 Task: Look for space in Ashwaubenon, United States from 10th September, 2023 to 16th September, 2023 for 4 adults in price range Rs.10000 to Rs.14000. Place can be private room with 4 bedrooms having 4 beds and 4 bathrooms. Property type can be house, flat, guest house. Amenities needed are: wifi, TV, free parkinig on premises, gym, breakfast. Booking option can be shelf check-in. Required host language is English.
Action: Mouse moved to (470, 86)
Screenshot: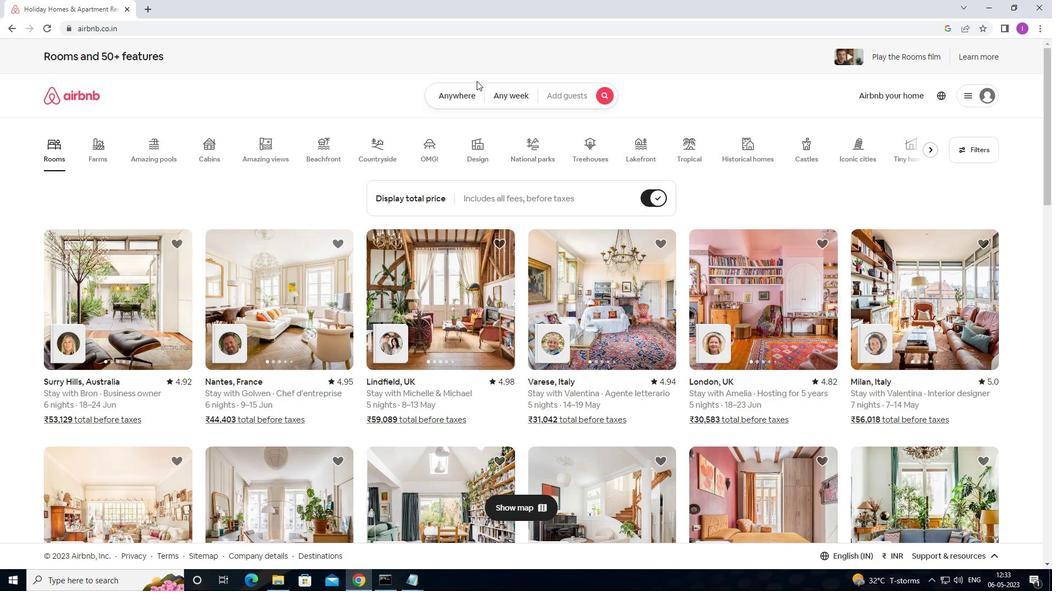 
Action: Mouse pressed left at (470, 86)
Screenshot: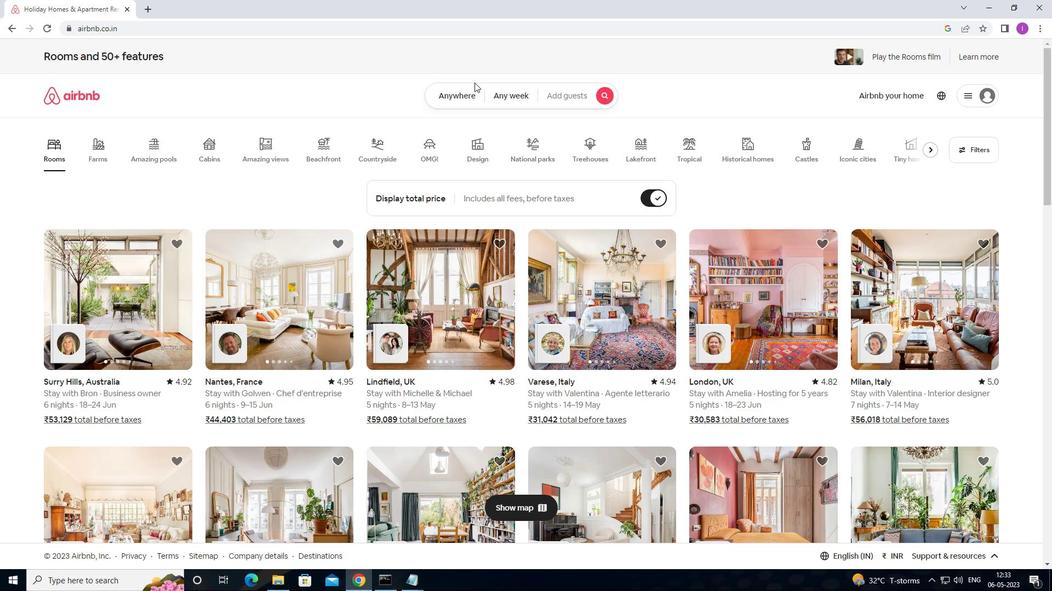 
Action: Mouse moved to (364, 131)
Screenshot: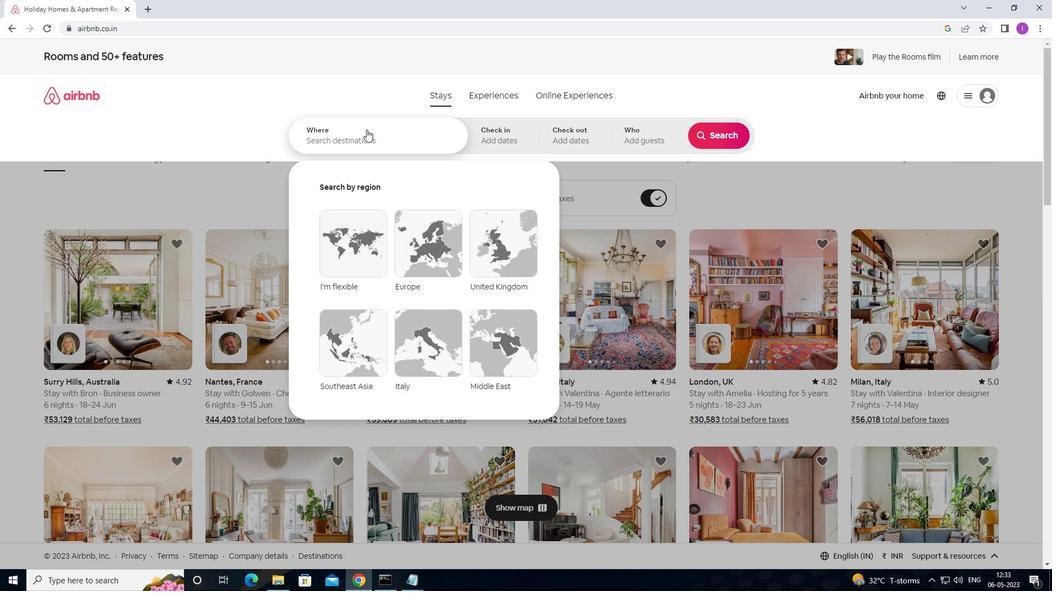 
Action: Mouse pressed left at (364, 131)
Screenshot: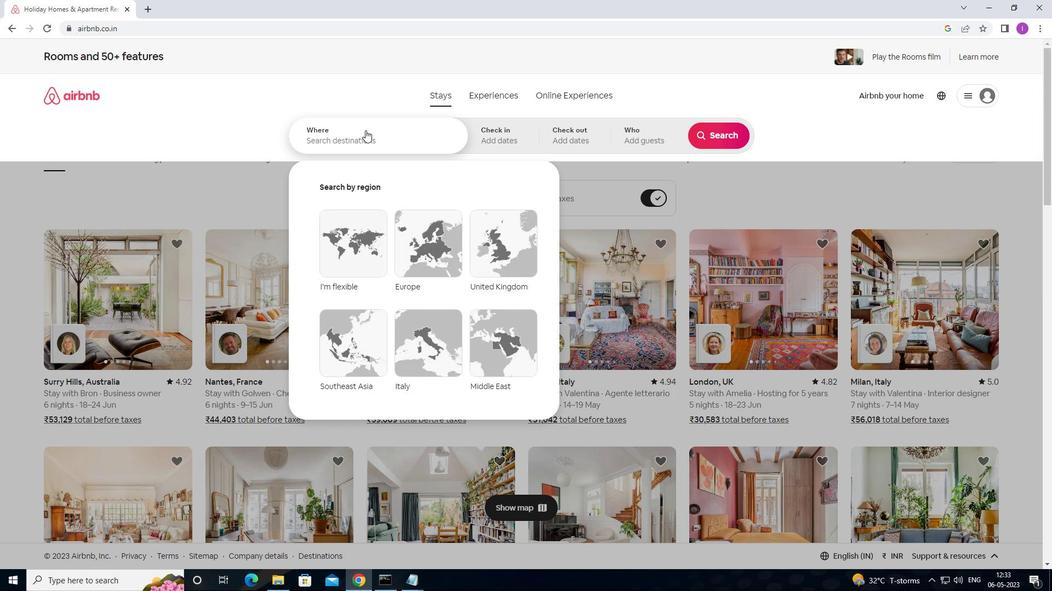 
Action: Mouse moved to (385, 139)
Screenshot: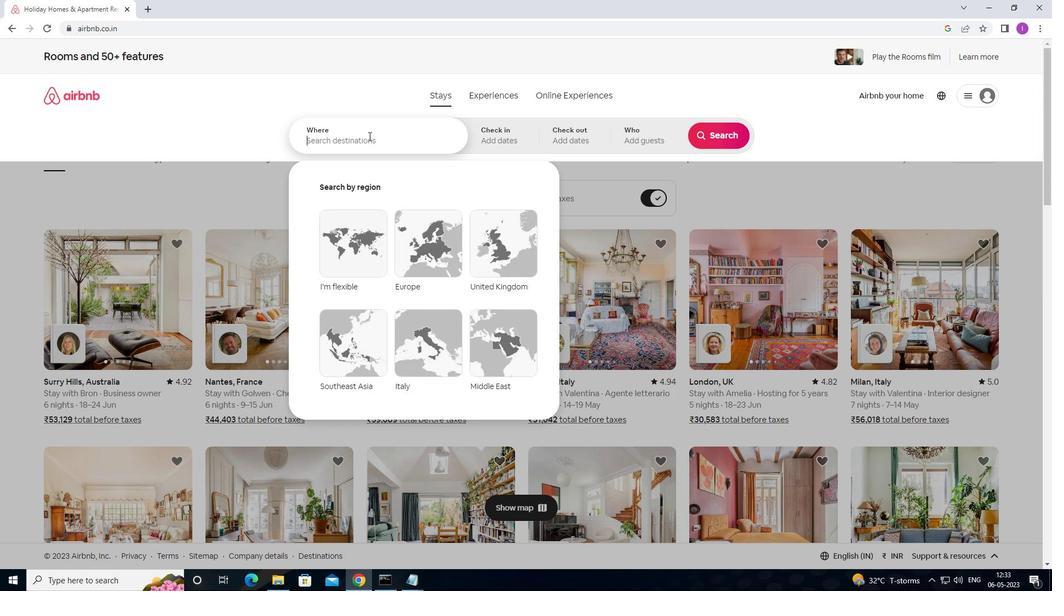 
Action: Key pressed <Key.shift>ASHWA
Screenshot: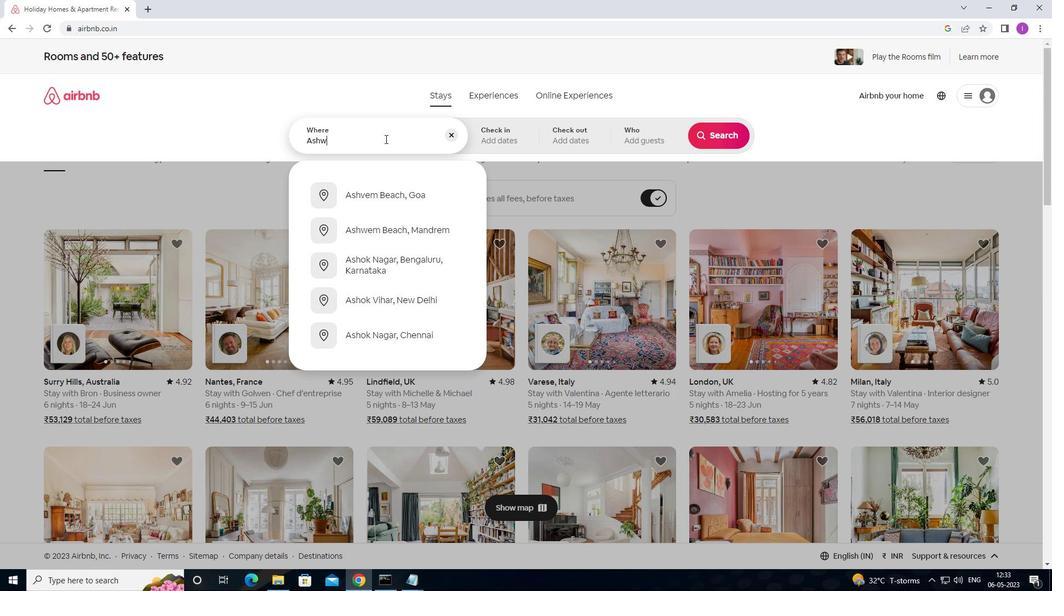 
Action: Mouse moved to (624, 177)
Screenshot: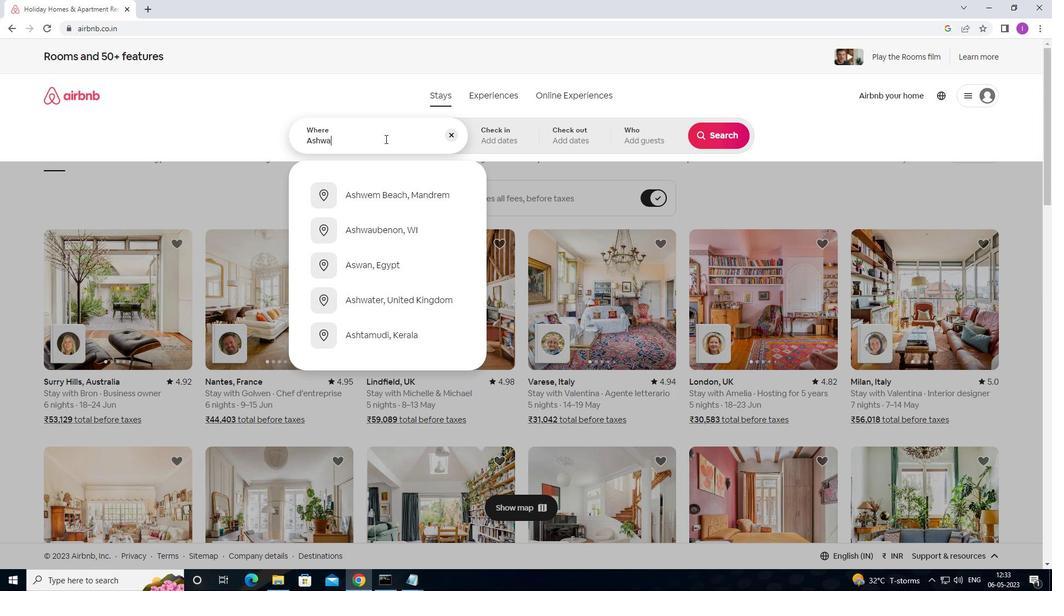 
Action: Key pressed UBENON,<Key.shift><Key.shift>UNITED<Key.space><Key.shift>SY<Key.backspace>TATES
Screenshot: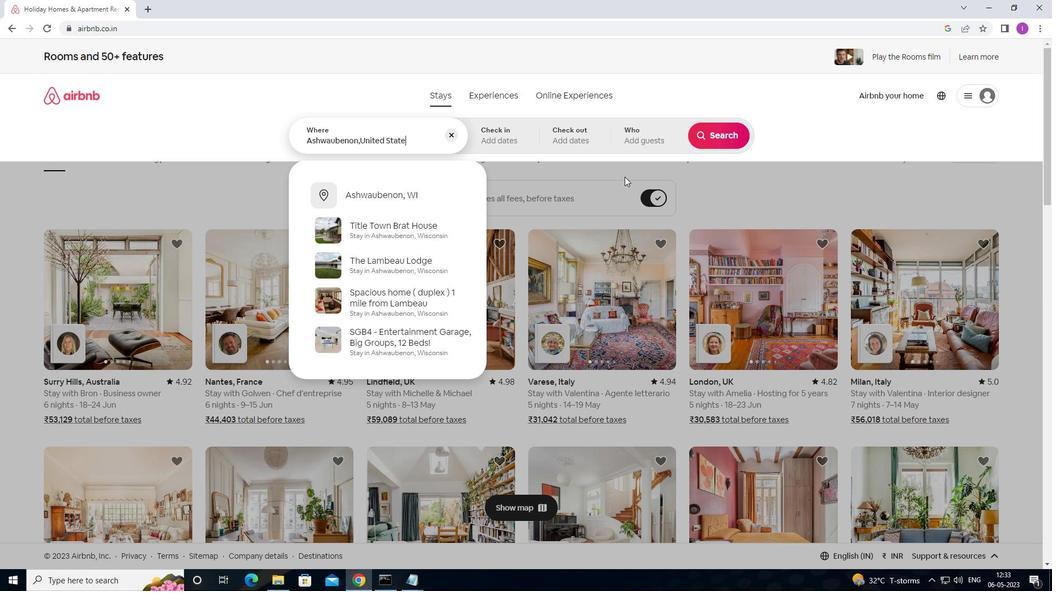 
Action: Mouse moved to (509, 134)
Screenshot: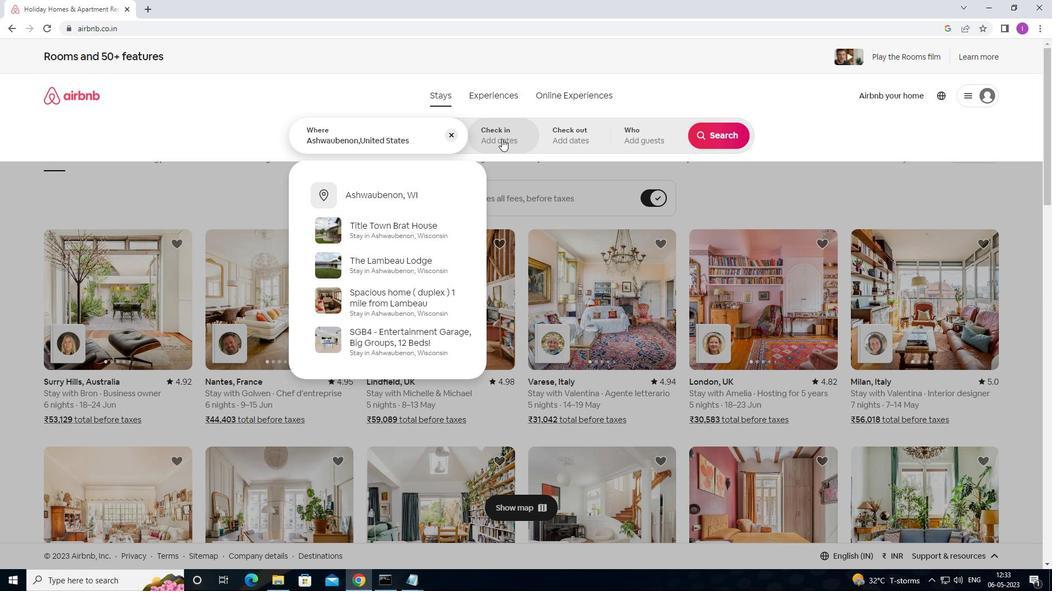 
Action: Mouse pressed left at (509, 134)
Screenshot: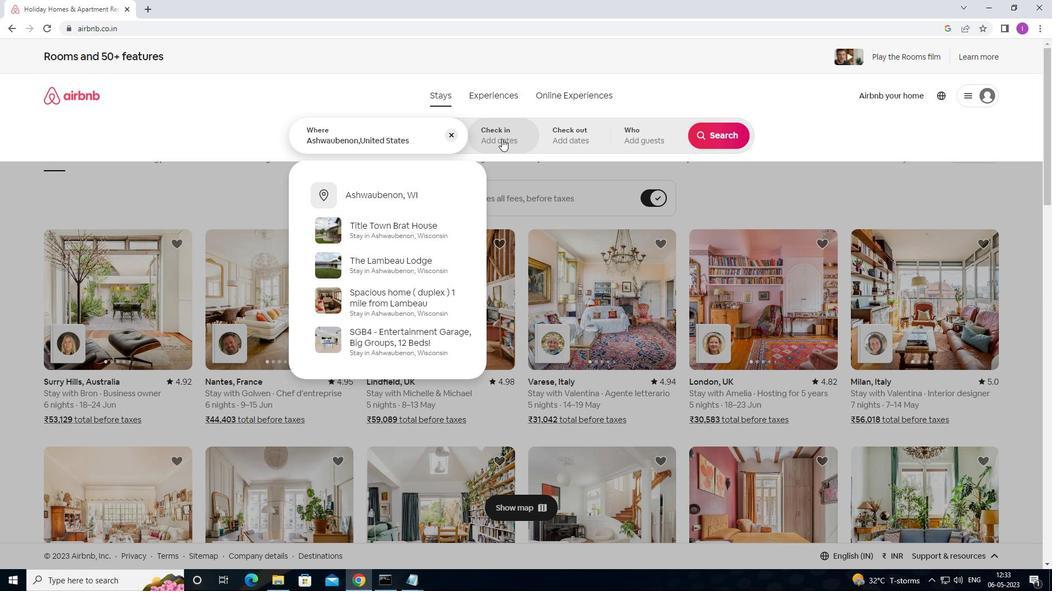 
Action: Mouse moved to (720, 226)
Screenshot: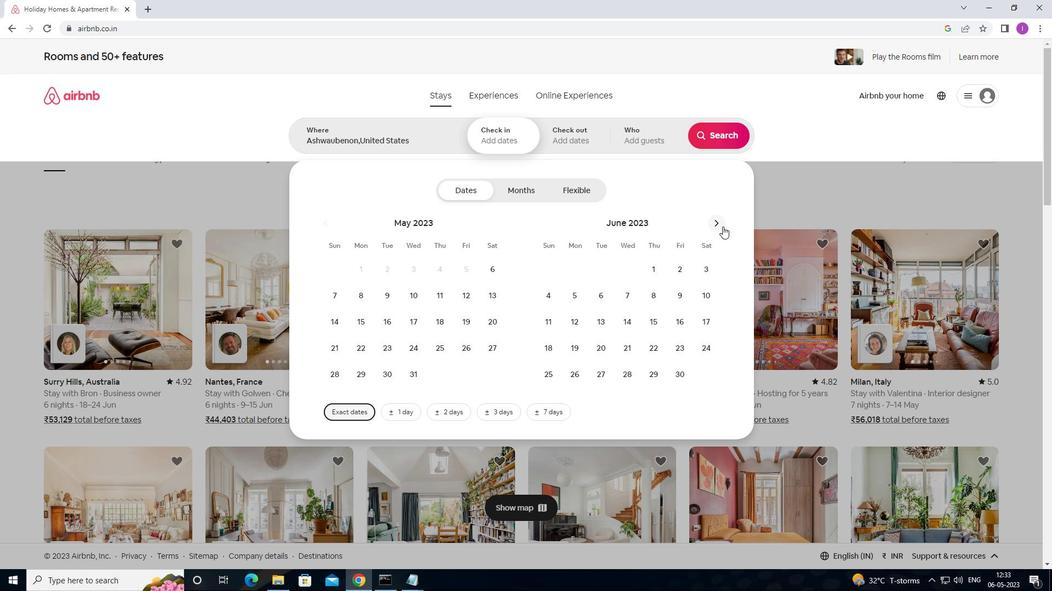 
Action: Mouse pressed left at (720, 226)
Screenshot: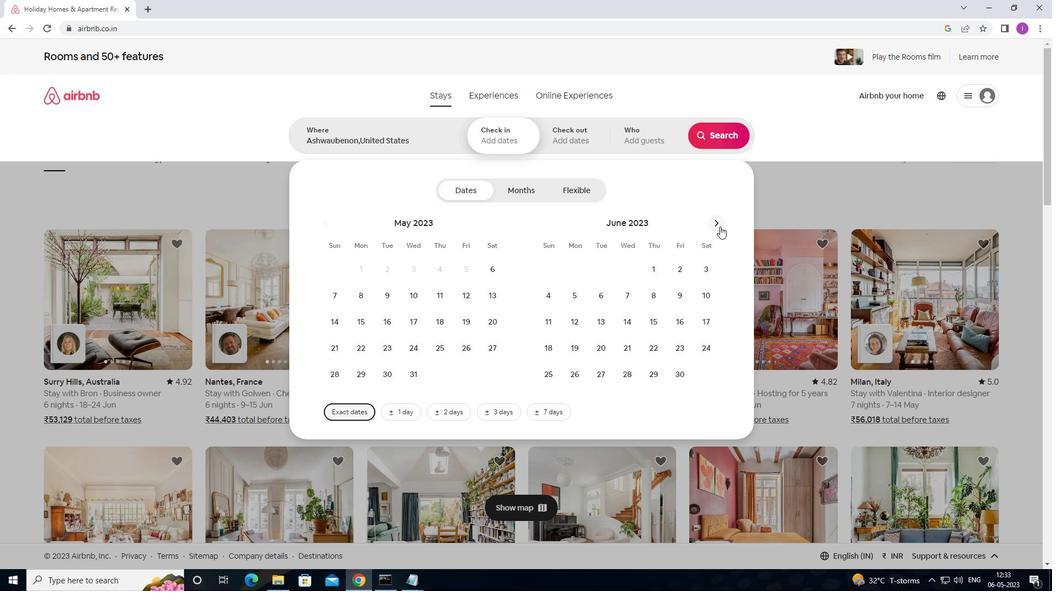 
Action: Mouse pressed left at (720, 226)
Screenshot: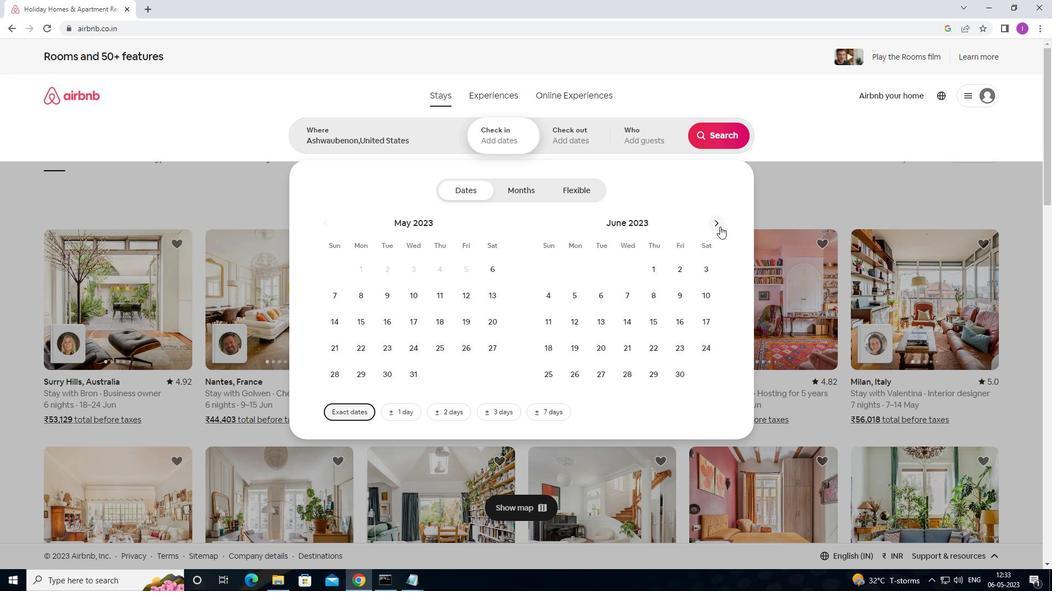 
Action: Mouse pressed left at (720, 226)
Screenshot: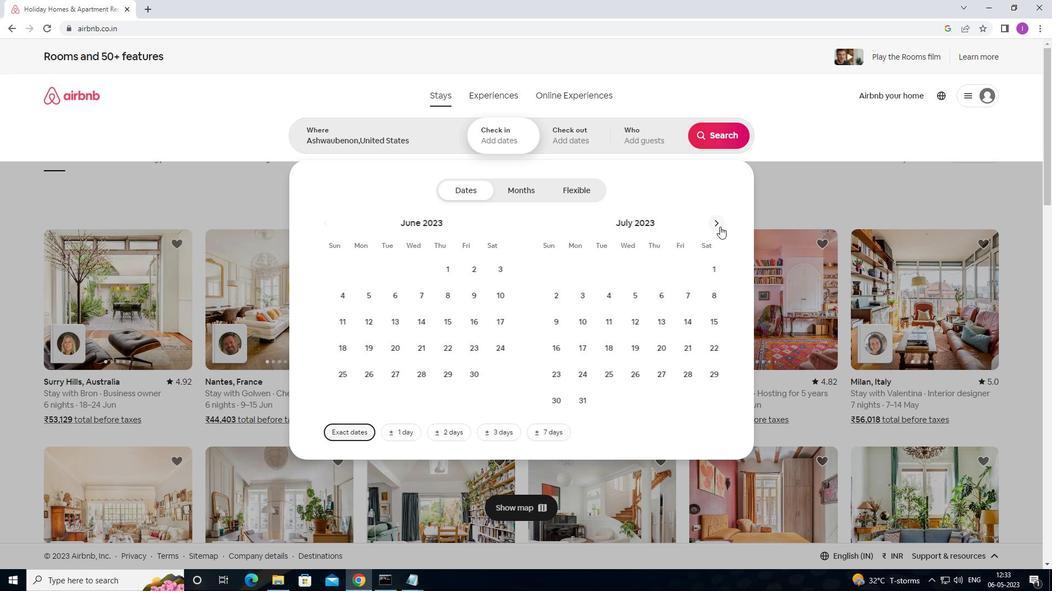 
Action: Mouse pressed left at (720, 226)
Screenshot: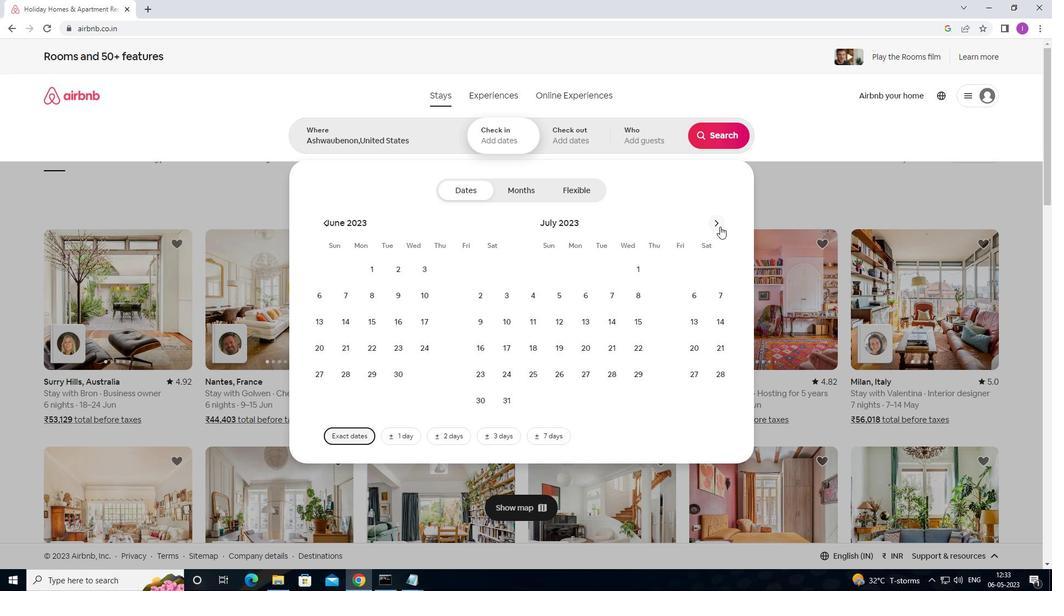 
Action: Mouse moved to (546, 325)
Screenshot: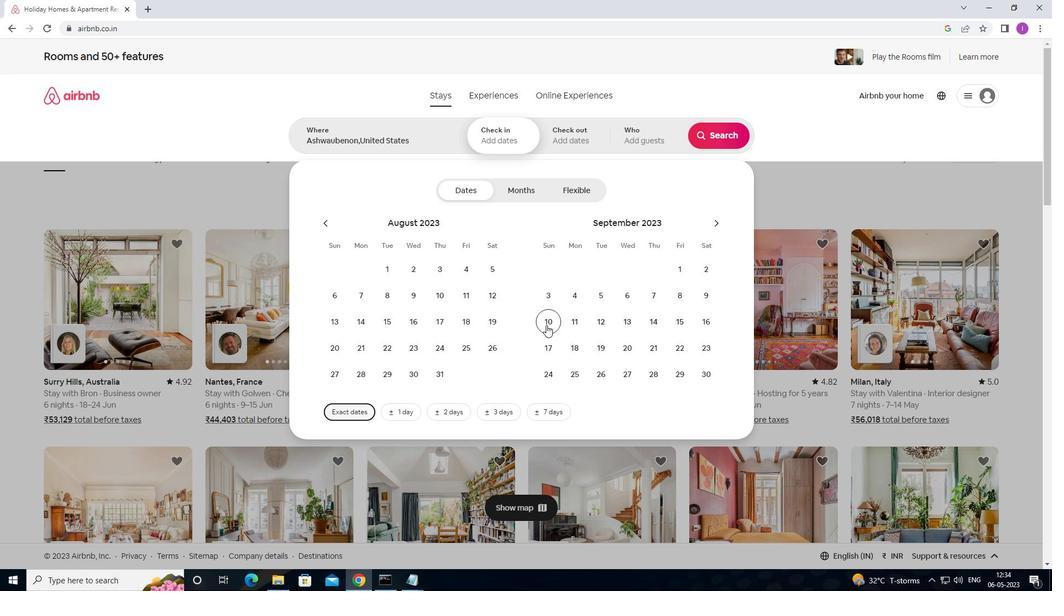 
Action: Mouse pressed left at (546, 325)
Screenshot: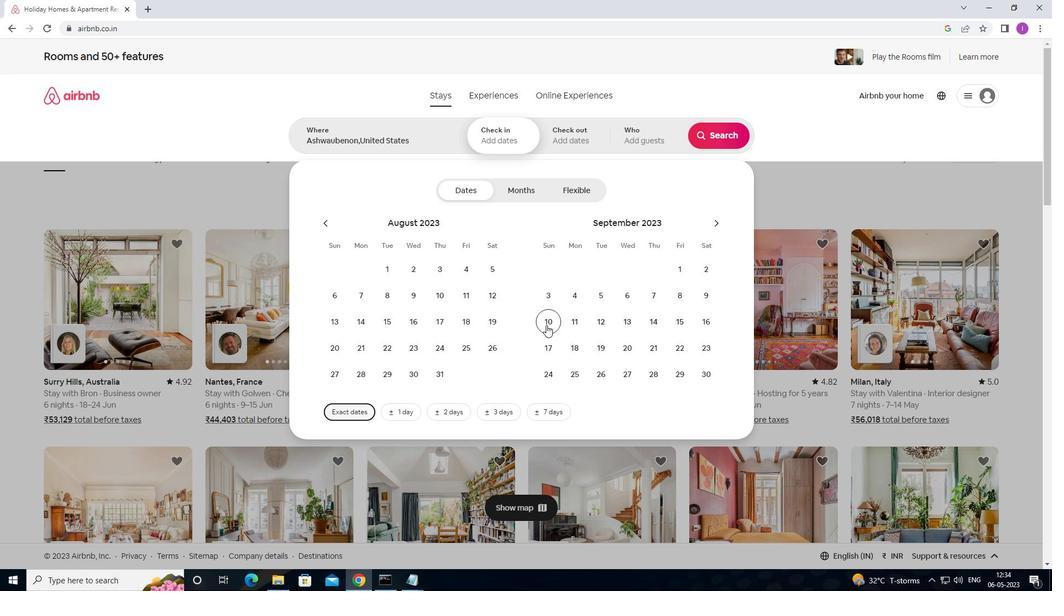 
Action: Mouse moved to (547, 324)
Screenshot: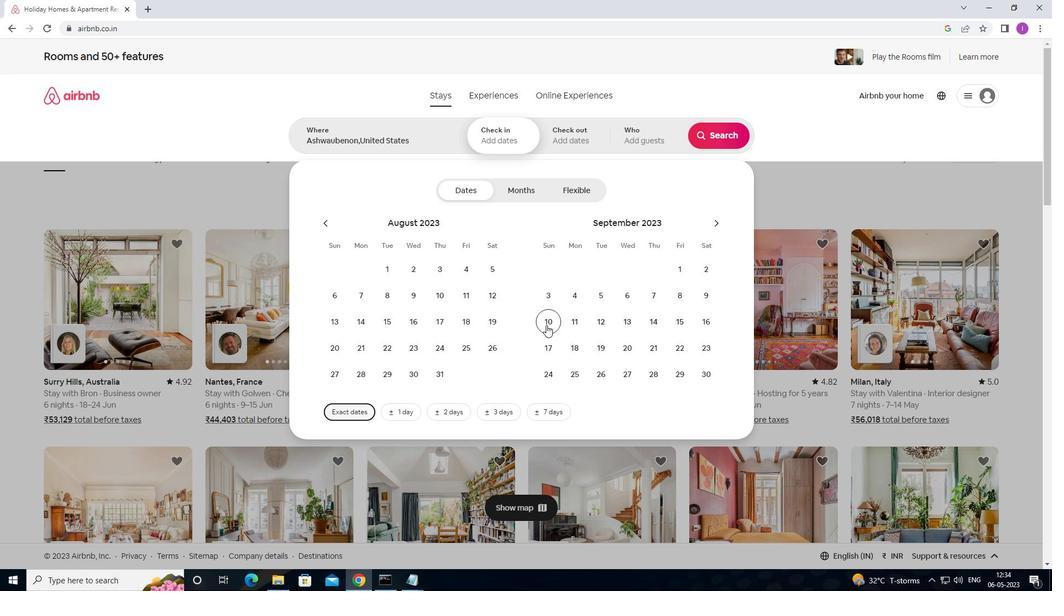 
Action: Mouse pressed left at (547, 324)
Screenshot: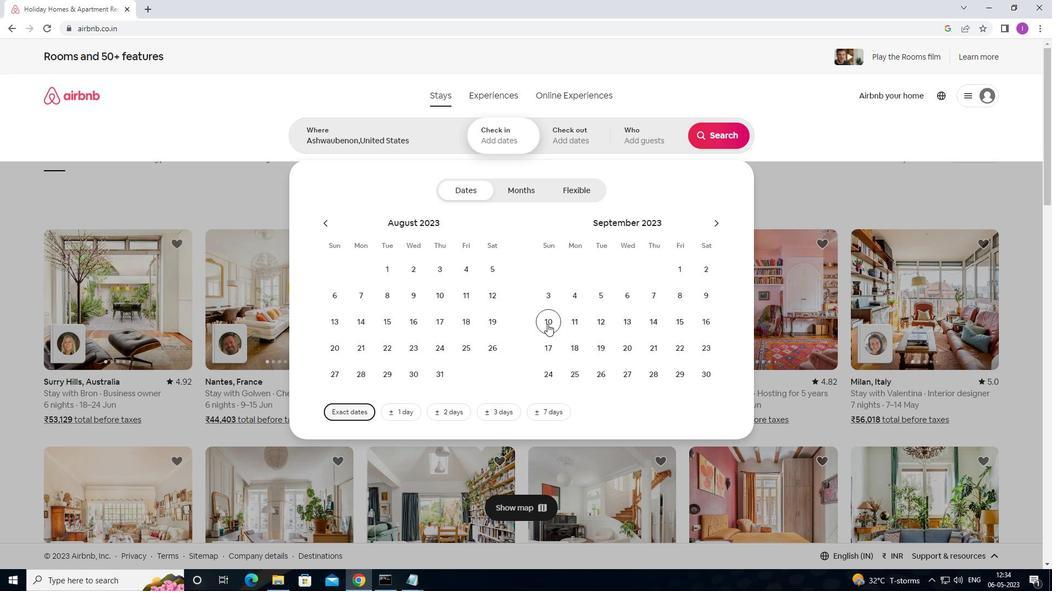 
Action: Mouse moved to (711, 321)
Screenshot: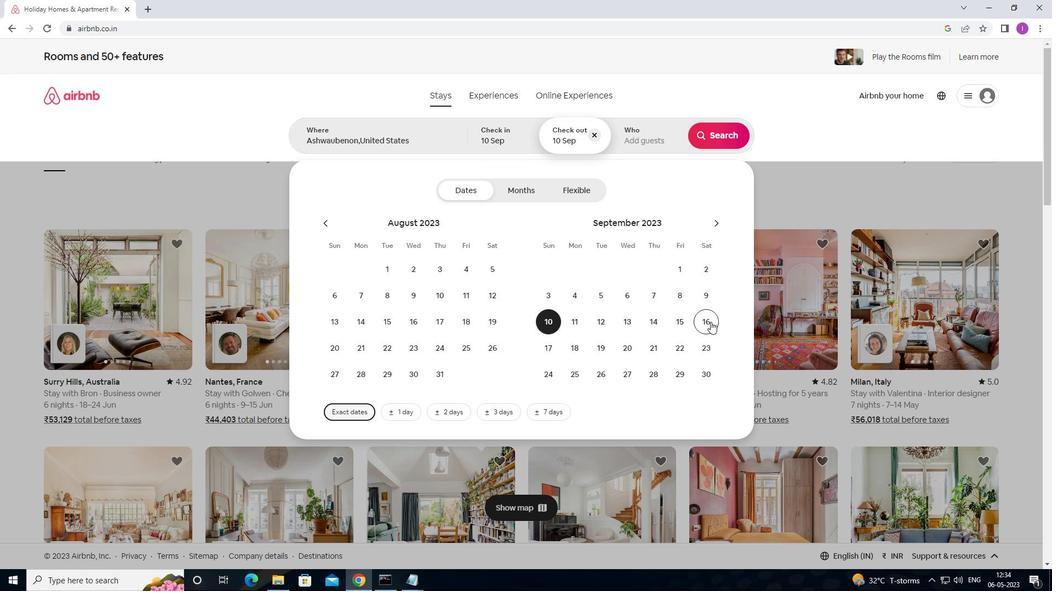 
Action: Mouse pressed left at (711, 321)
Screenshot: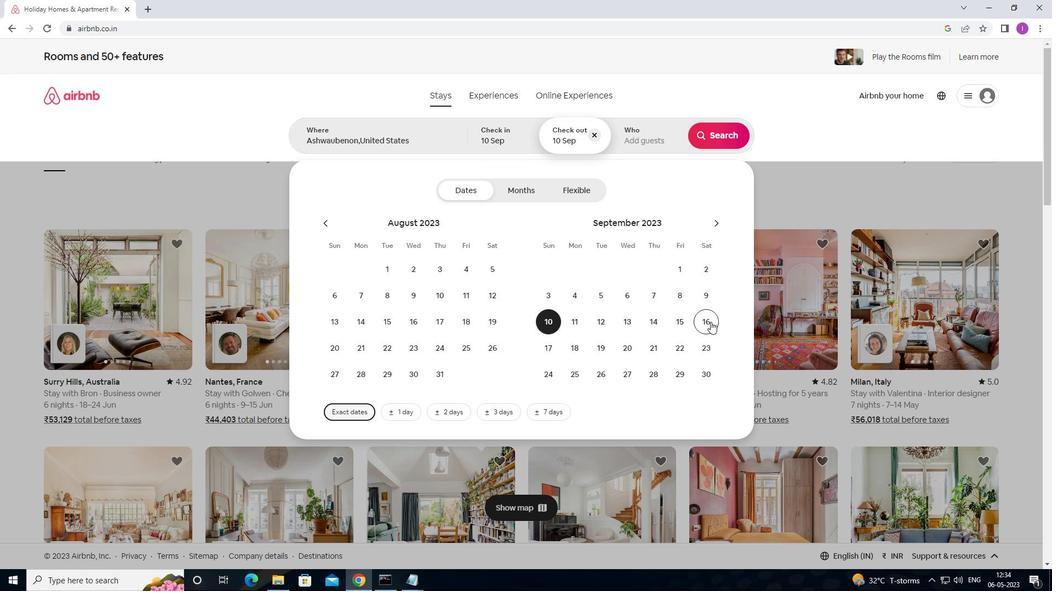 
Action: Mouse moved to (652, 138)
Screenshot: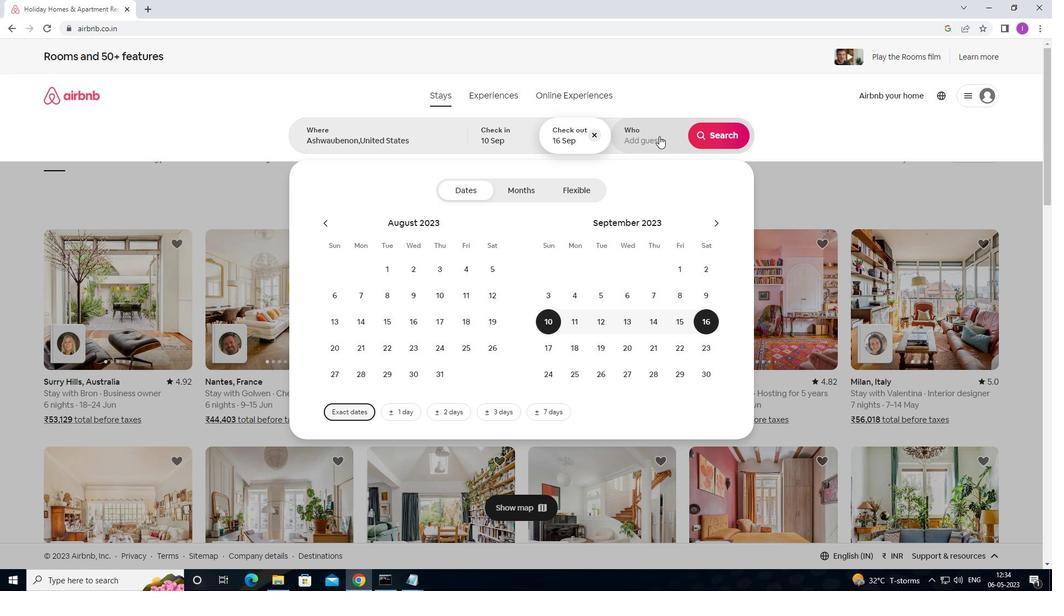 
Action: Mouse pressed left at (652, 138)
Screenshot: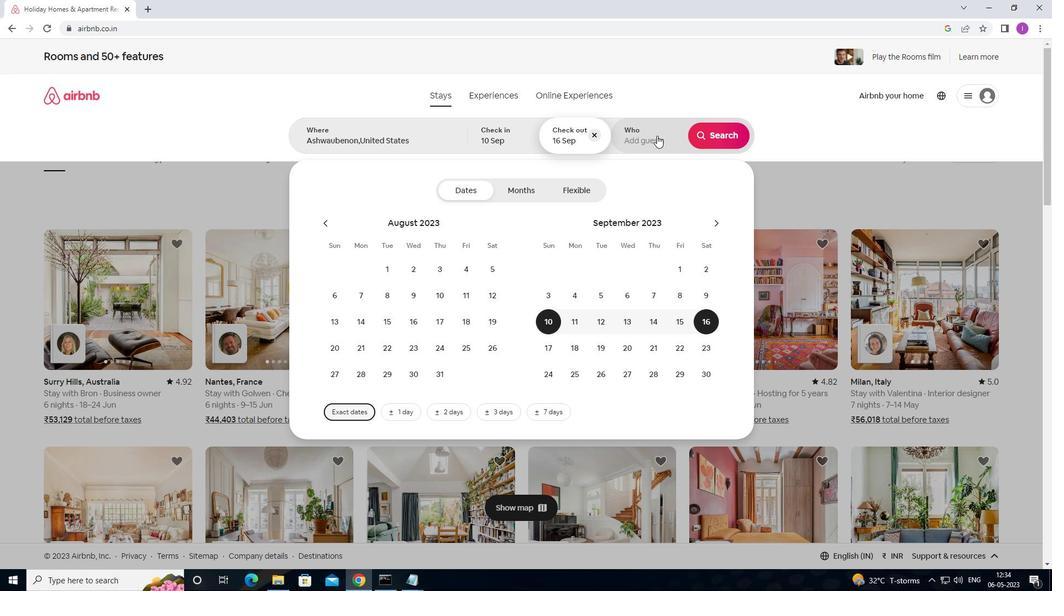 
Action: Mouse moved to (724, 192)
Screenshot: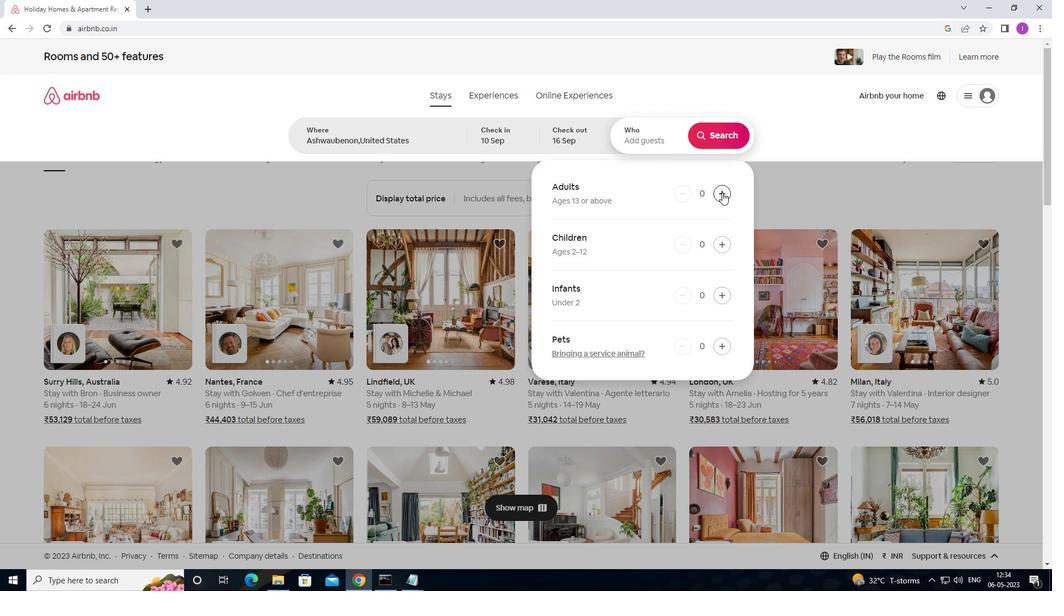 
Action: Mouse pressed left at (724, 192)
Screenshot: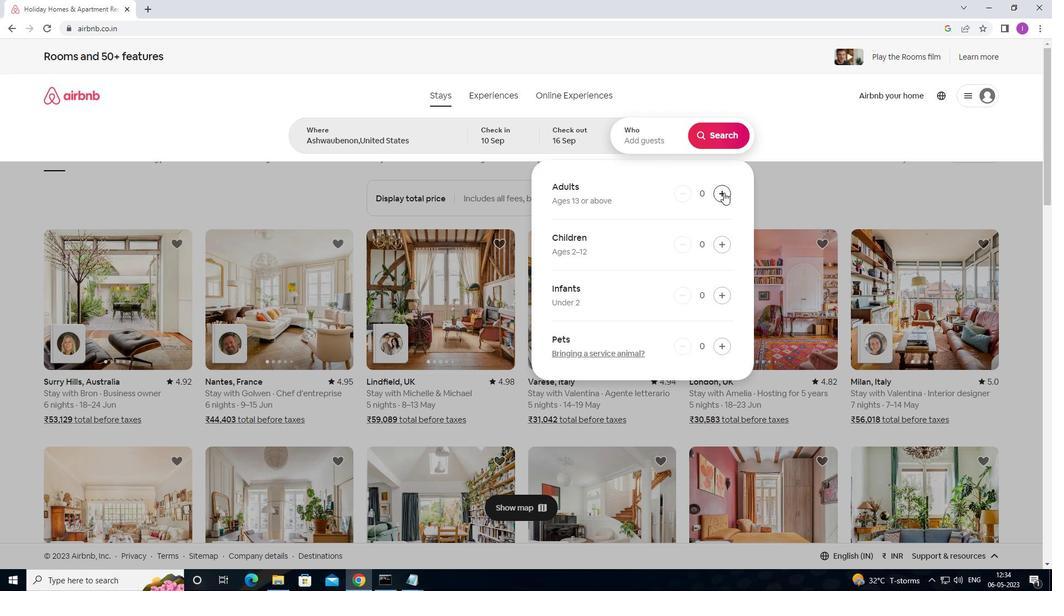 
Action: Mouse moved to (724, 192)
Screenshot: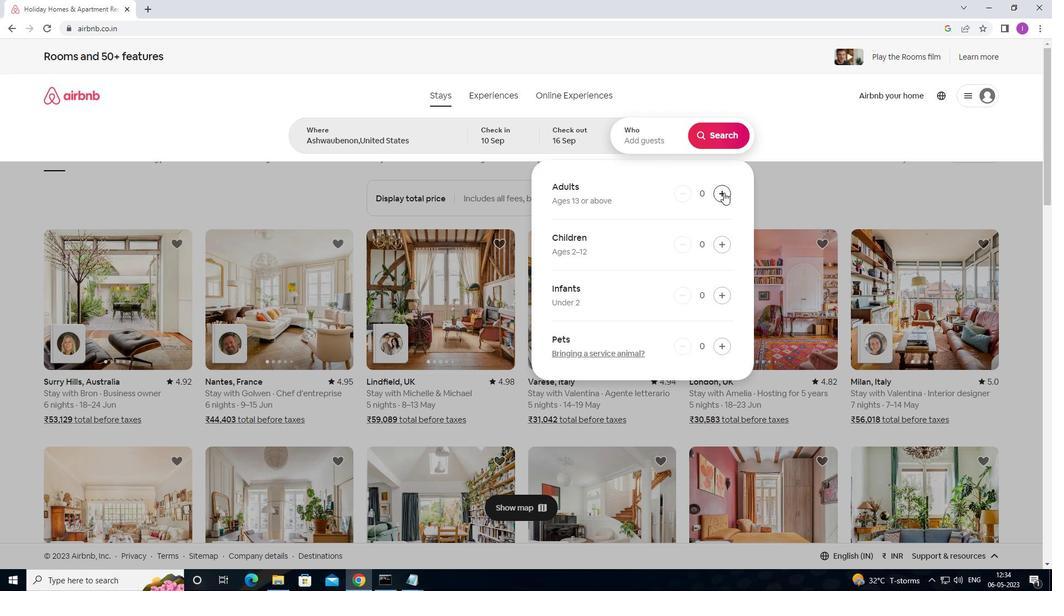 
Action: Mouse pressed left at (724, 192)
Screenshot: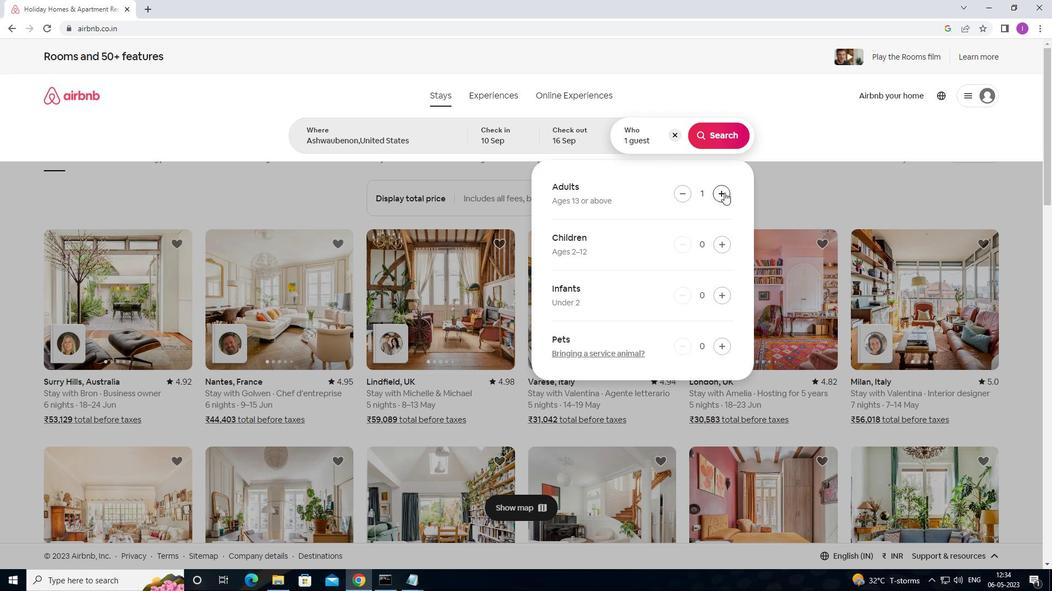 
Action: Mouse pressed left at (724, 192)
Screenshot: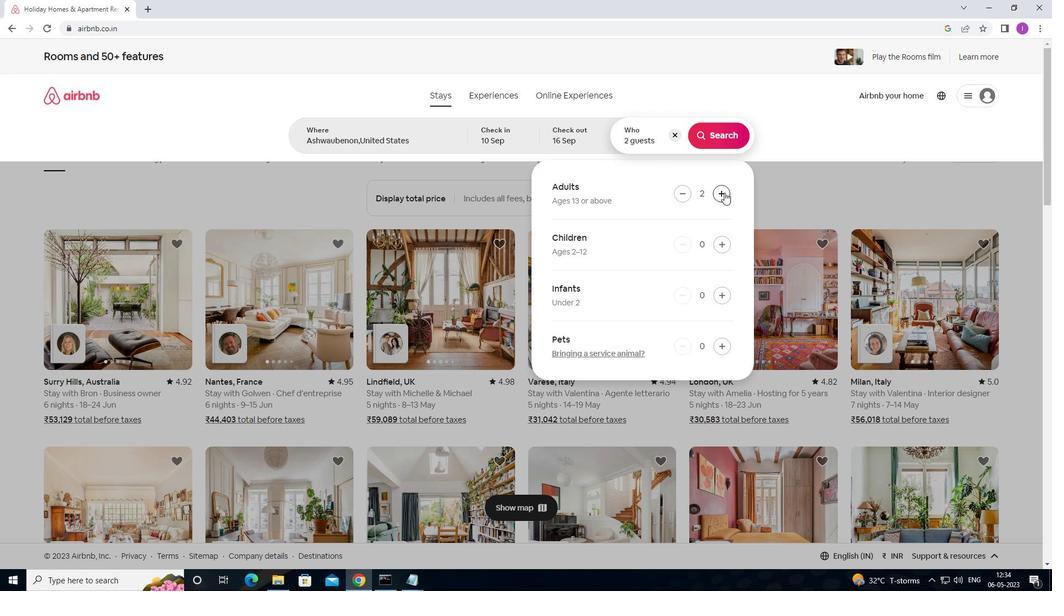 
Action: Mouse moved to (725, 192)
Screenshot: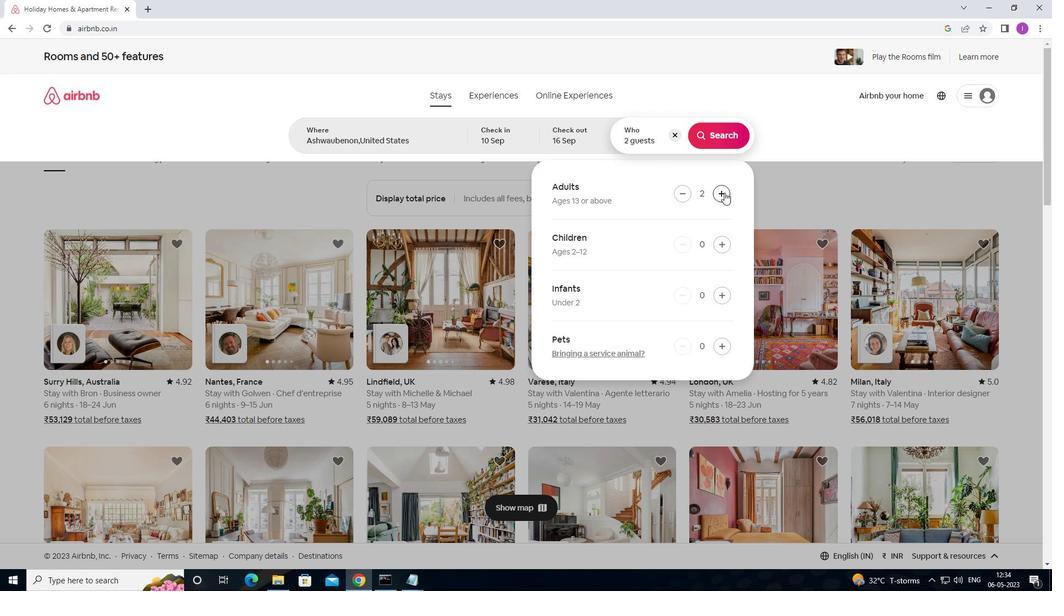 
Action: Mouse pressed left at (725, 192)
Screenshot: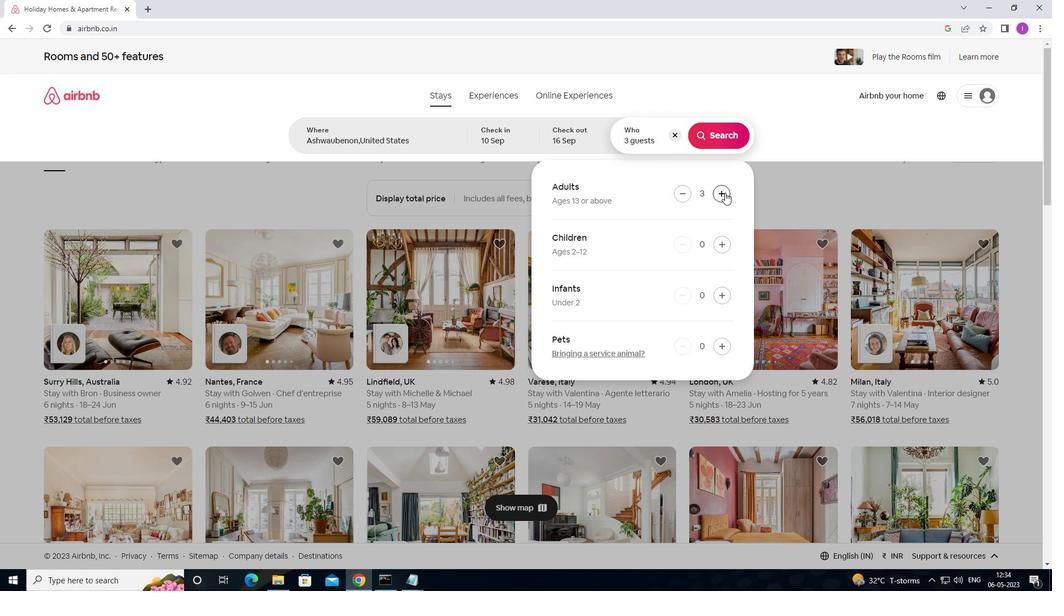 
Action: Mouse moved to (736, 134)
Screenshot: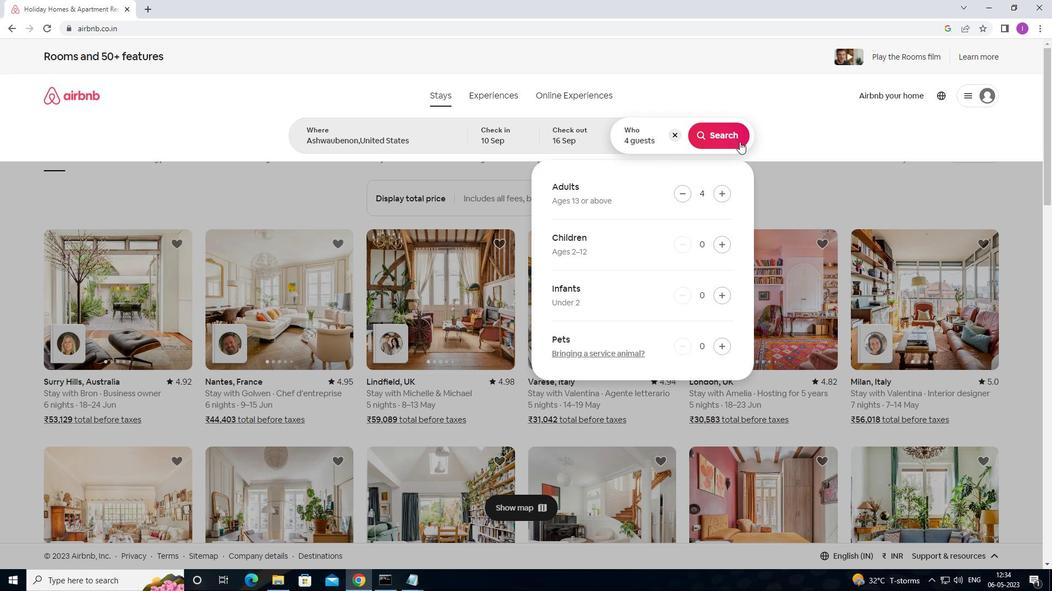 
Action: Mouse pressed left at (736, 134)
Screenshot: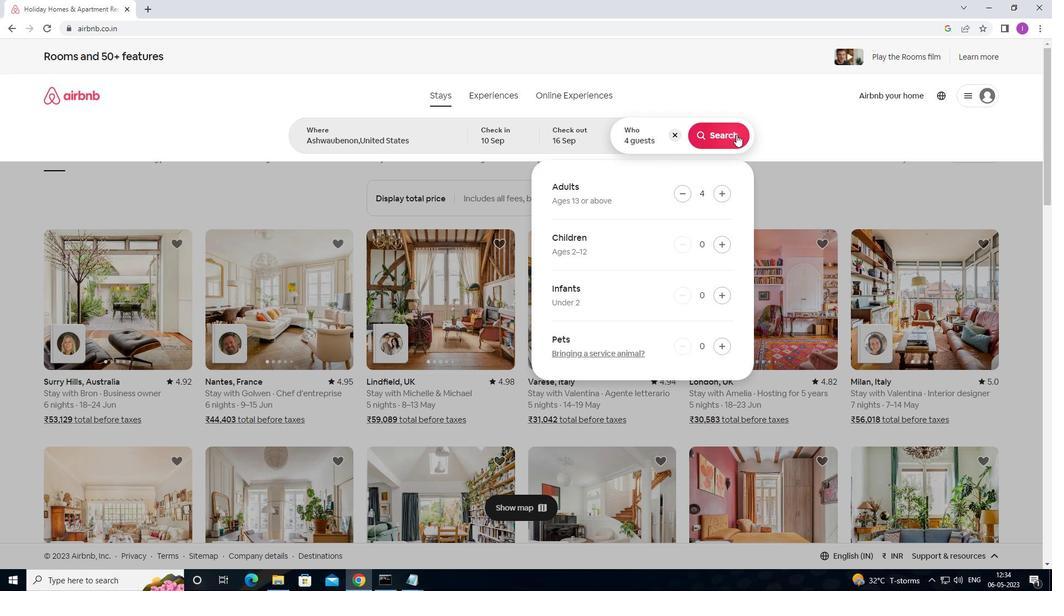 
Action: Mouse moved to (987, 101)
Screenshot: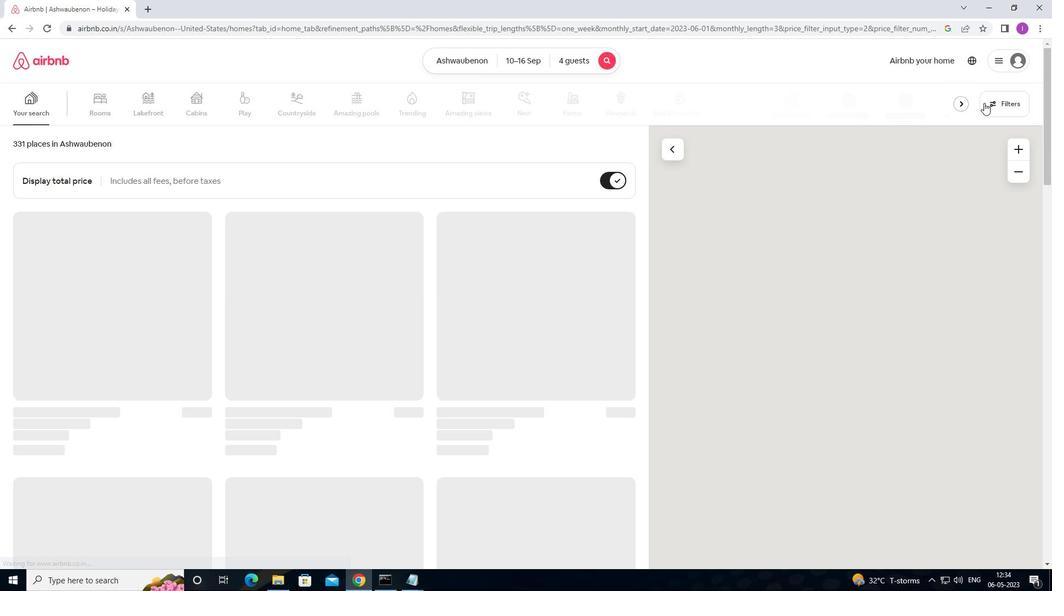 
Action: Mouse pressed left at (987, 101)
Screenshot: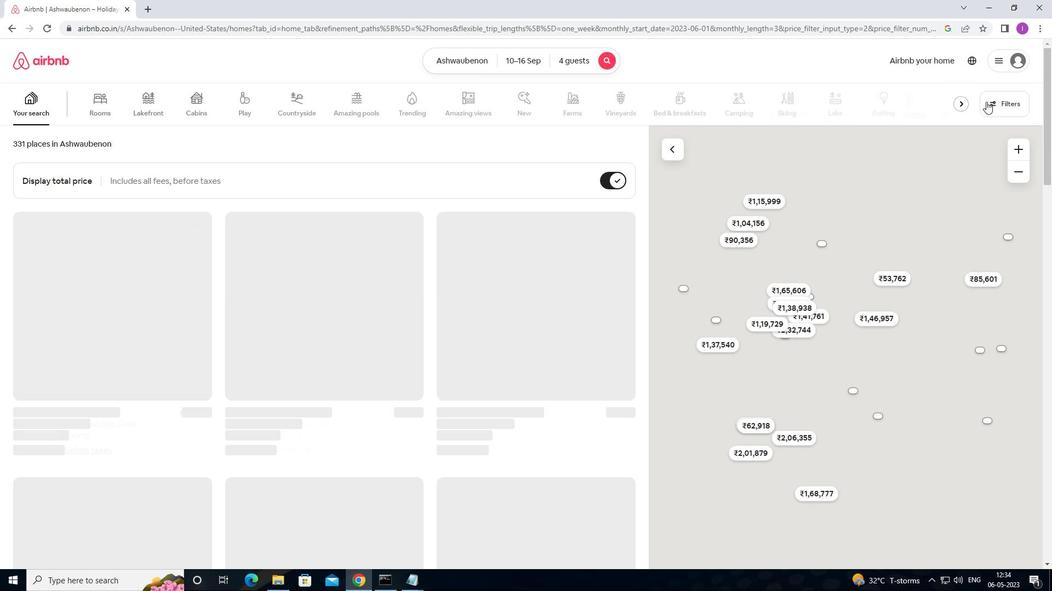 
Action: Mouse moved to (430, 366)
Screenshot: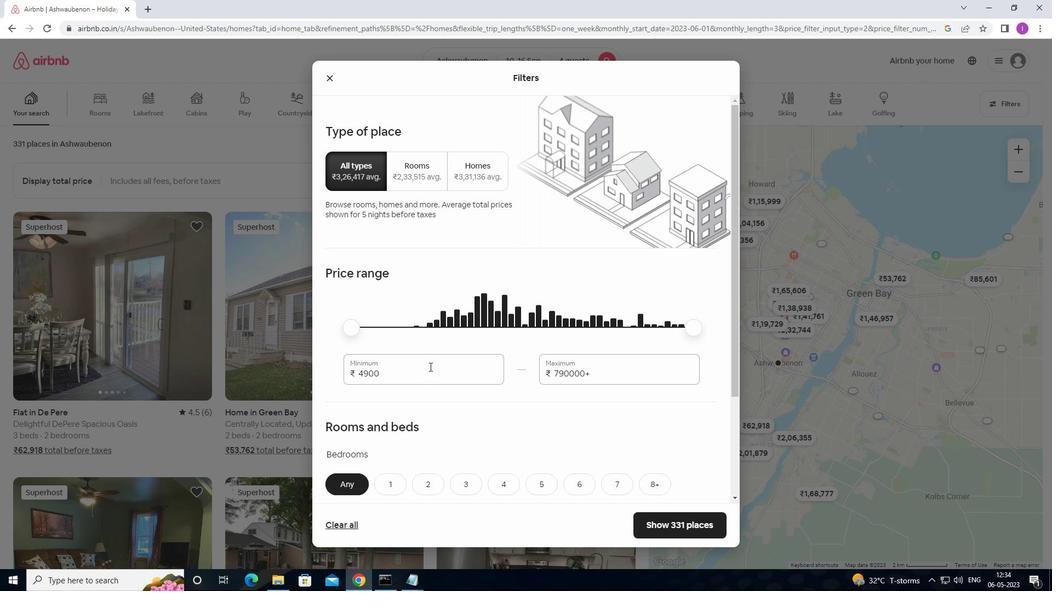 
Action: Mouse pressed left at (430, 366)
Screenshot: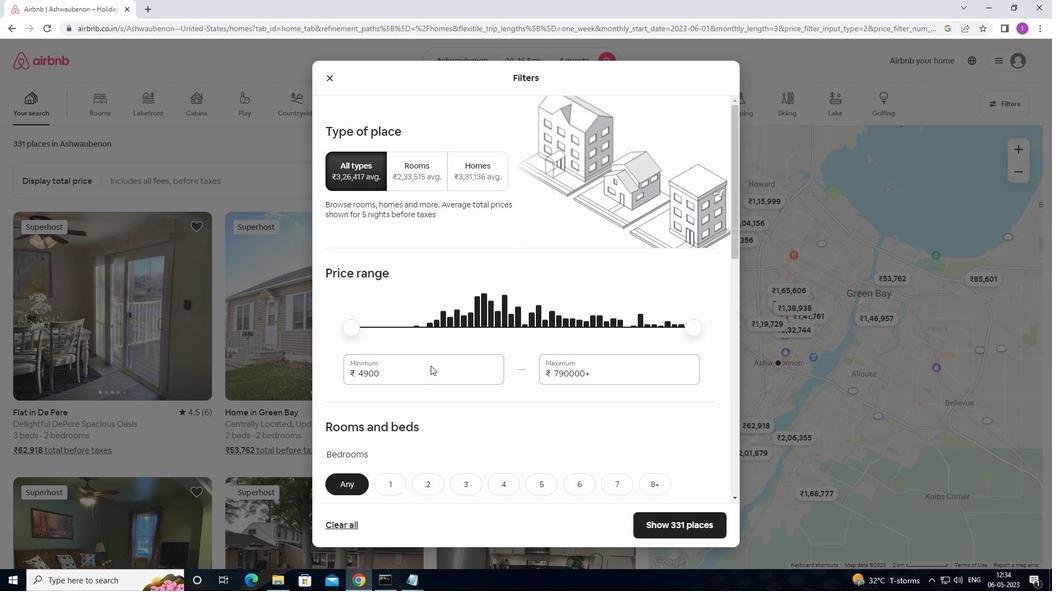 
Action: Mouse moved to (700, 299)
Screenshot: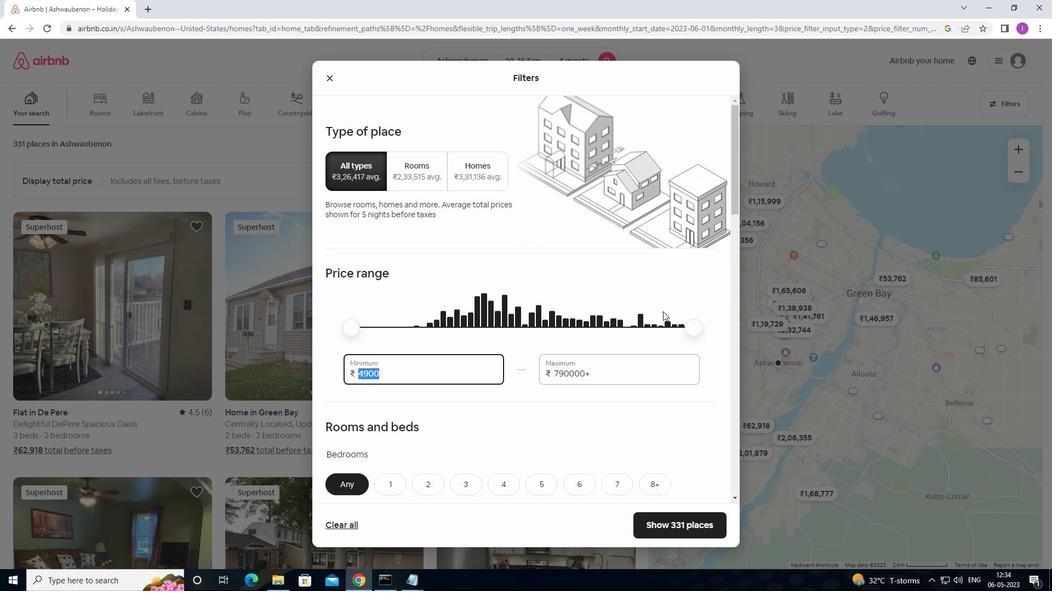 
Action: Key pressed 10000
Screenshot: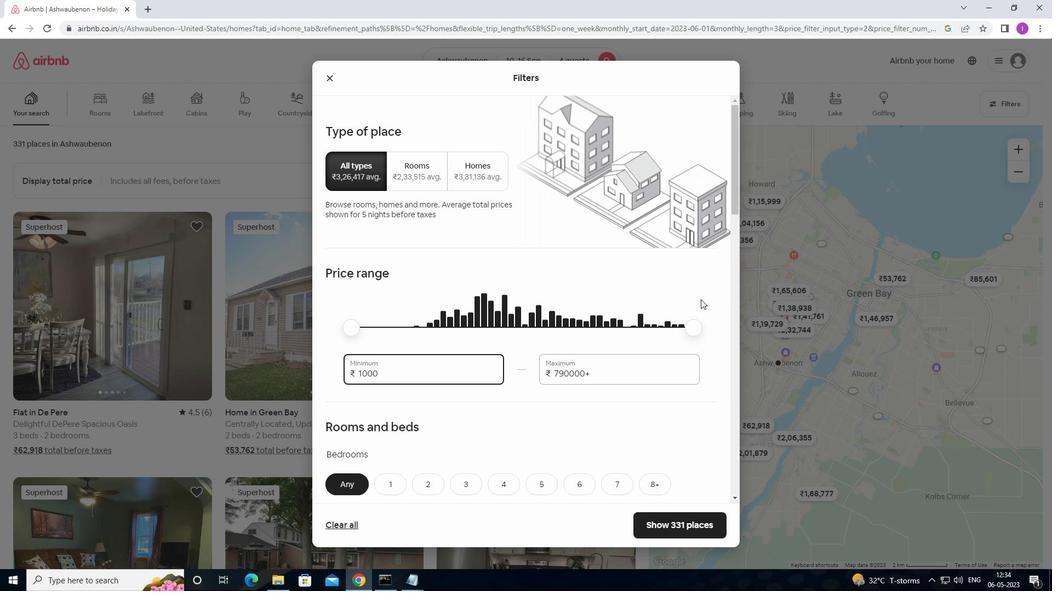 
Action: Mouse moved to (598, 371)
Screenshot: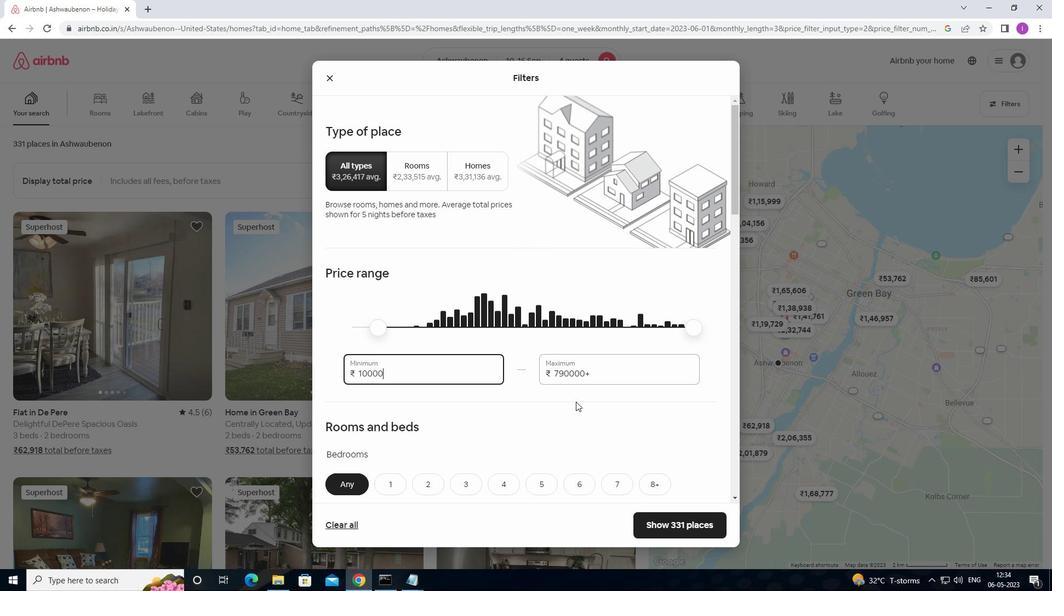 
Action: Mouse pressed left at (598, 371)
Screenshot: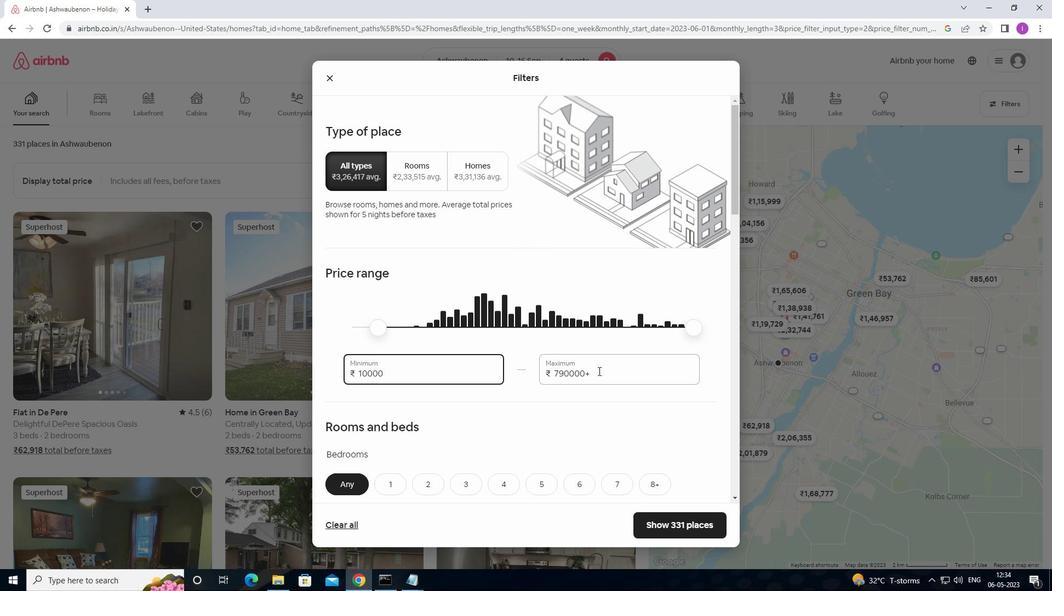 
Action: Mouse moved to (545, 385)
Screenshot: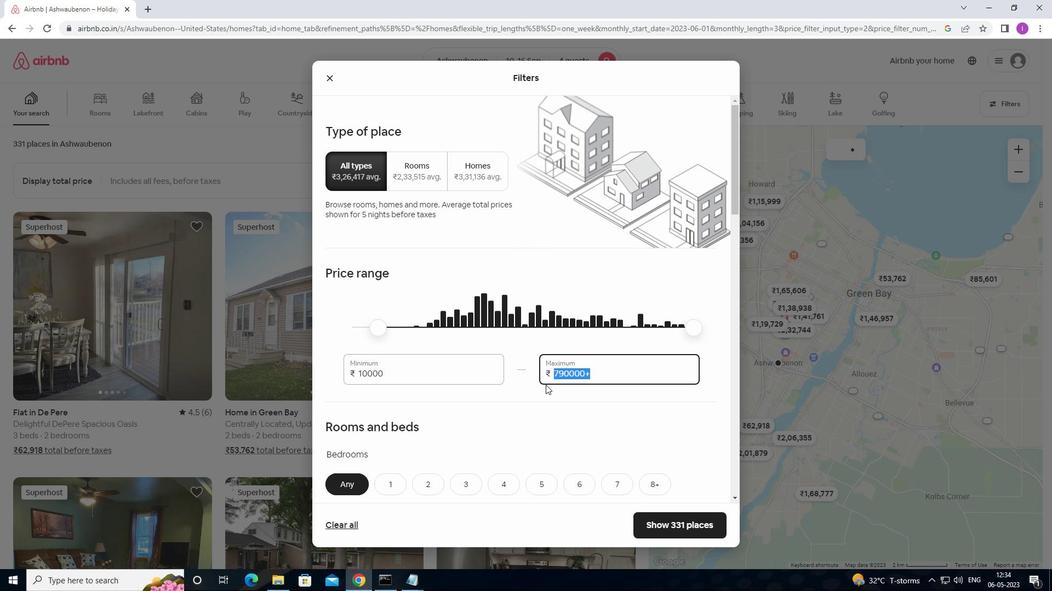 
Action: Key pressed 14000
Screenshot: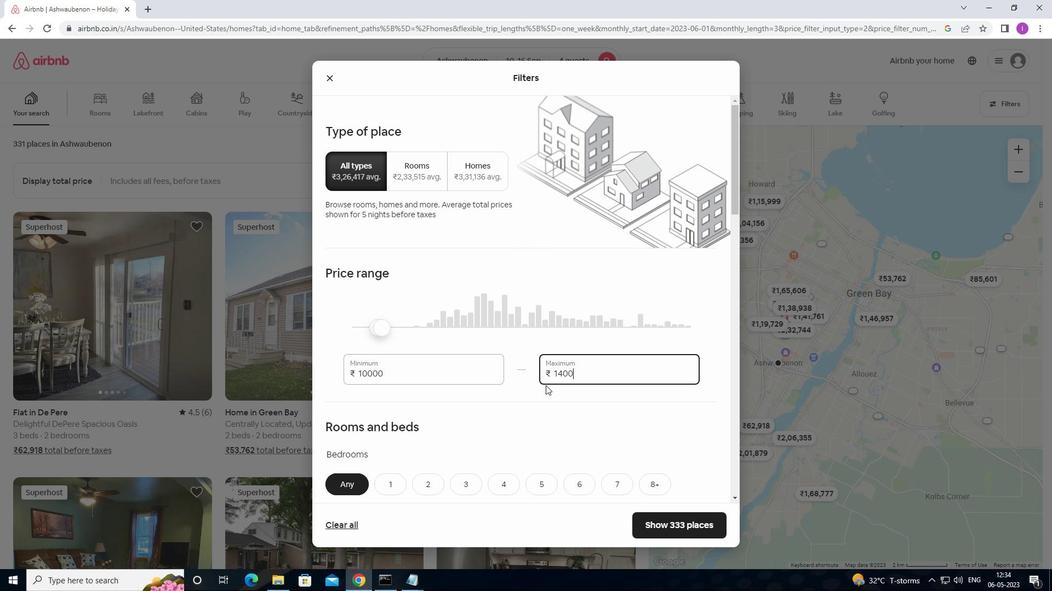 
Action: Mouse moved to (568, 546)
Screenshot: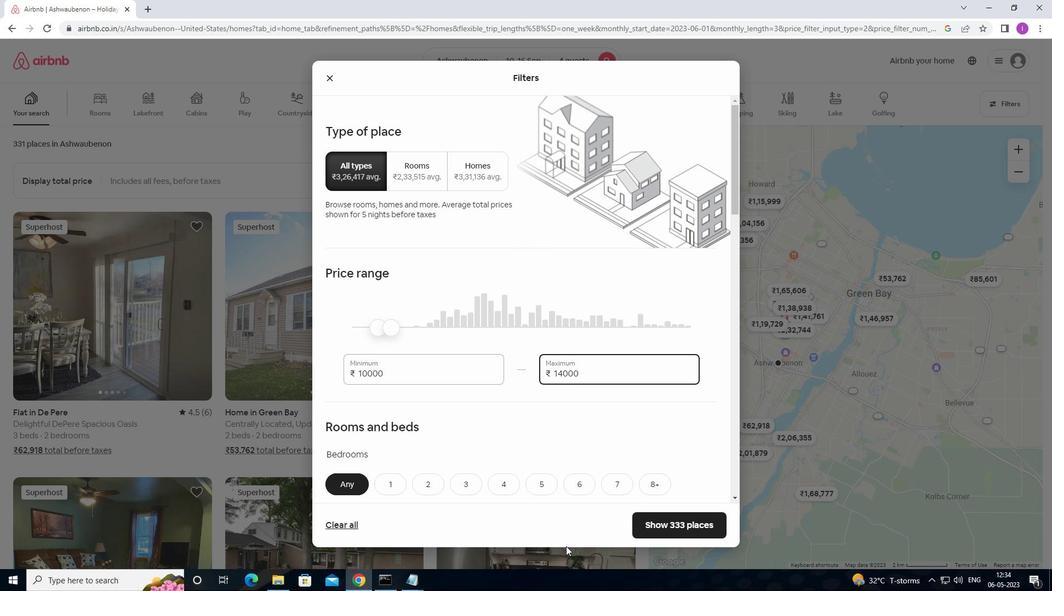 
Action: Mouse scrolled (568, 546) with delta (0, 0)
Screenshot: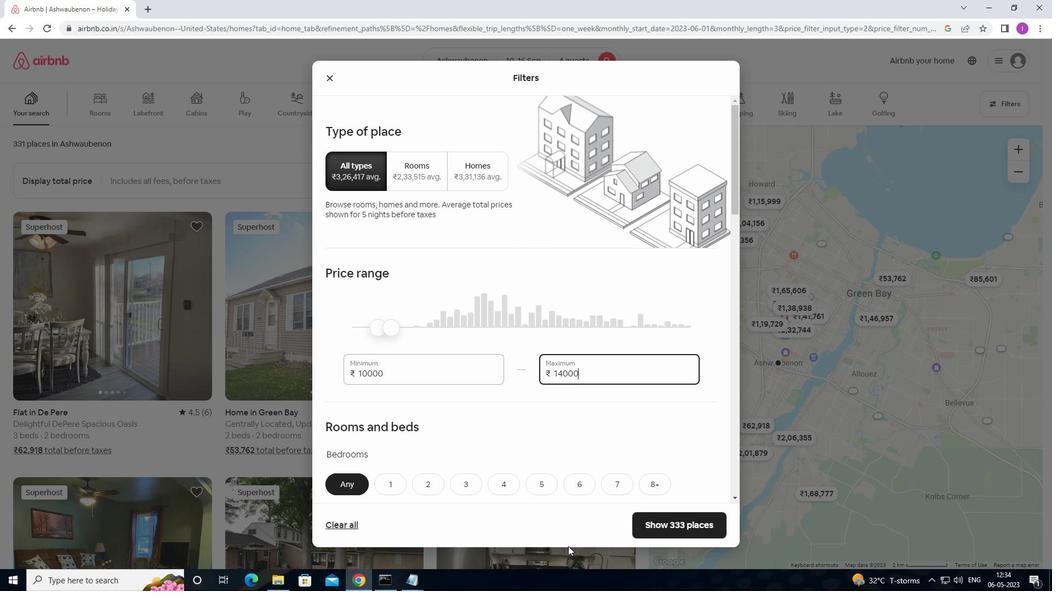 
Action: Mouse moved to (557, 555)
Screenshot: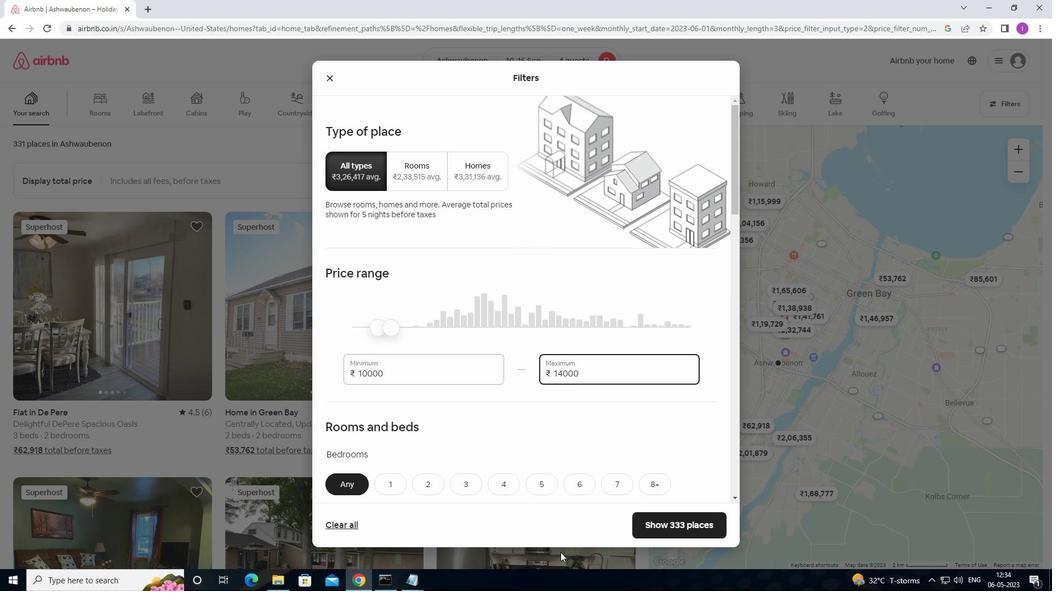 
Action: Mouse scrolled (557, 555) with delta (0, 0)
Screenshot: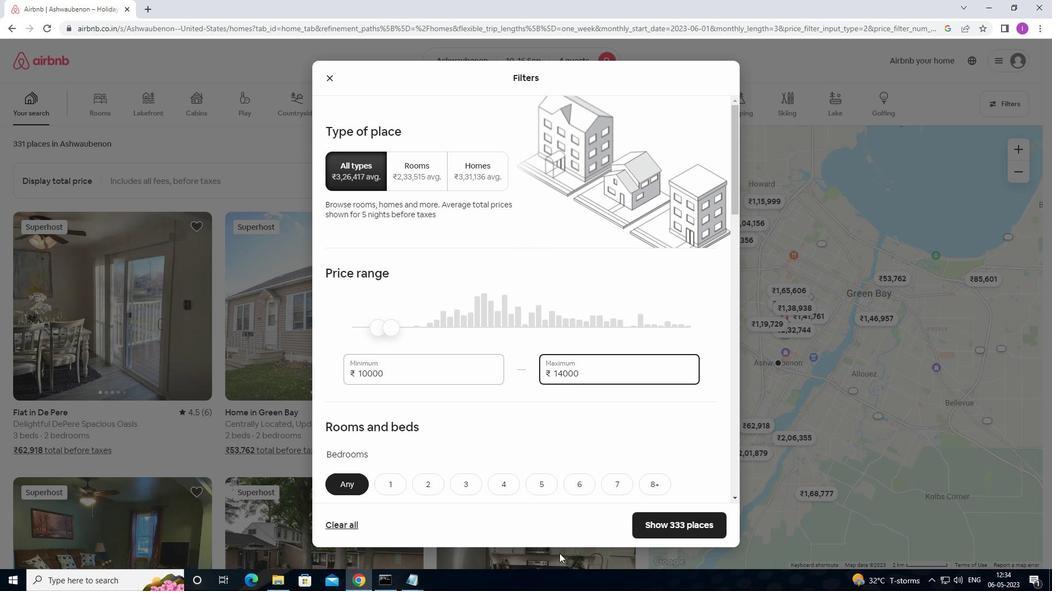 
Action: Mouse moved to (557, 556)
Screenshot: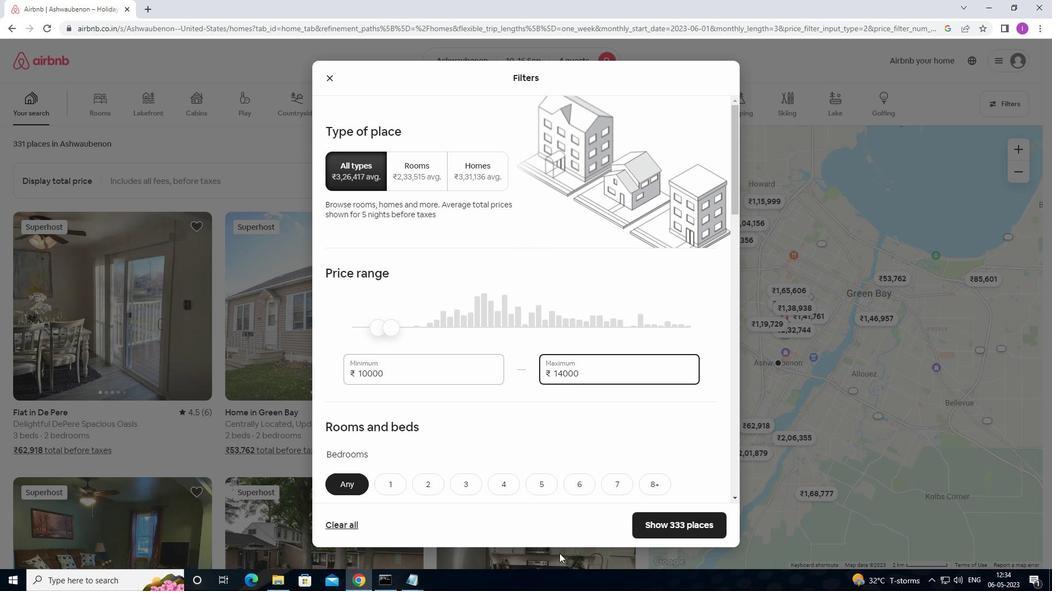 
Action: Mouse scrolled (557, 555) with delta (0, 0)
Screenshot: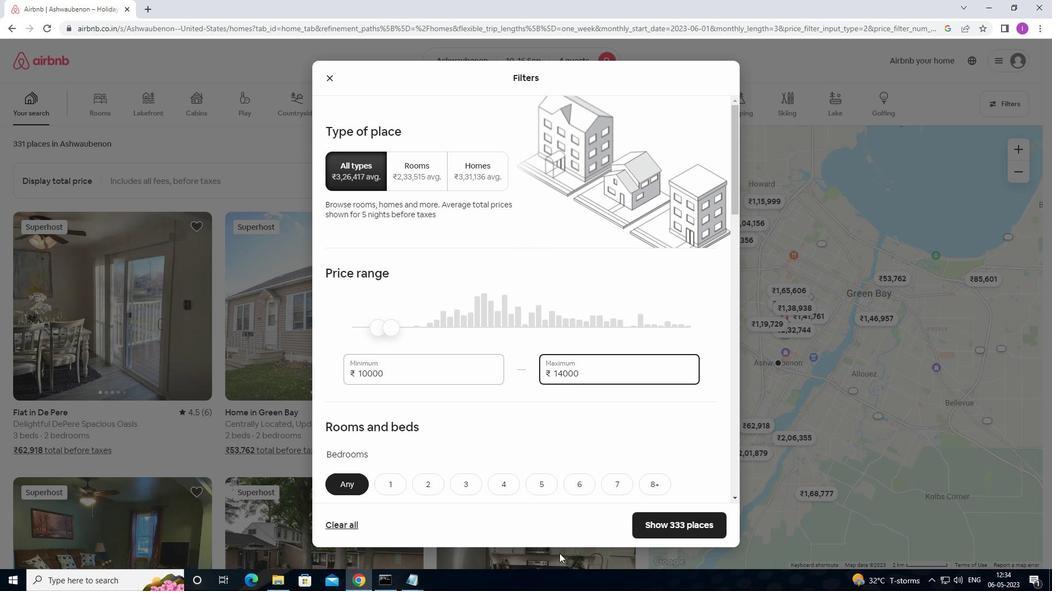 
Action: Mouse moved to (557, 557)
Screenshot: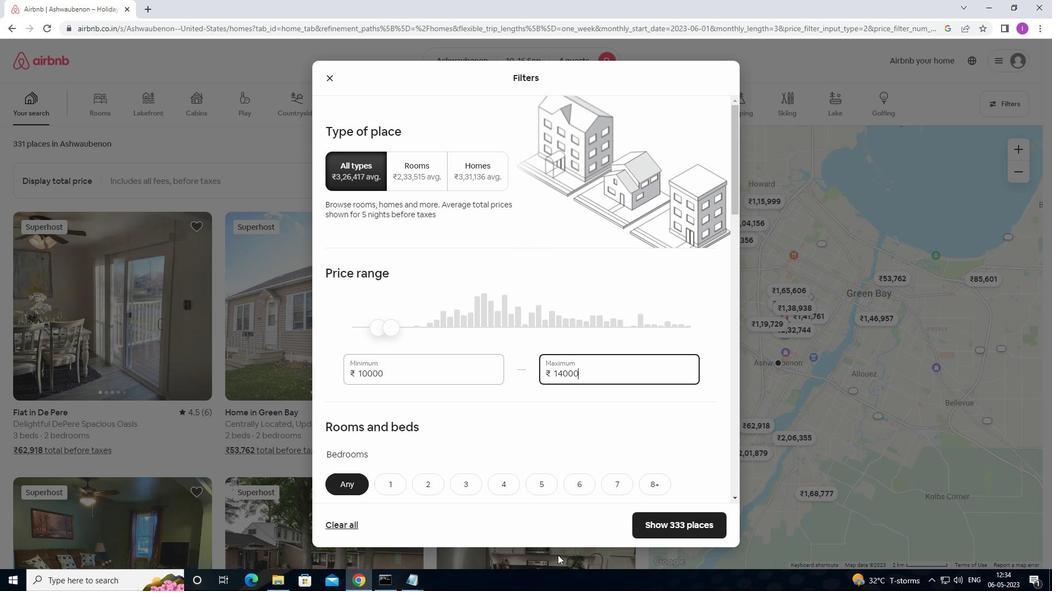 
Action: Mouse scrolled (557, 557) with delta (0, 0)
Screenshot: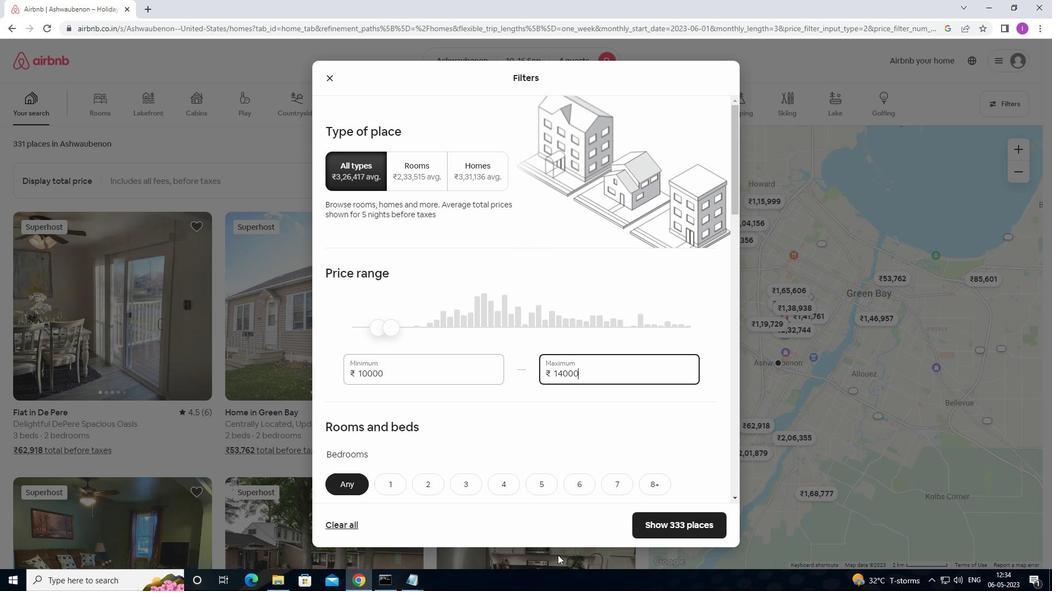 
Action: Mouse moved to (448, 472)
Screenshot: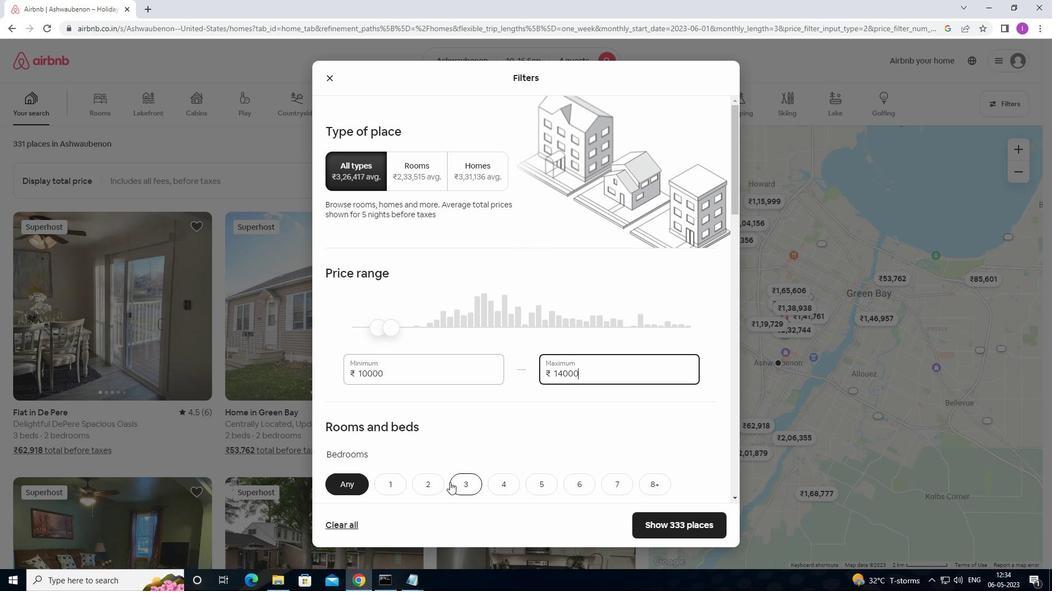 
Action: Mouse scrolled (448, 472) with delta (0, 0)
Screenshot: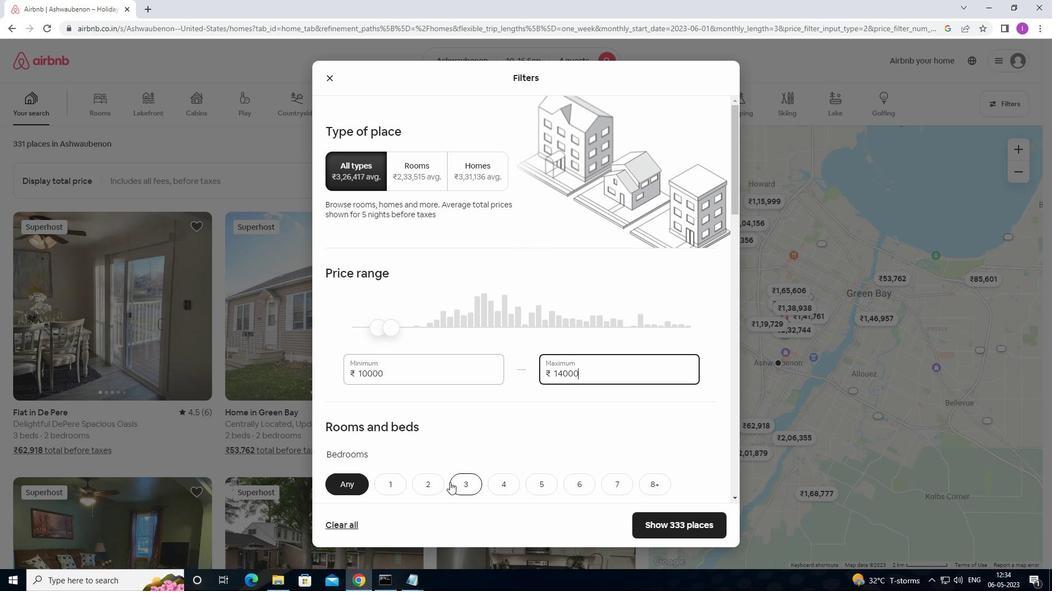 
Action: Mouse moved to (448, 469)
Screenshot: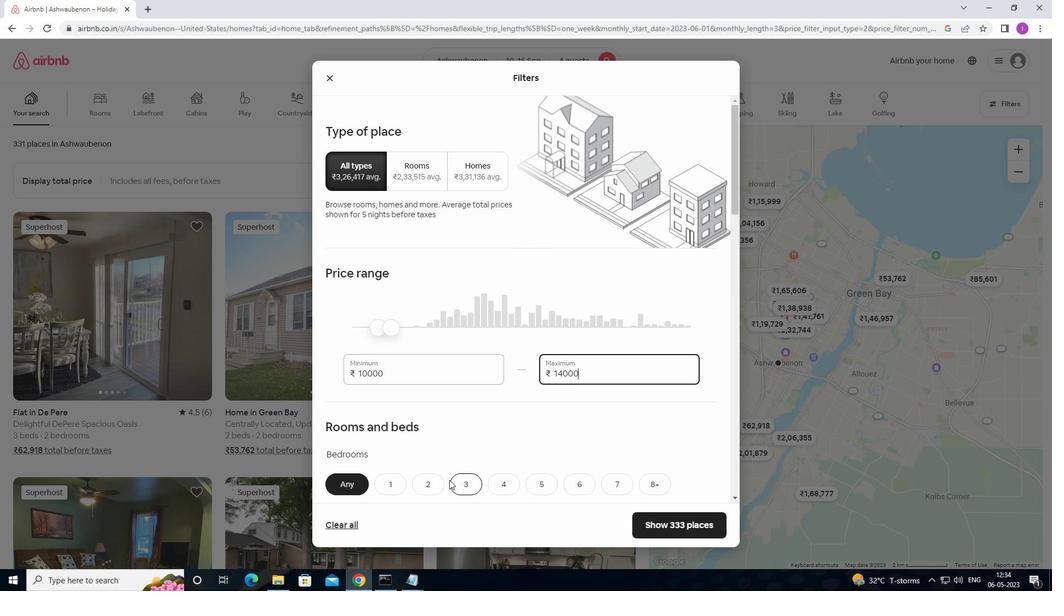 
Action: Mouse scrolled (448, 469) with delta (0, 0)
Screenshot: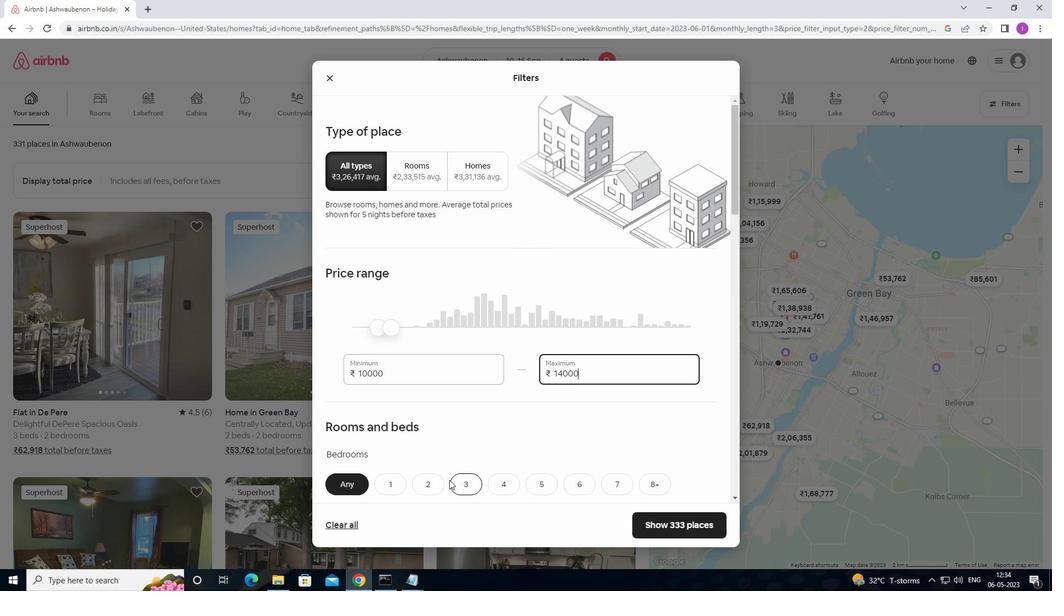 
Action: Mouse moved to (448, 468)
Screenshot: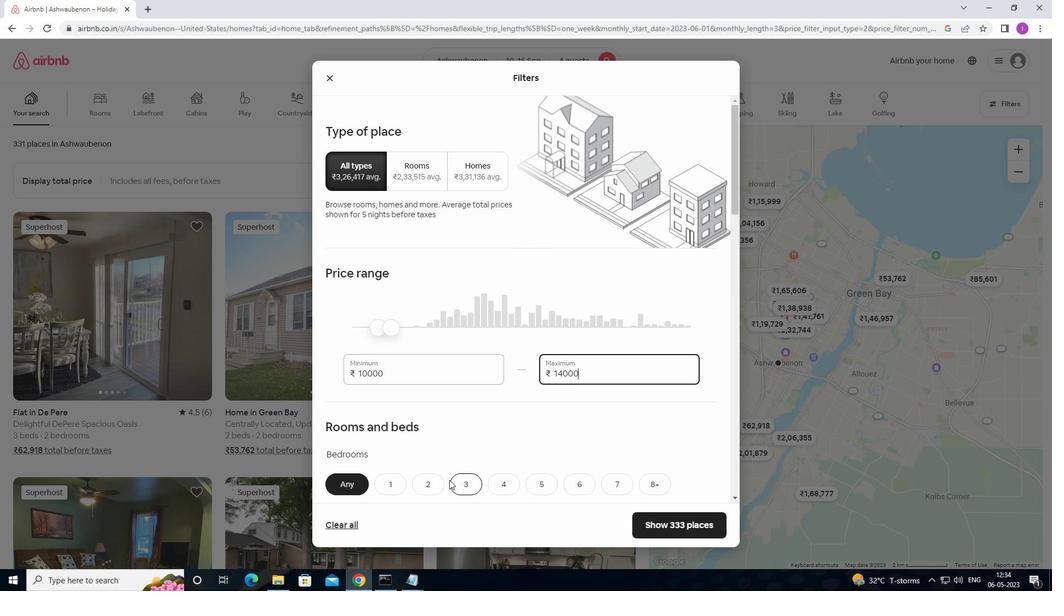 
Action: Mouse scrolled (448, 467) with delta (0, 0)
Screenshot: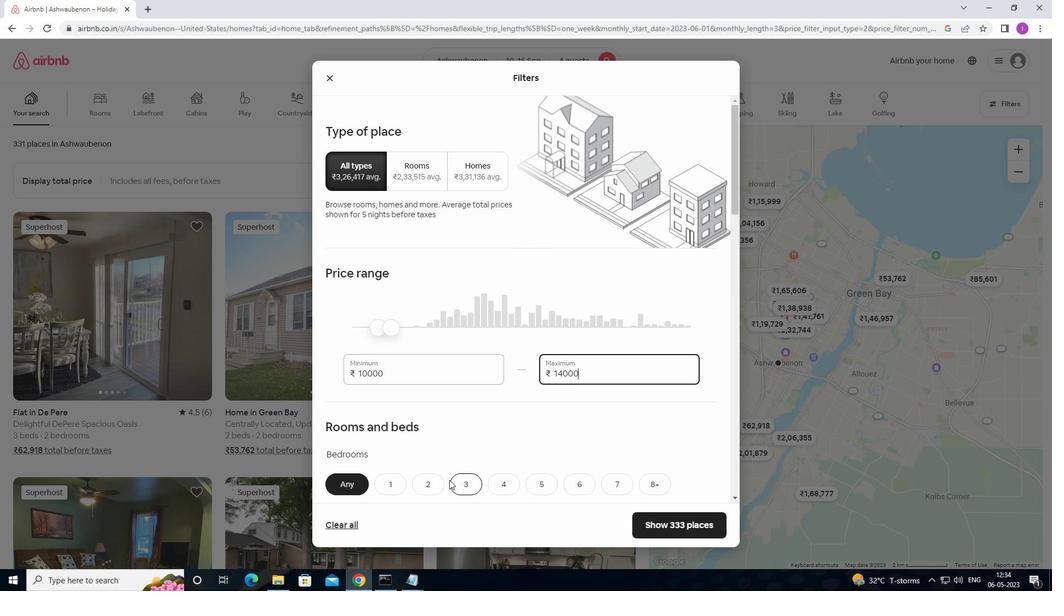 
Action: Mouse moved to (448, 465)
Screenshot: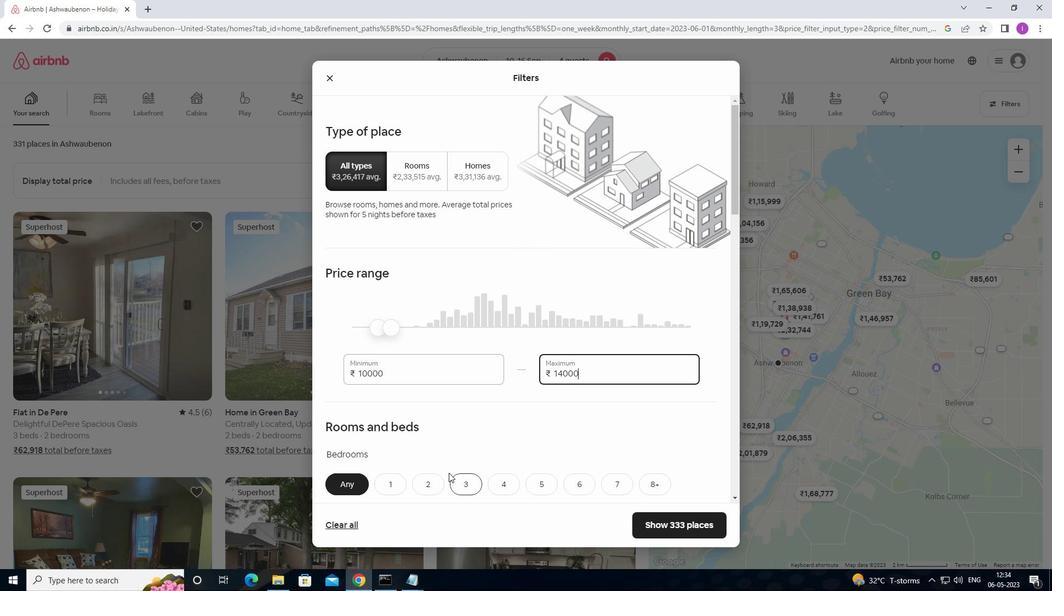 
Action: Mouse scrolled (448, 464) with delta (0, 0)
Screenshot: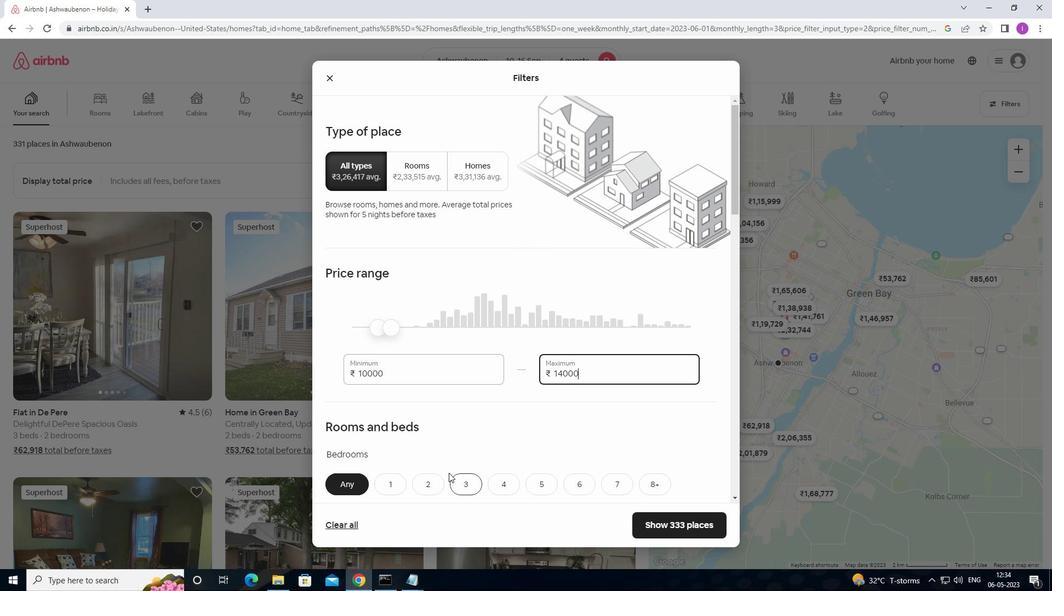 
Action: Mouse moved to (509, 271)
Screenshot: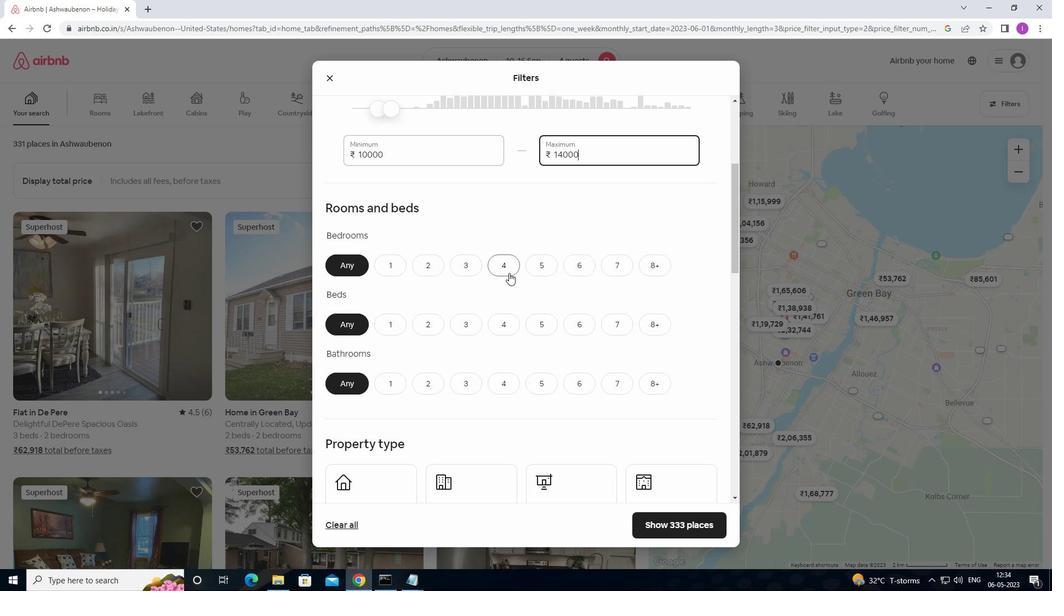 
Action: Mouse pressed left at (509, 271)
Screenshot: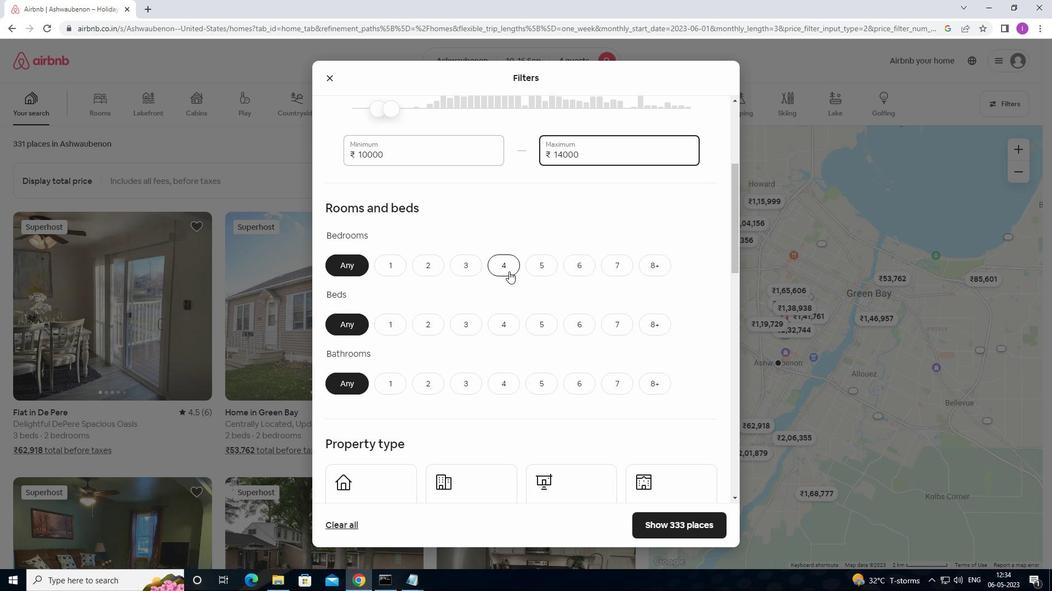 
Action: Mouse moved to (505, 329)
Screenshot: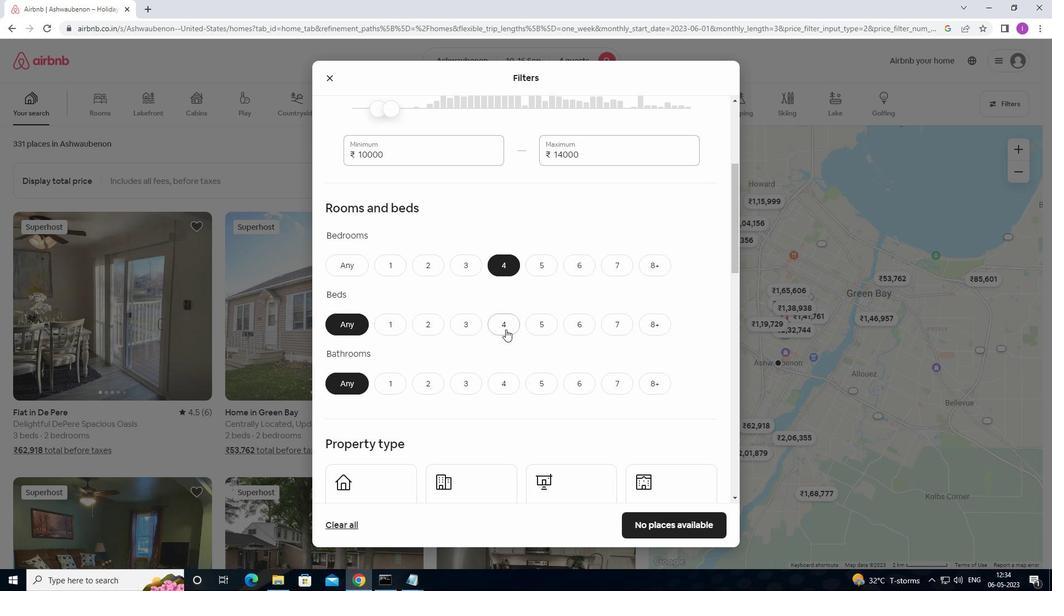 
Action: Mouse pressed left at (505, 329)
Screenshot: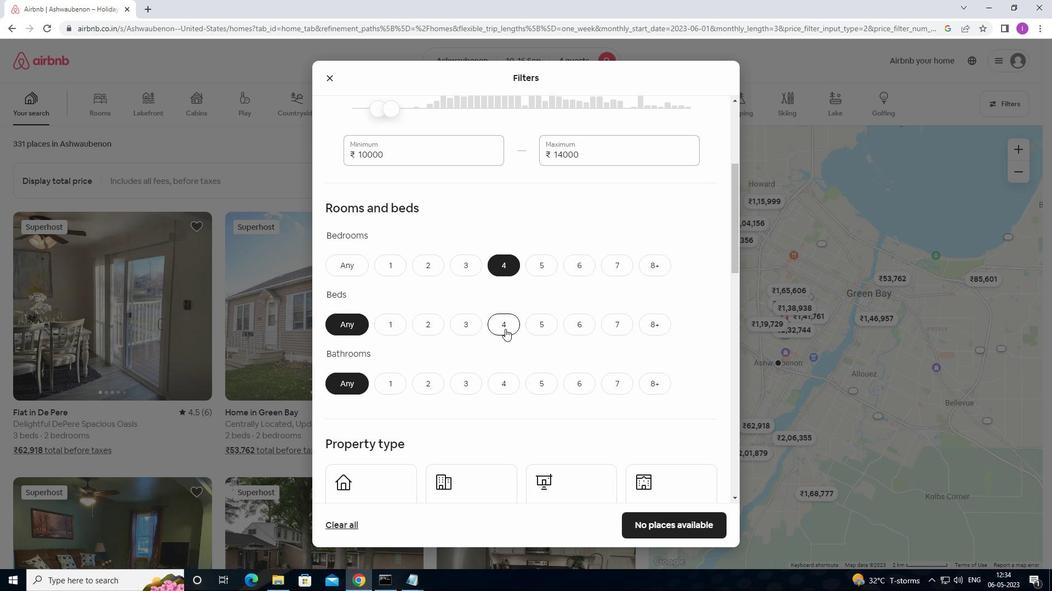 
Action: Mouse moved to (509, 380)
Screenshot: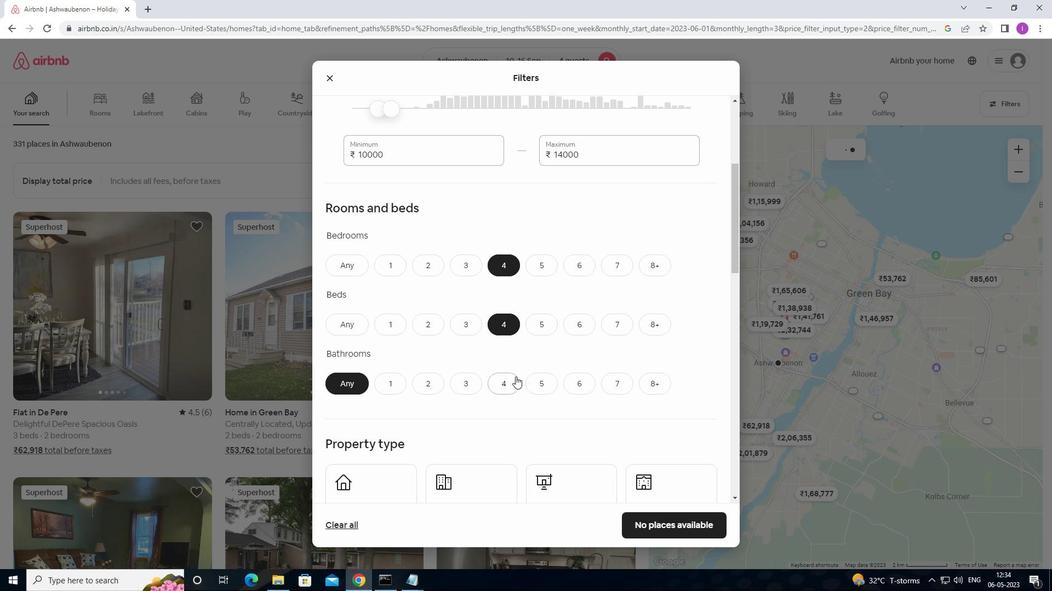 
Action: Mouse pressed left at (509, 380)
Screenshot: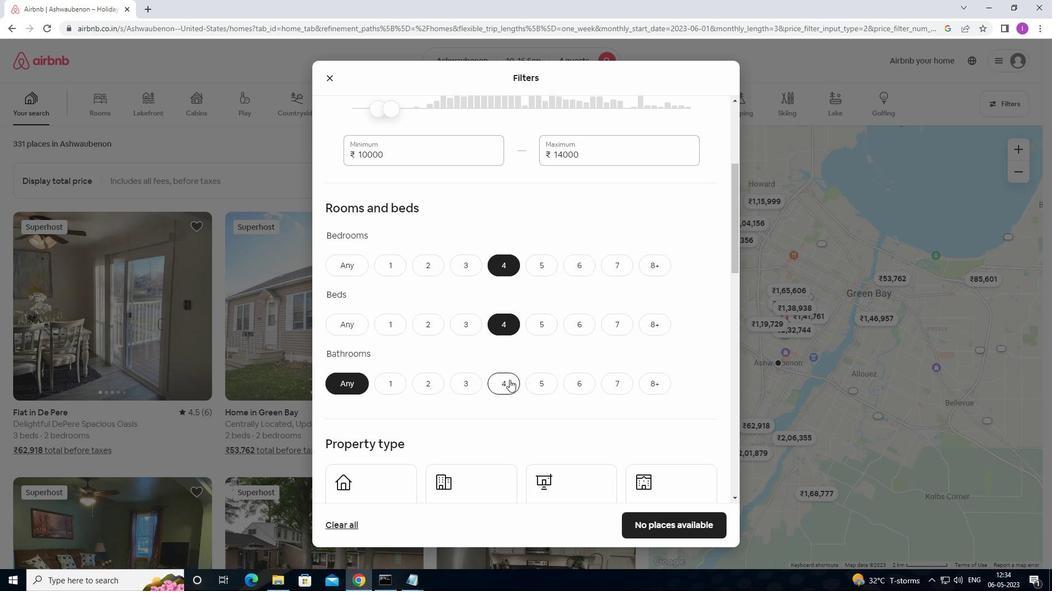 
Action: Mouse moved to (583, 325)
Screenshot: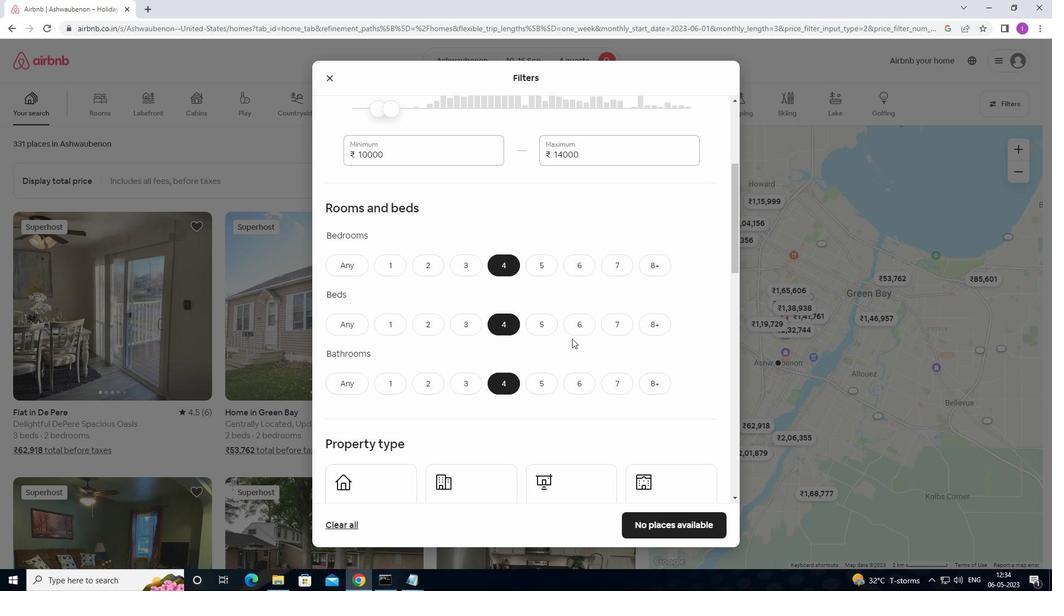 
Action: Mouse scrolled (583, 325) with delta (0, 0)
Screenshot: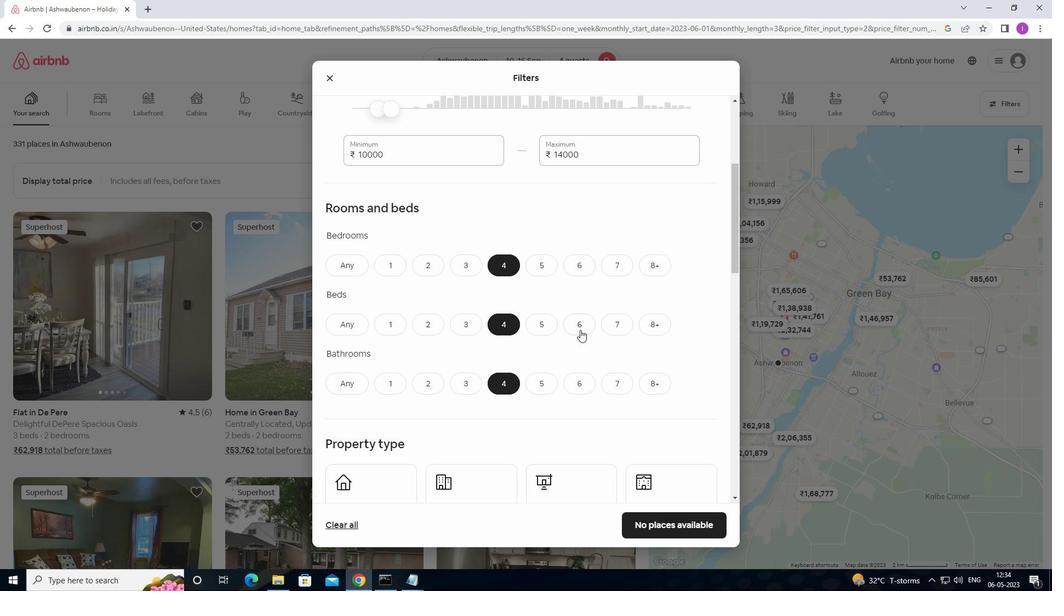 
Action: Mouse scrolled (583, 325) with delta (0, 0)
Screenshot: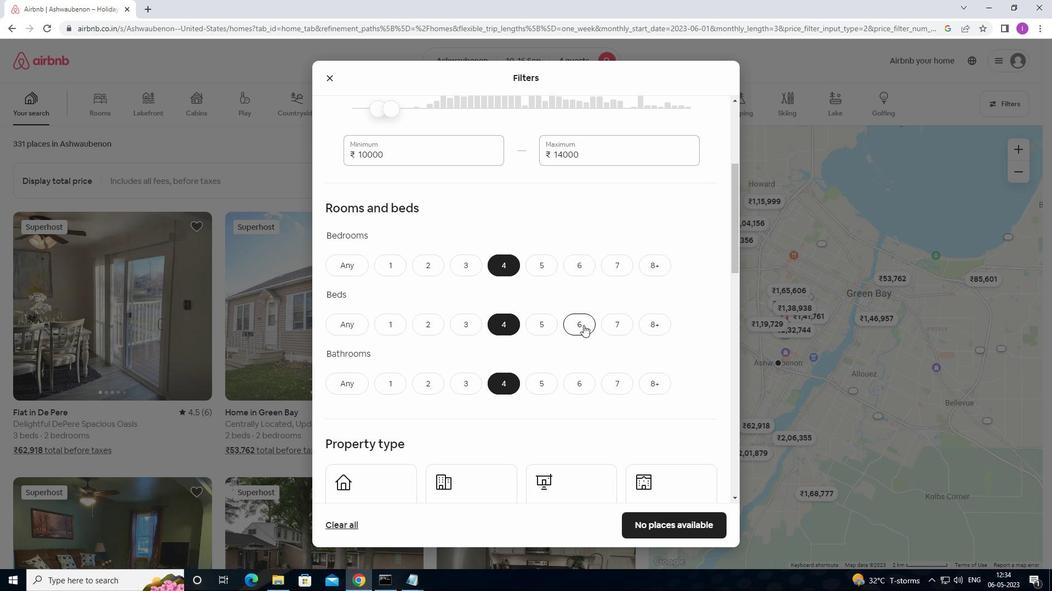 
Action: Mouse moved to (395, 383)
Screenshot: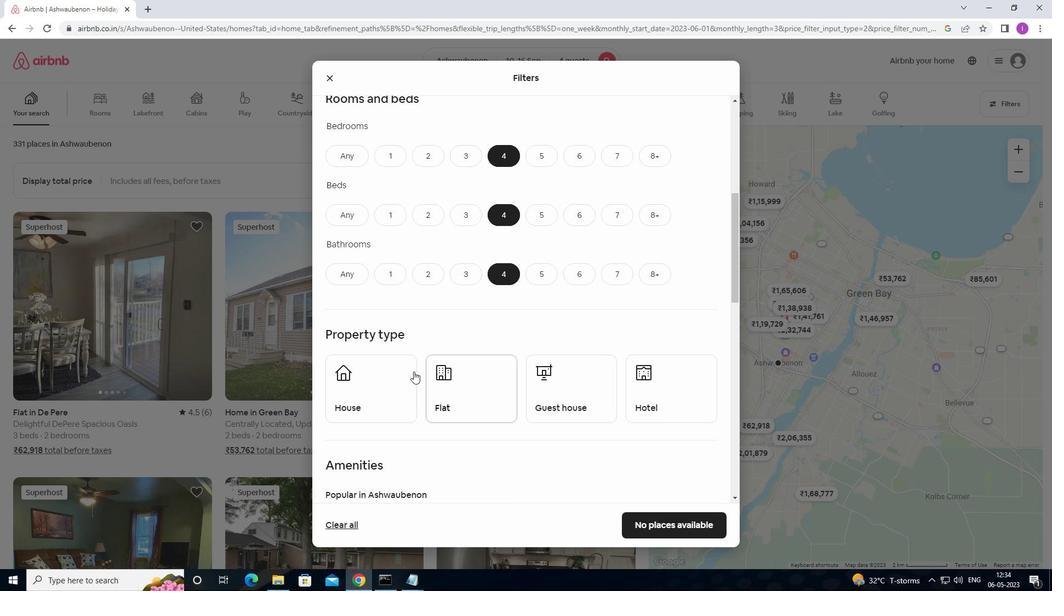 
Action: Mouse pressed left at (395, 383)
Screenshot: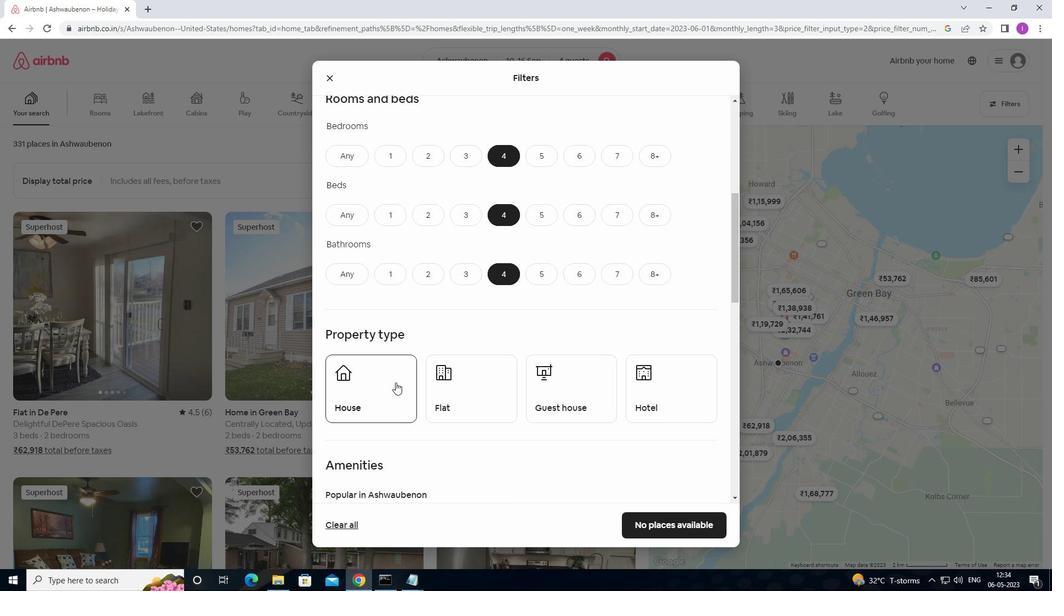 
Action: Mouse moved to (496, 383)
Screenshot: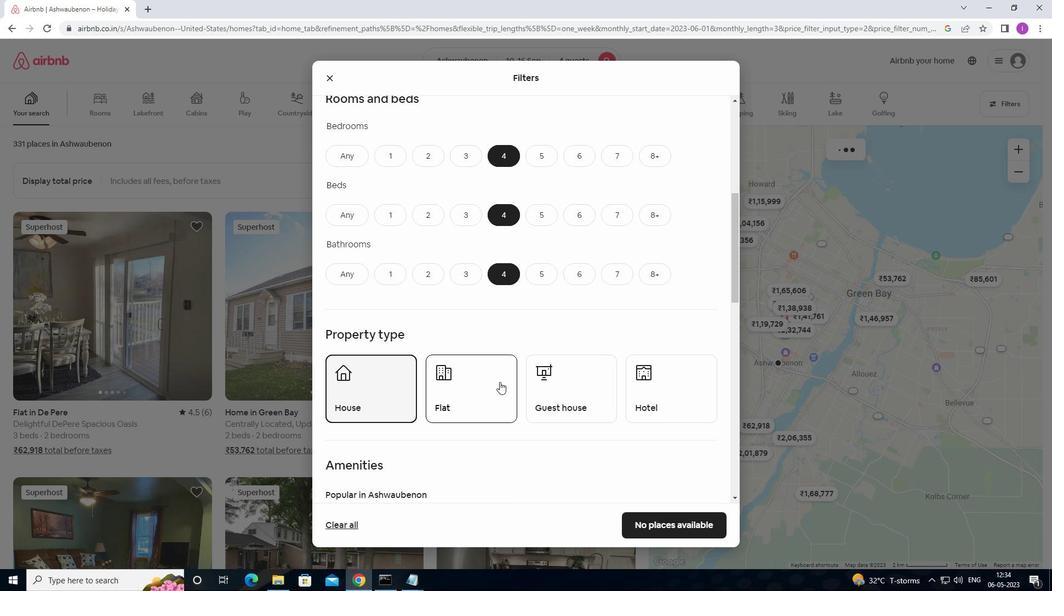 
Action: Mouse pressed left at (496, 383)
Screenshot: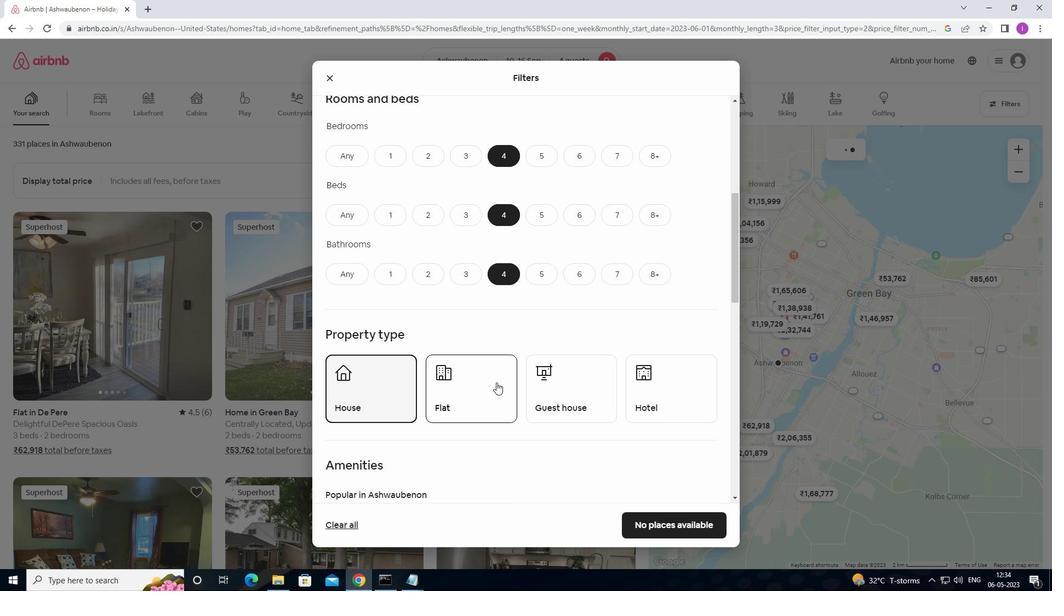 
Action: Mouse moved to (577, 382)
Screenshot: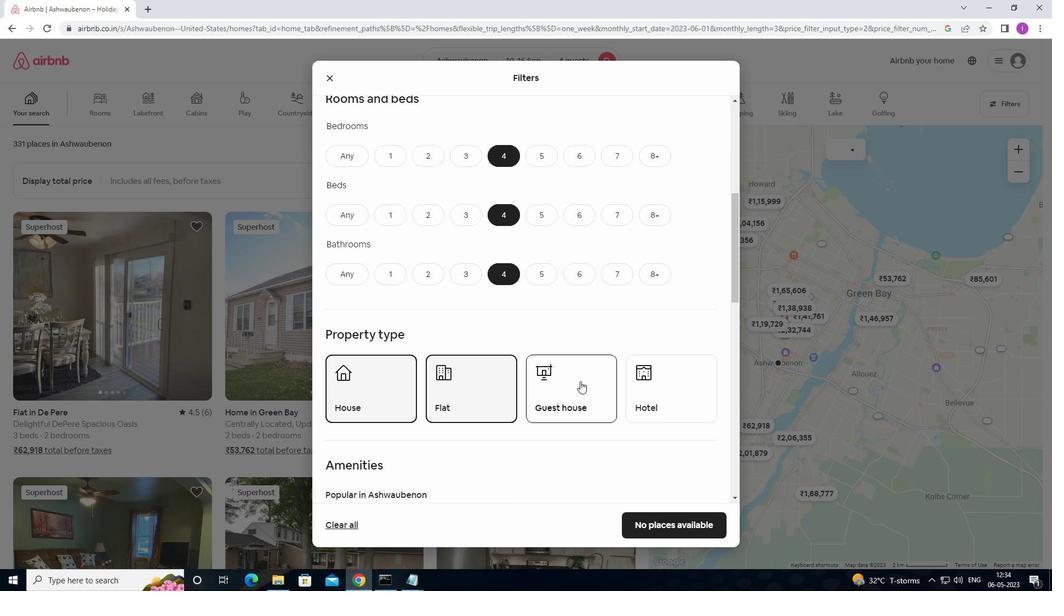 
Action: Mouse pressed left at (577, 382)
Screenshot: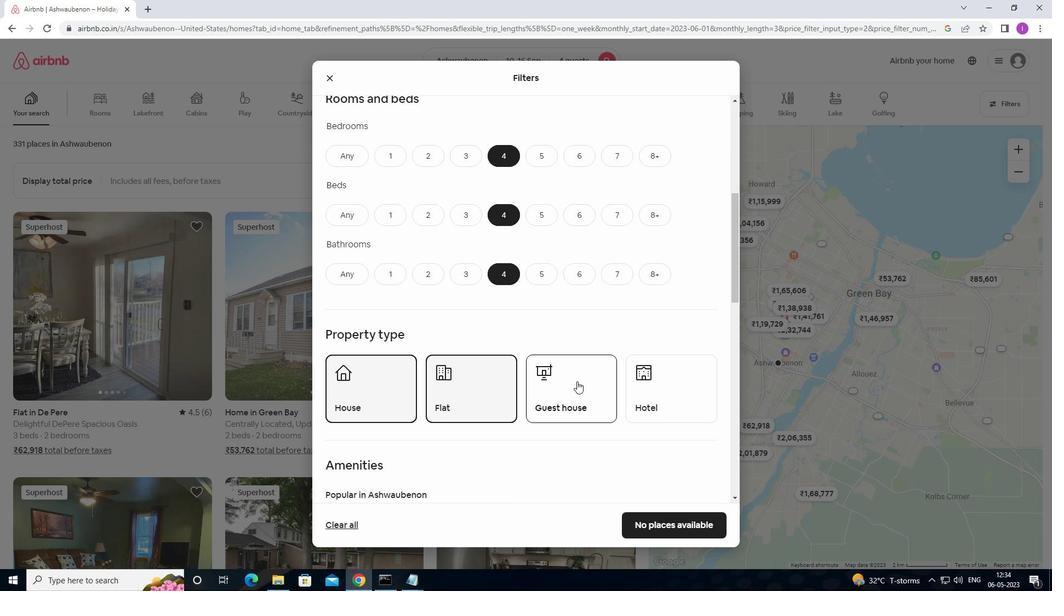 
Action: Mouse moved to (516, 375)
Screenshot: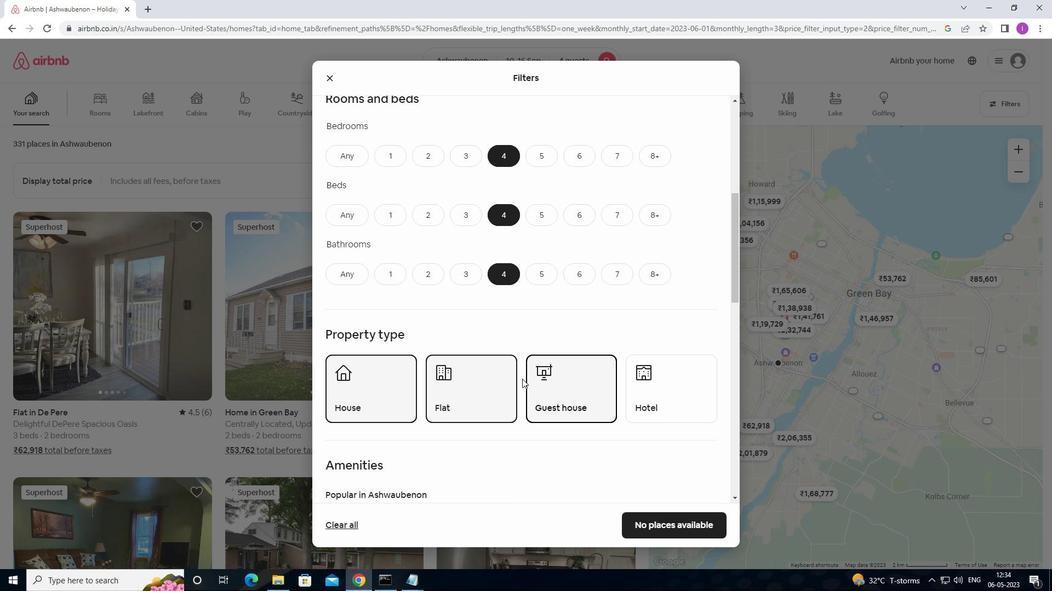 
Action: Mouse scrolled (516, 374) with delta (0, 0)
Screenshot: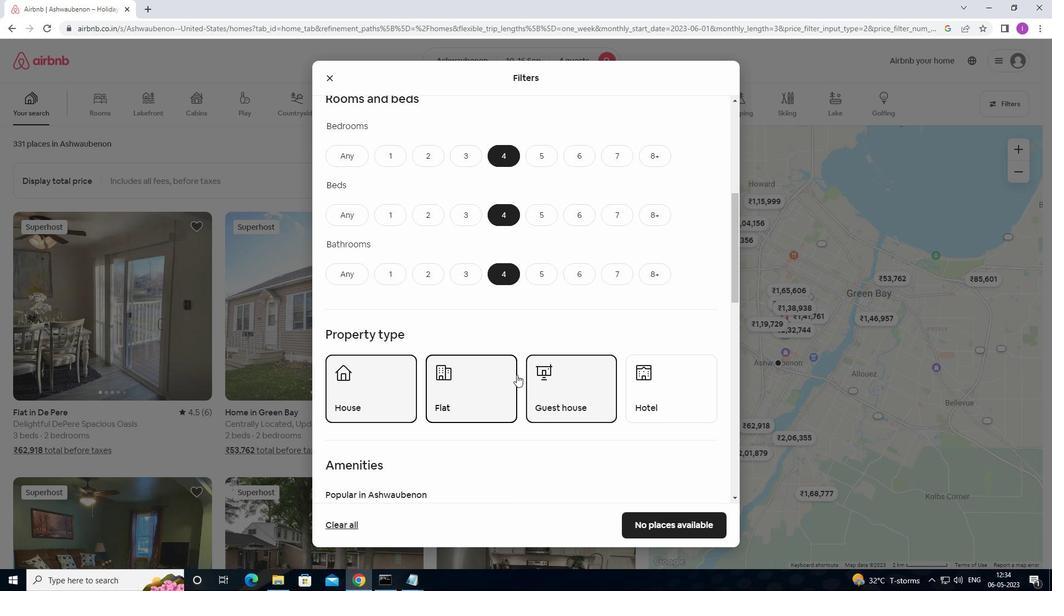
Action: Mouse scrolled (516, 374) with delta (0, 0)
Screenshot: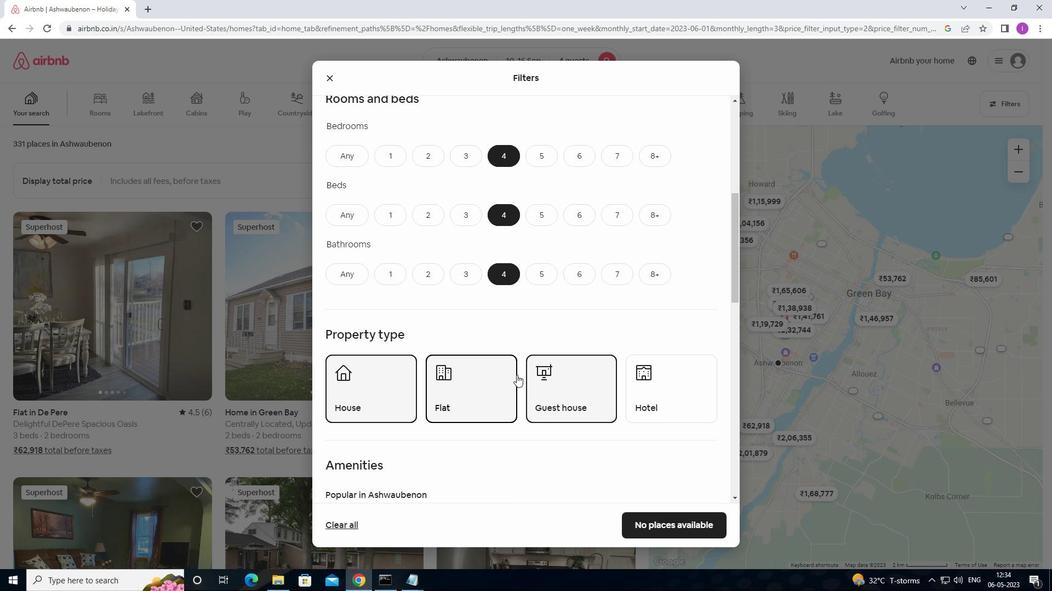 
Action: Mouse scrolled (516, 374) with delta (0, 0)
Screenshot: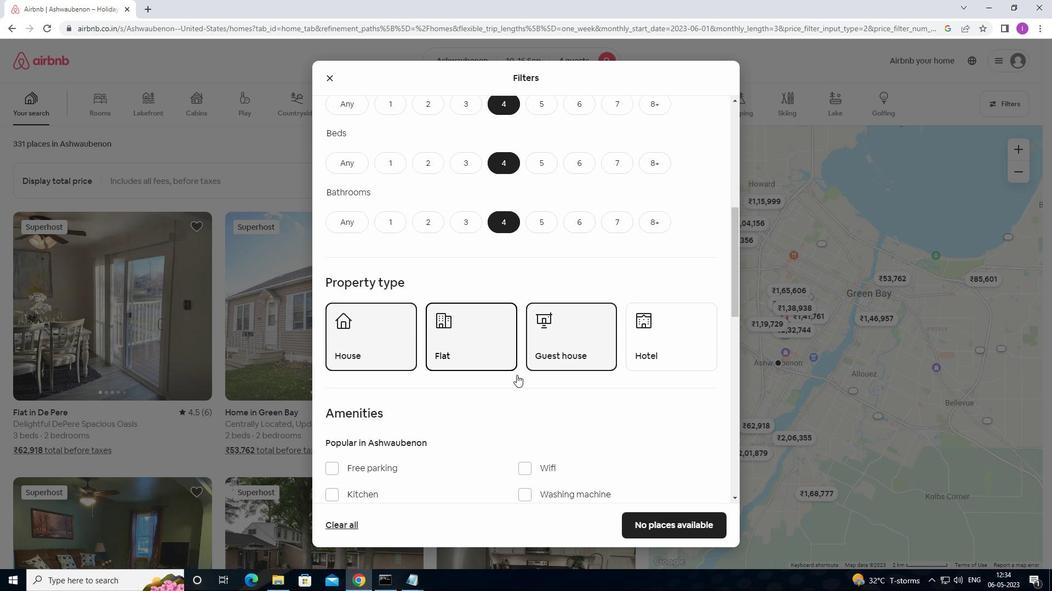 
Action: Mouse moved to (516, 374)
Screenshot: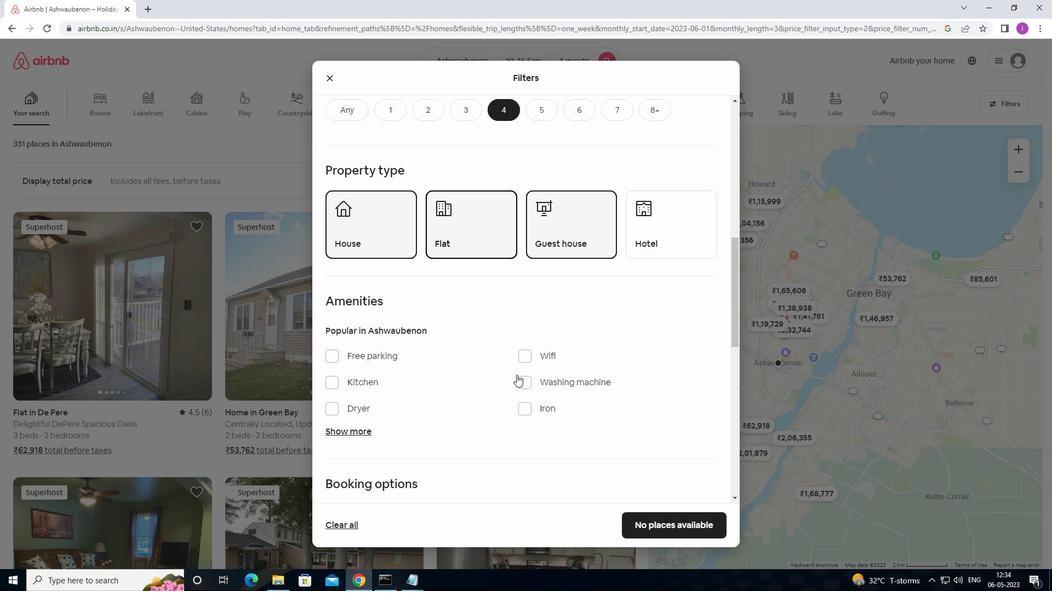 
Action: Mouse scrolled (516, 374) with delta (0, 0)
Screenshot: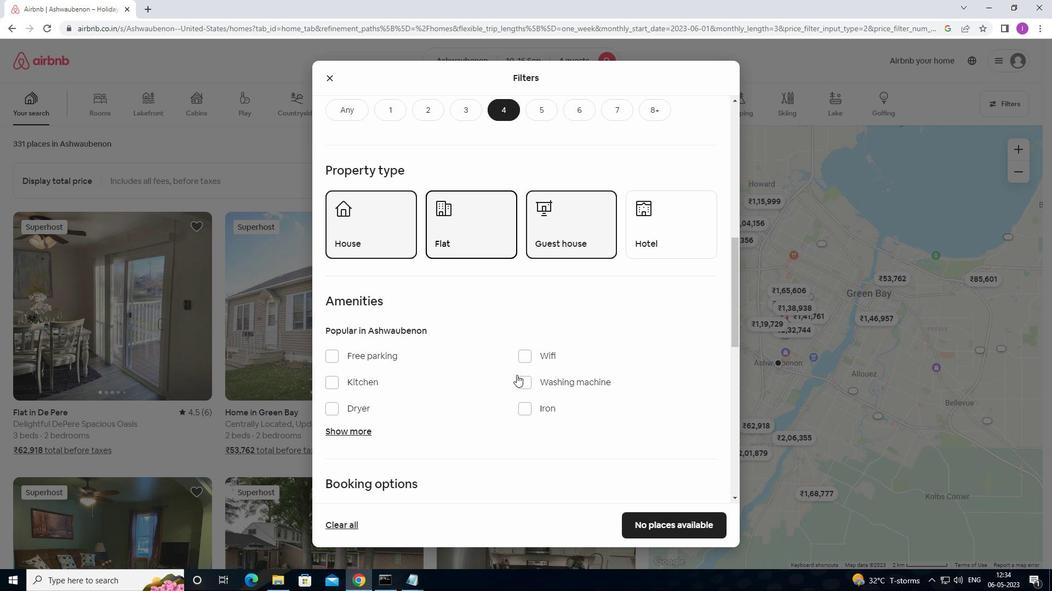 
Action: Mouse moved to (335, 301)
Screenshot: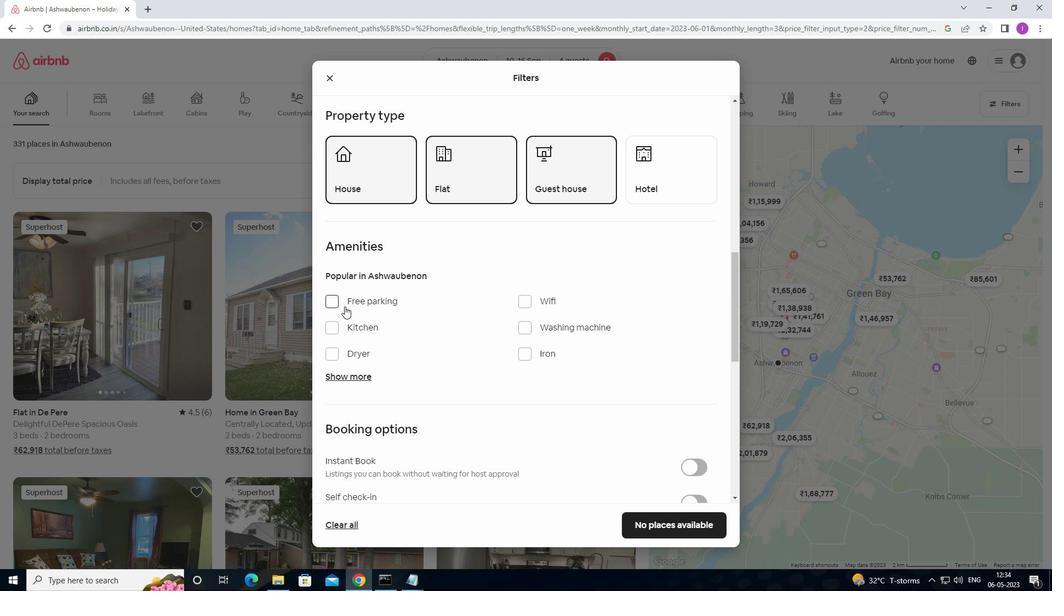 
Action: Mouse pressed left at (335, 301)
Screenshot: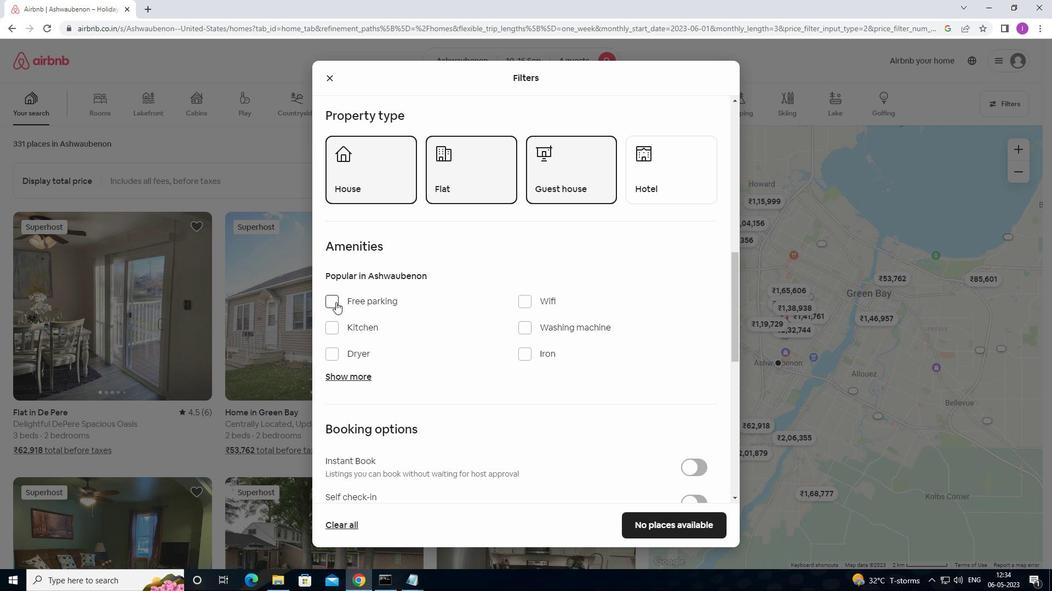 
Action: Mouse moved to (528, 303)
Screenshot: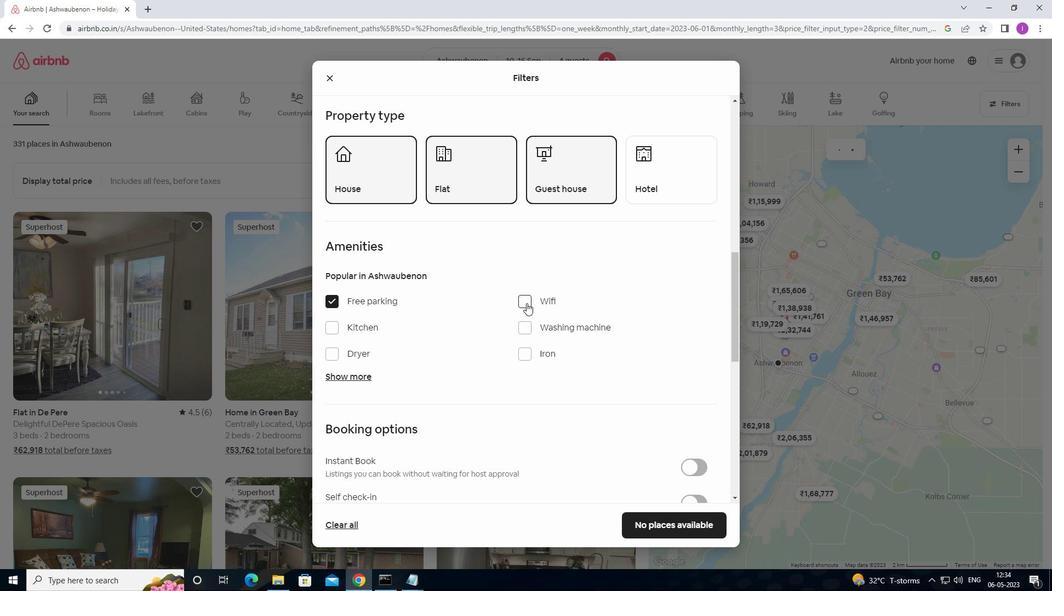 
Action: Mouse pressed left at (528, 303)
Screenshot: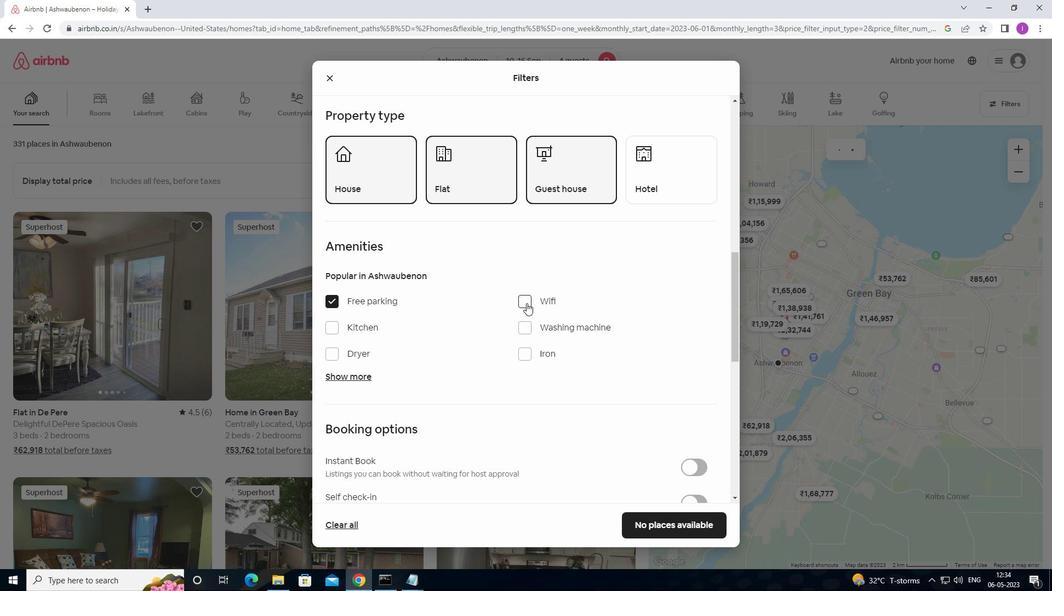 
Action: Mouse moved to (355, 377)
Screenshot: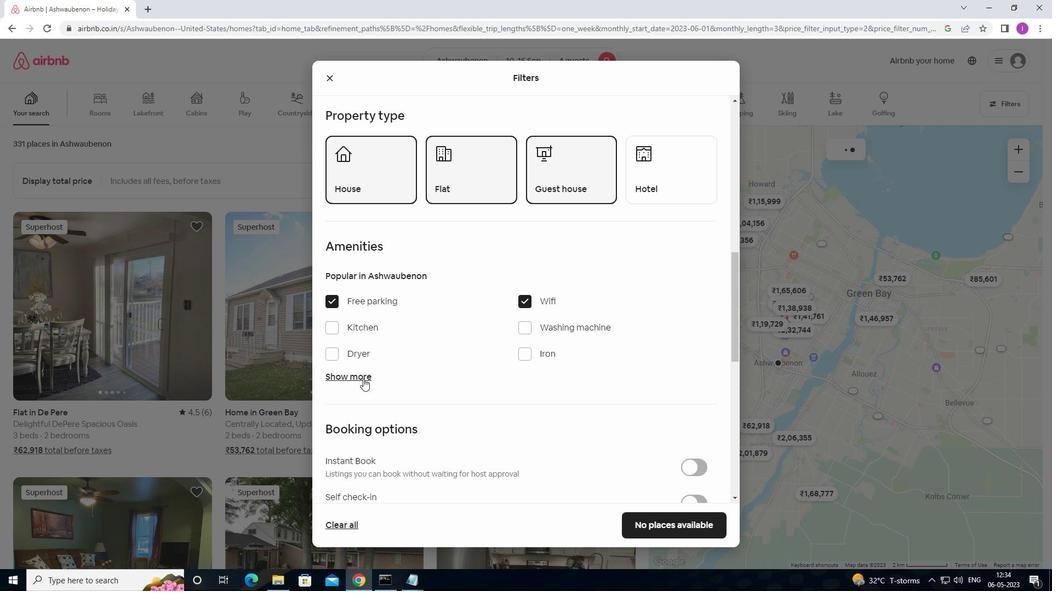 
Action: Mouse pressed left at (355, 377)
Screenshot: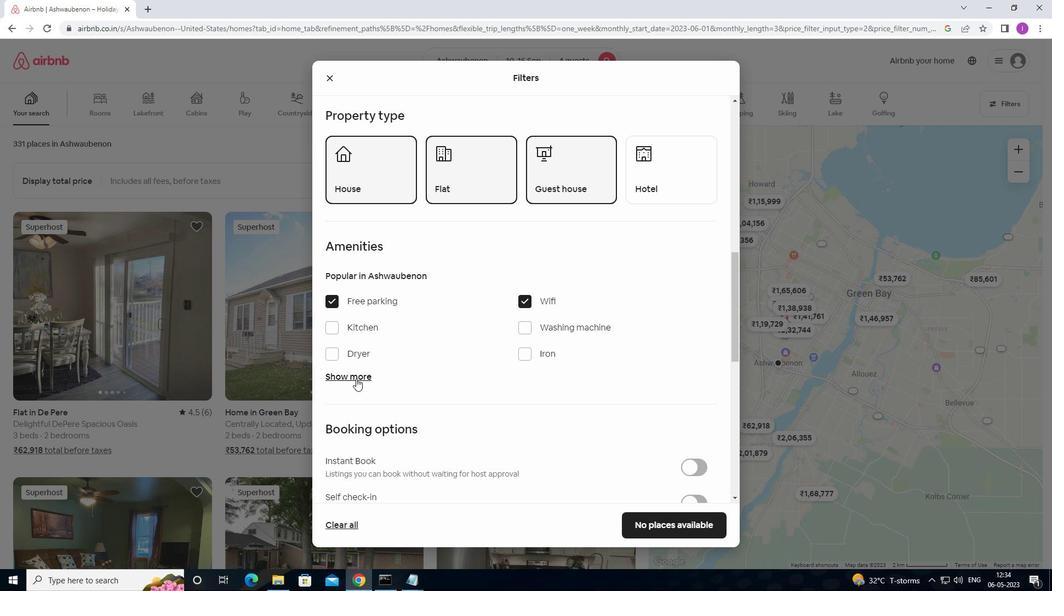 
Action: Mouse moved to (415, 420)
Screenshot: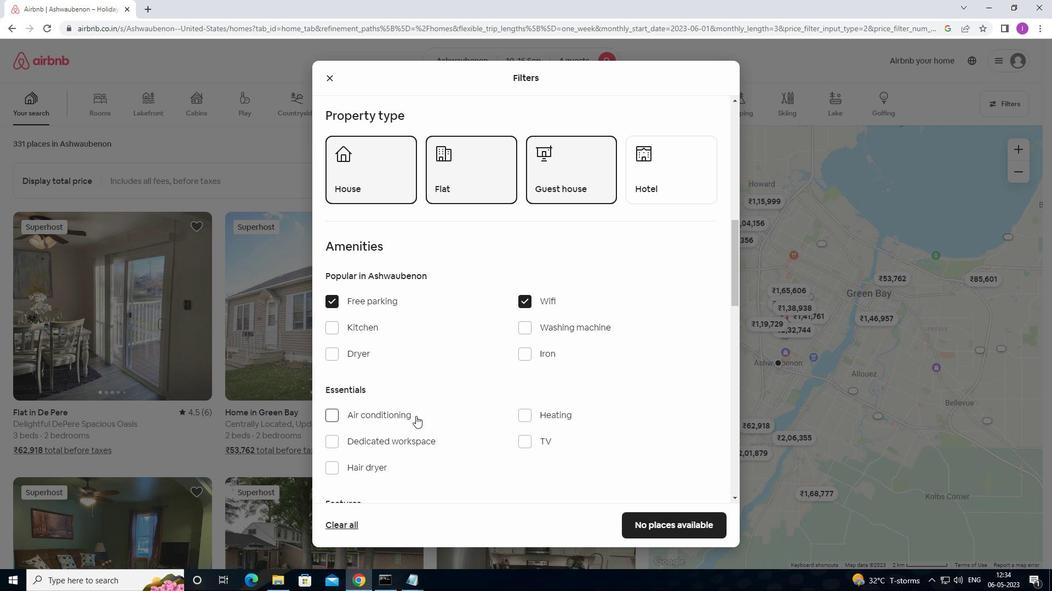 
Action: Mouse scrolled (415, 420) with delta (0, 0)
Screenshot: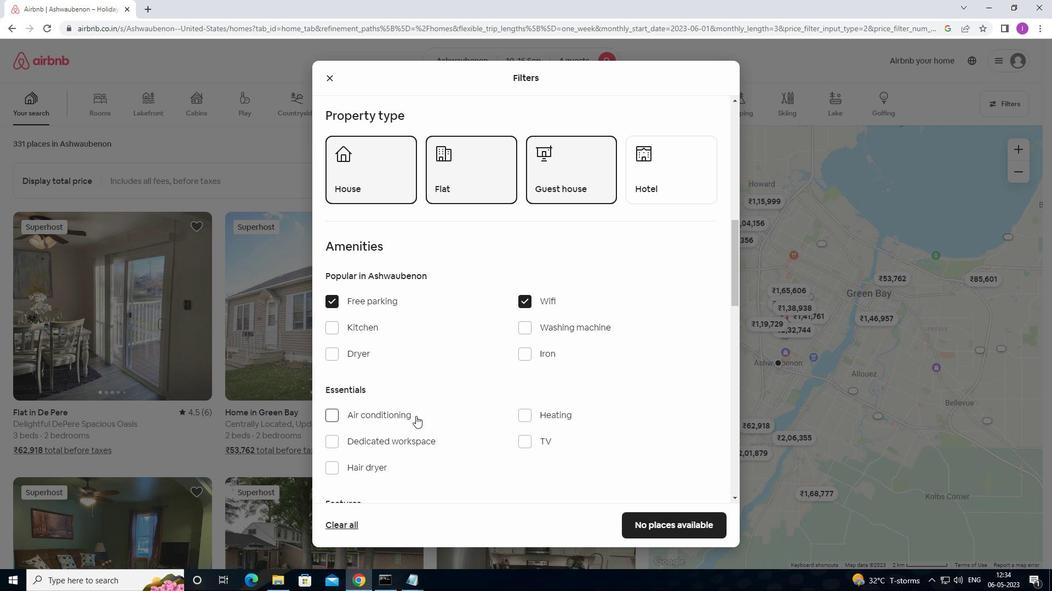 
Action: Mouse moved to (408, 436)
Screenshot: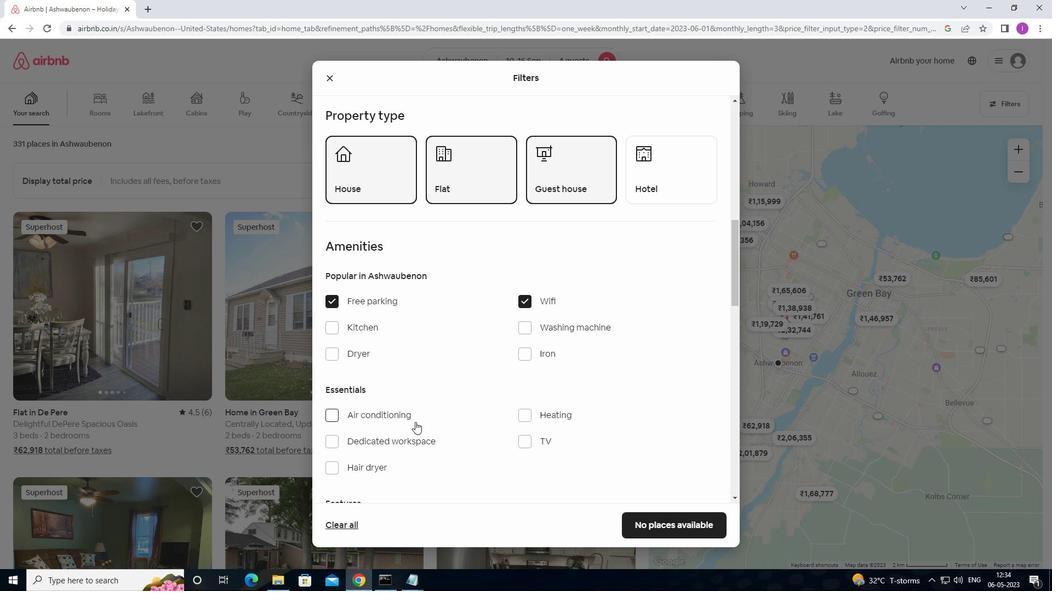 
Action: Mouse scrolled (408, 435) with delta (0, 0)
Screenshot: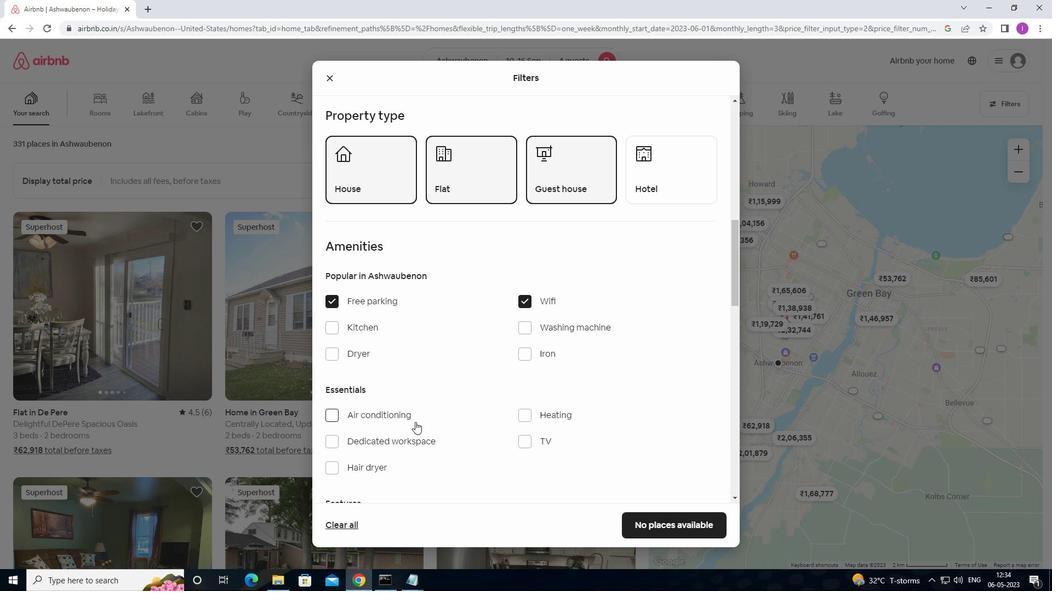 
Action: Mouse moved to (522, 332)
Screenshot: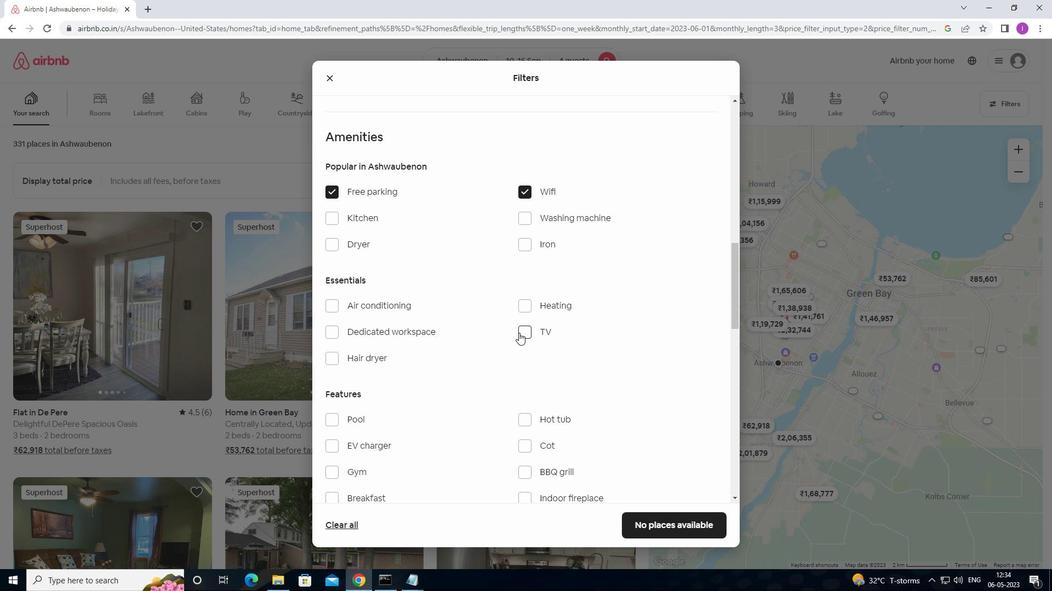 
Action: Mouse pressed left at (522, 332)
Screenshot: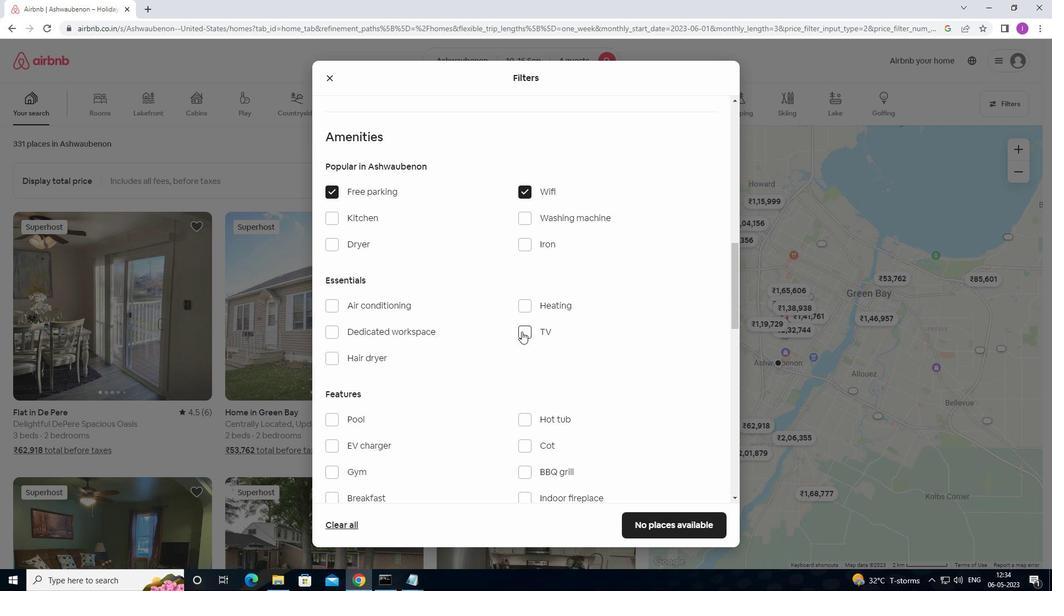 
Action: Mouse moved to (332, 473)
Screenshot: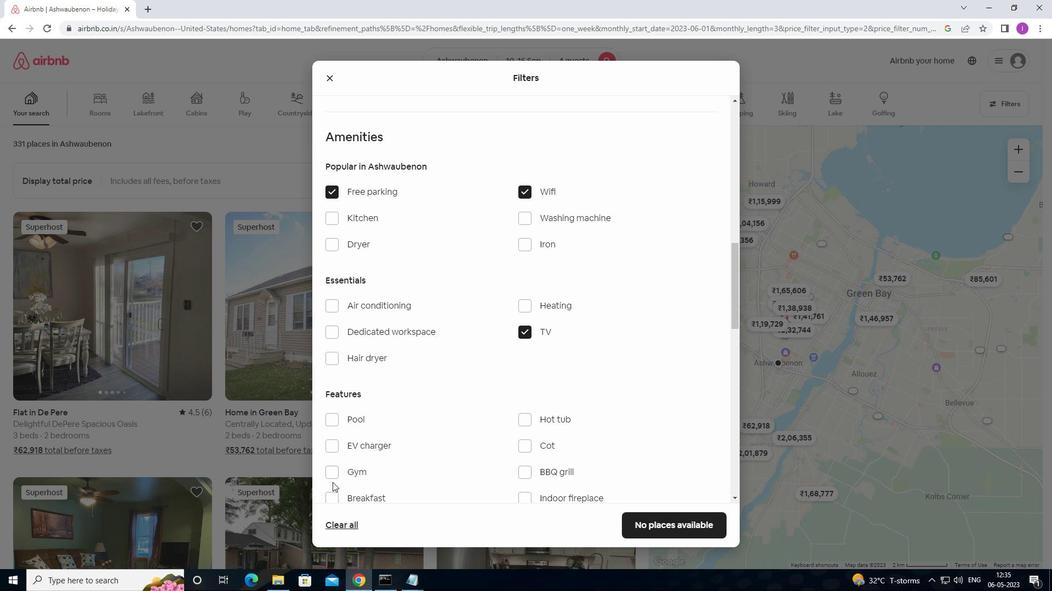 
Action: Mouse pressed left at (332, 473)
Screenshot: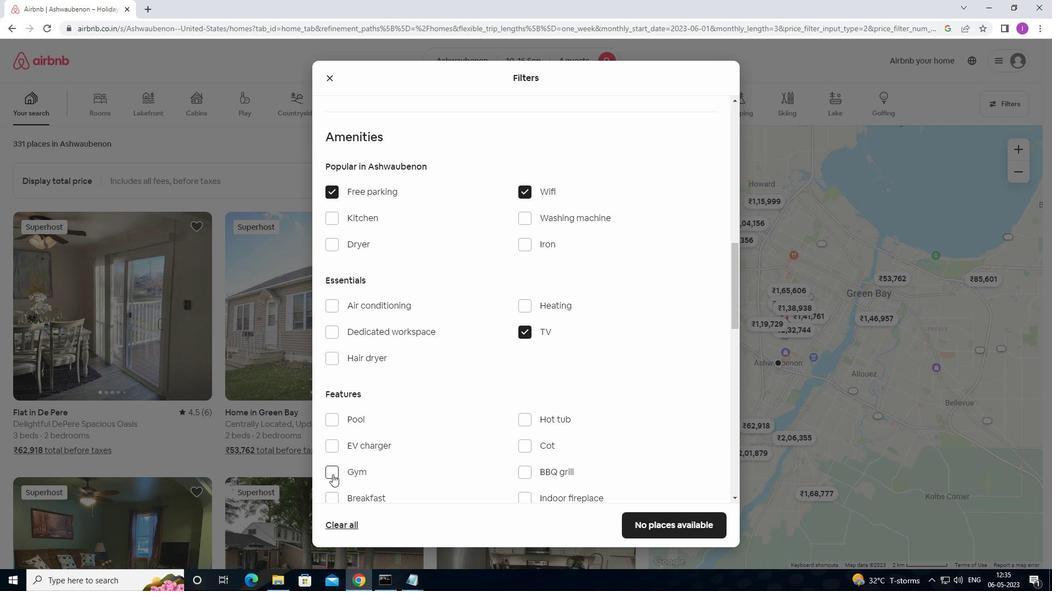 
Action: Mouse moved to (348, 489)
Screenshot: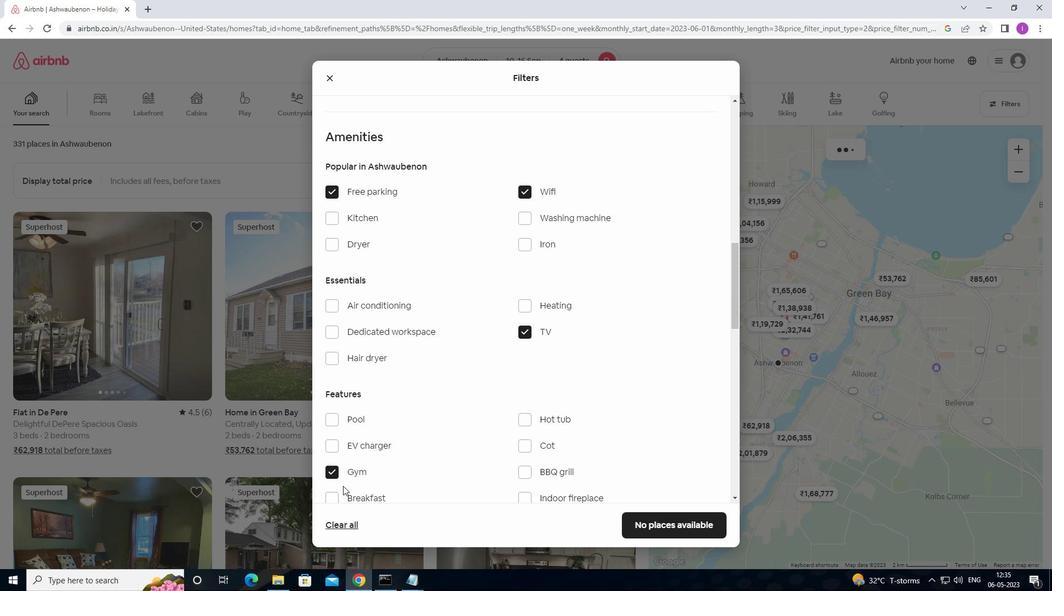 
Action: Mouse scrolled (348, 489) with delta (0, 0)
Screenshot: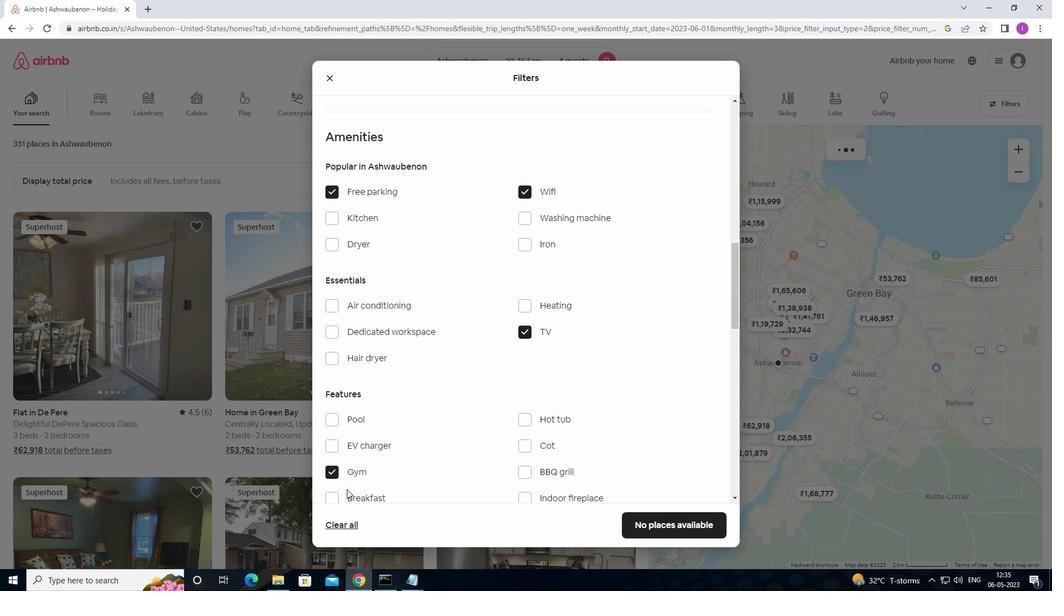 
Action: Mouse moved to (348, 489)
Screenshot: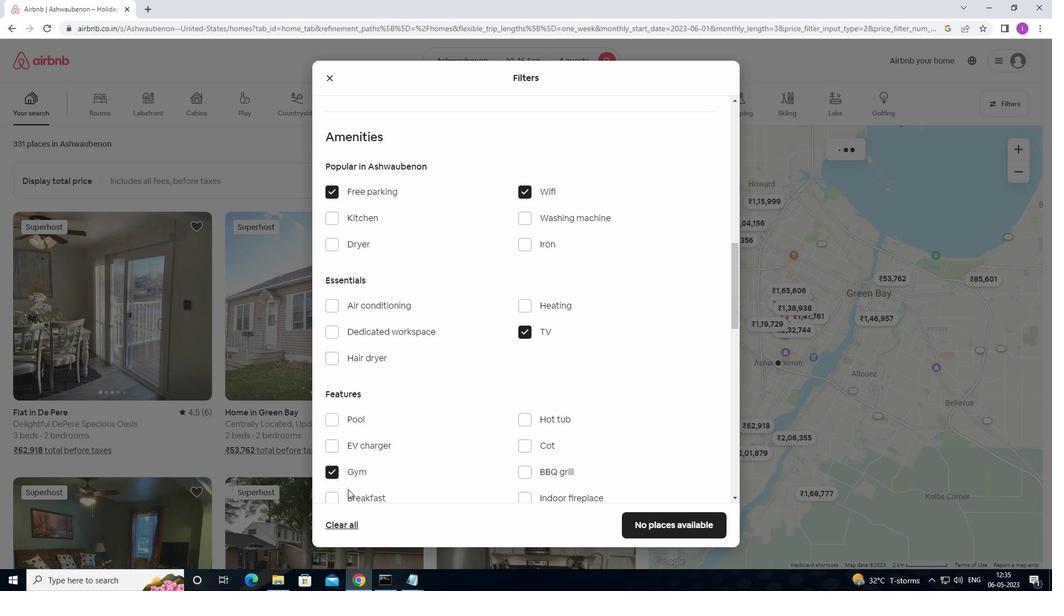 
Action: Mouse scrolled (348, 489) with delta (0, 0)
Screenshot: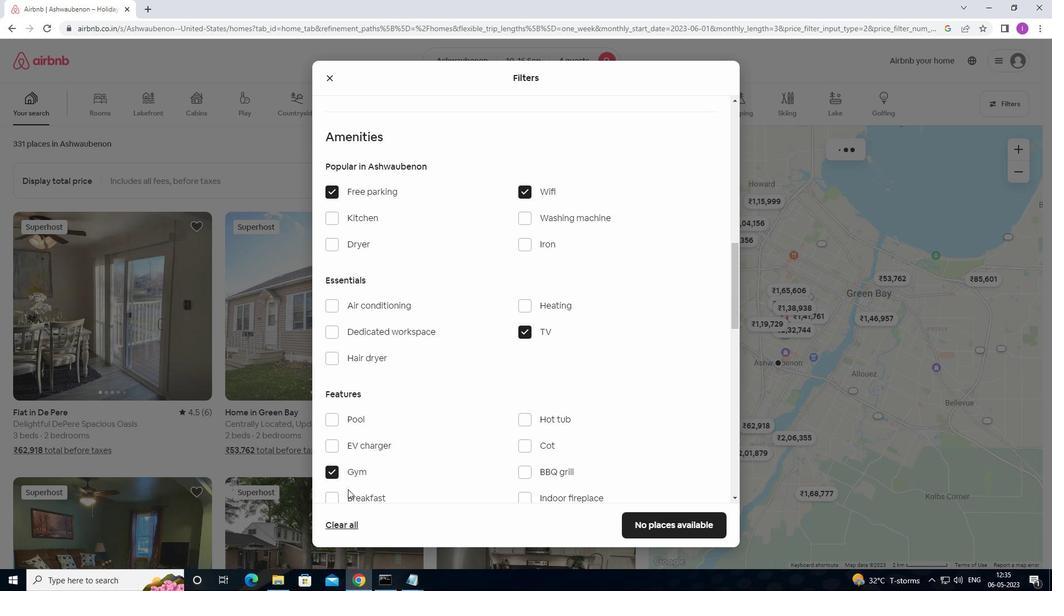 
Action: Mouse moved to (332, 389)
Screenshot: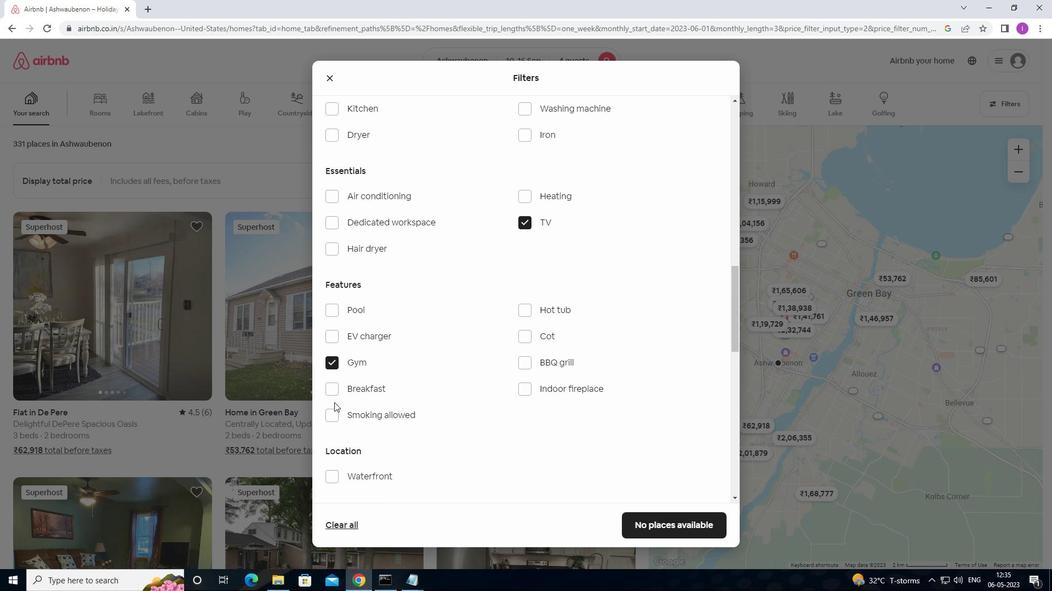 
Action: Mouse pressed left at (332, 389)
Screenshot: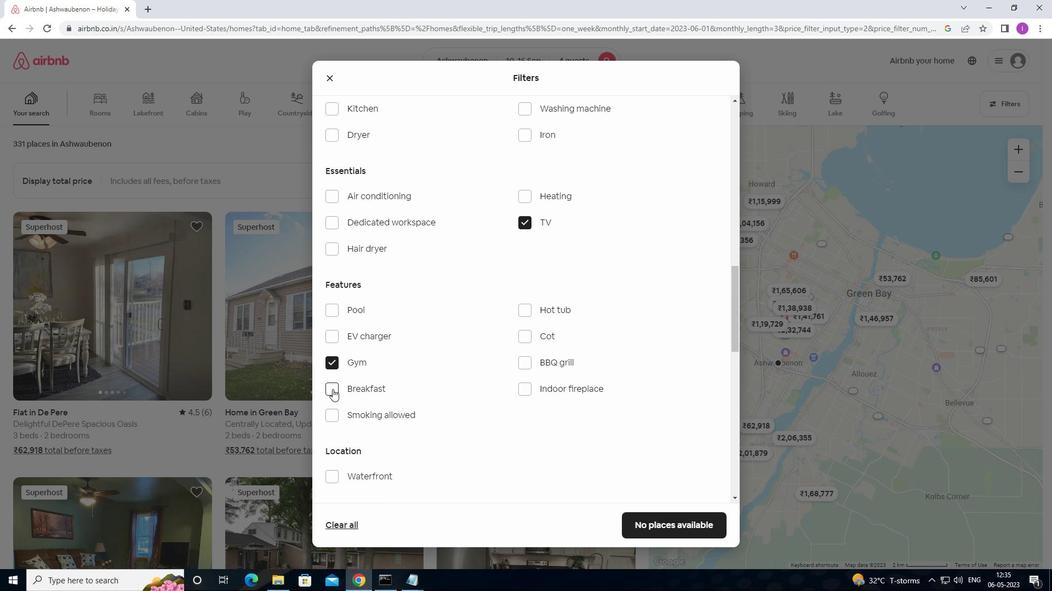 
Action: Mouse moved to (486, 400)
Screenshot: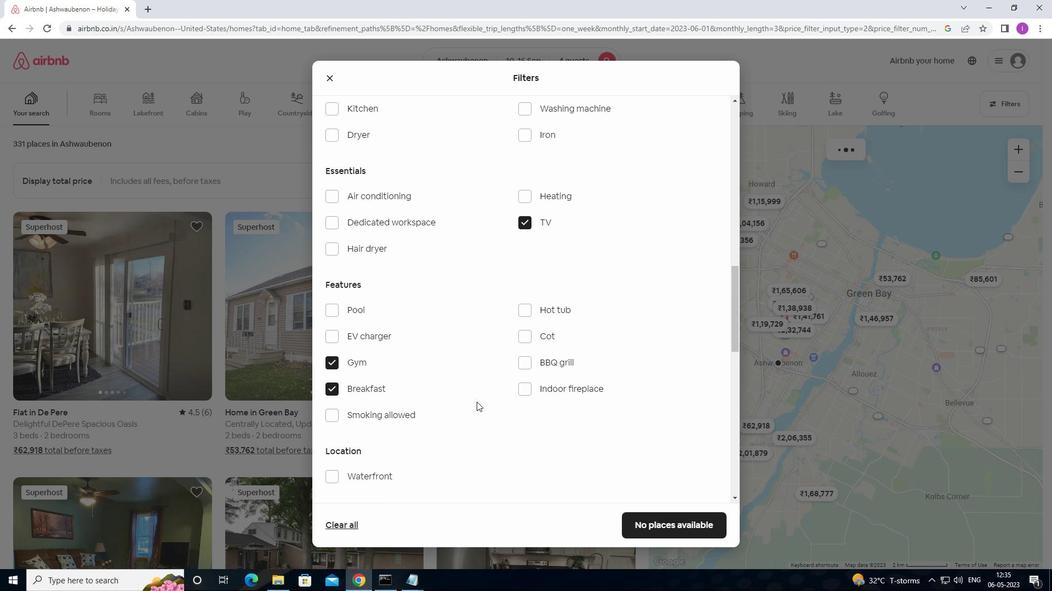 
Action: Mouse scrolled (486, 400) with delta (0, 0)
Screenshot: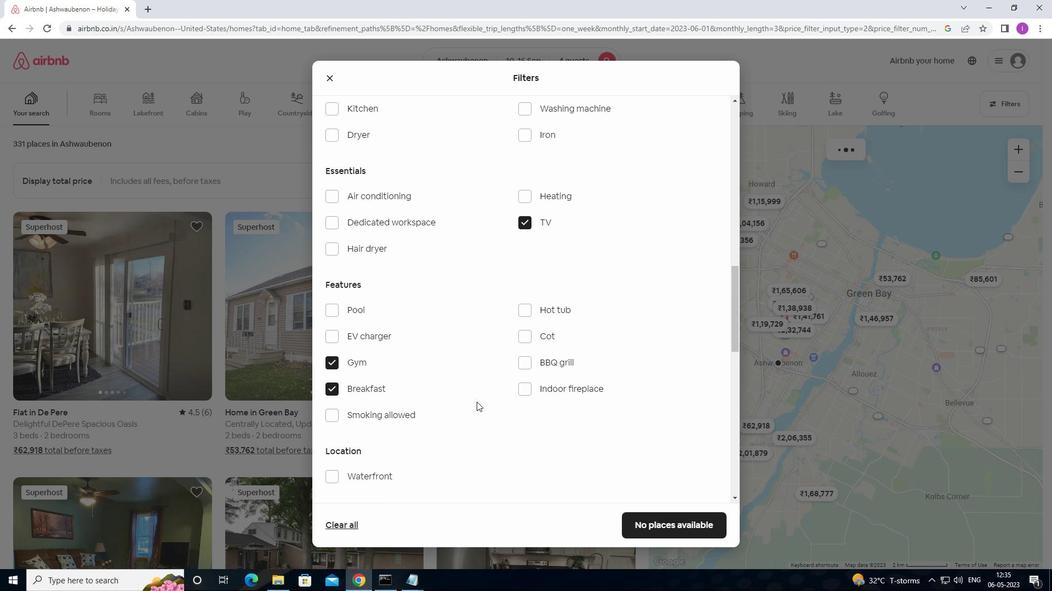 
Action: Mouse moved to (488, 400)
Screenshot: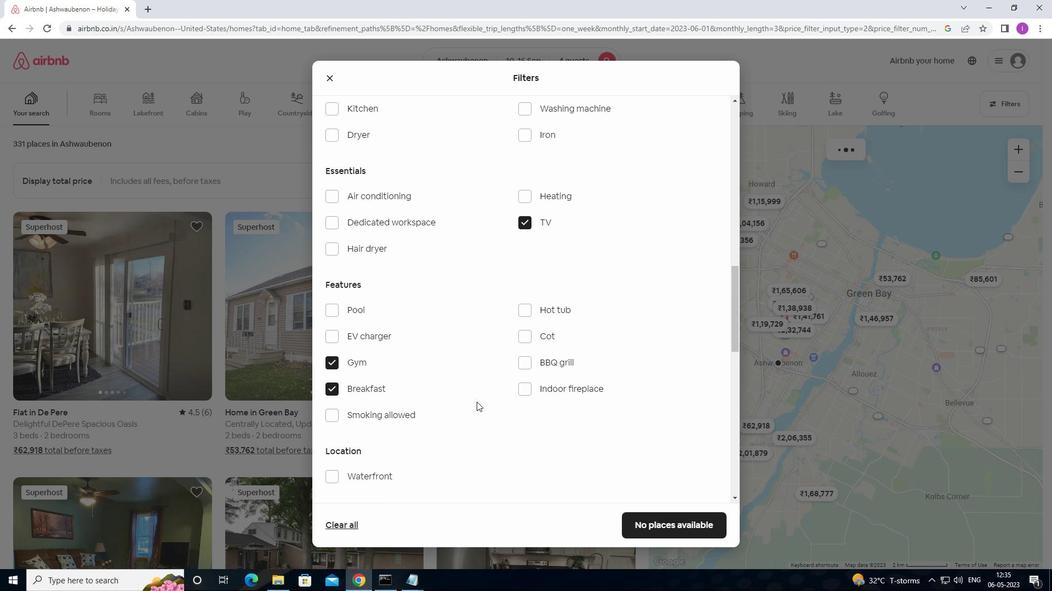 
Action: Mouse scrolled (488, 400) with delta (0, 0)
Screenshot: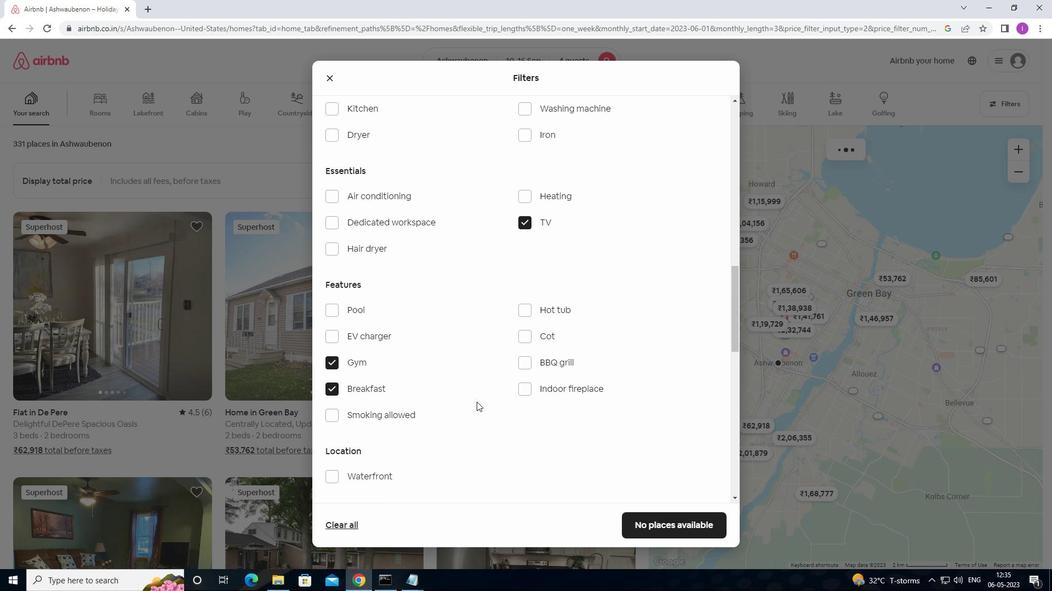 
Action: Mouse moved to (488, 401)
Screenshot: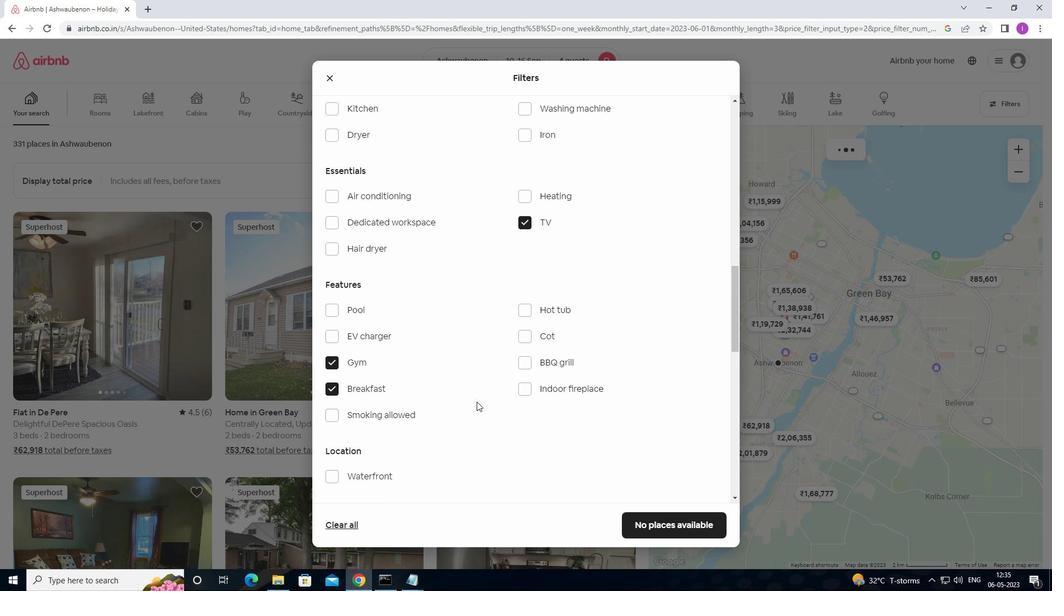 
Action: Mouse scrolled (488, 401) with delta (0, 0)
Screenshot: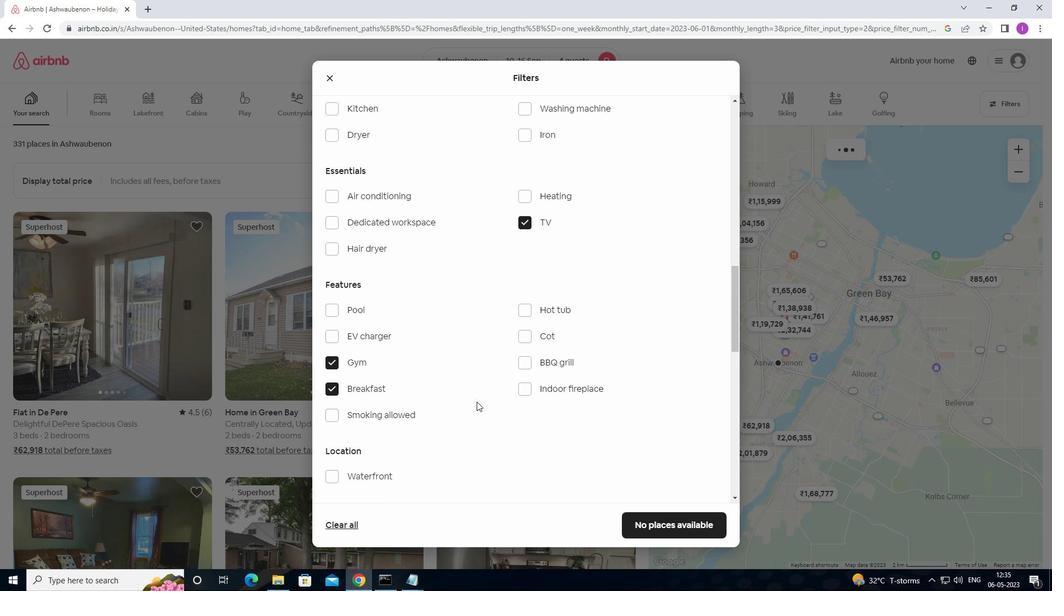 
Action: Mouse moved to (488, 403)
Screenshot: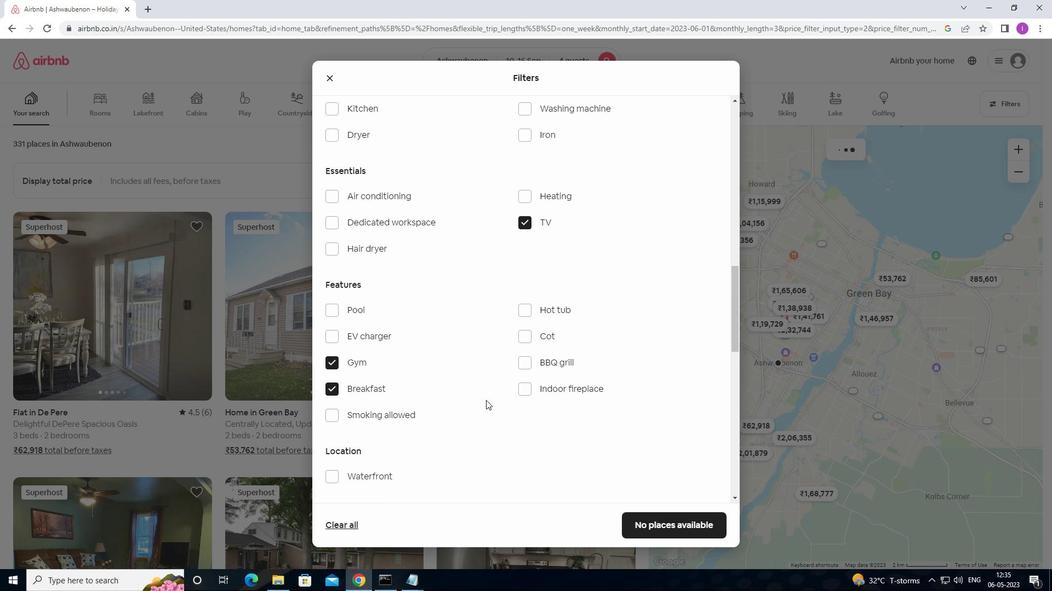 
Action: Mouse scrolled (488, 403) with delta (0, 0)
Screenshot: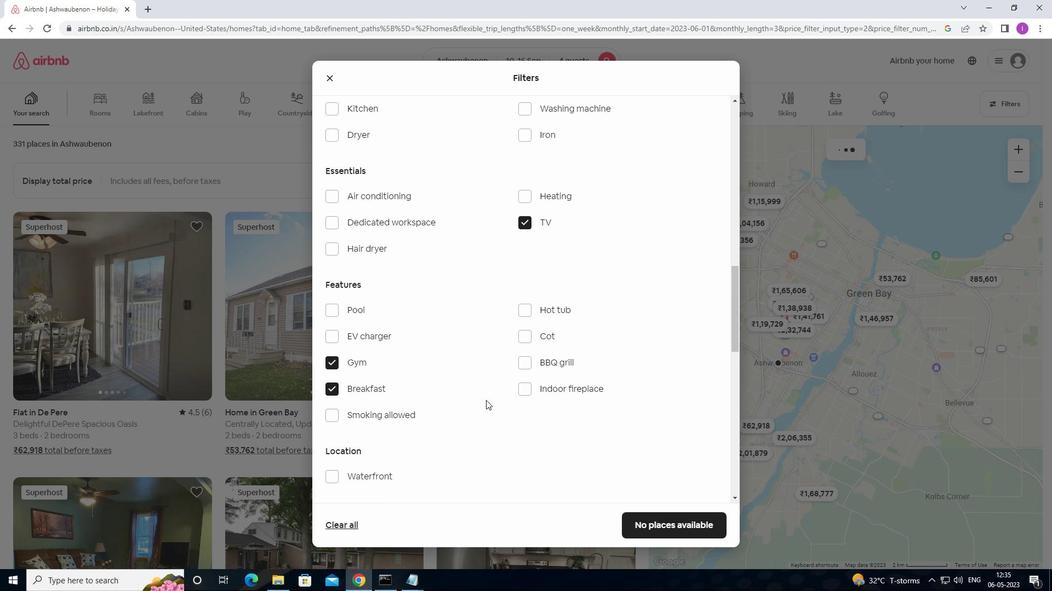 
Action: Mouse moved to (412, 369)
Screenshot: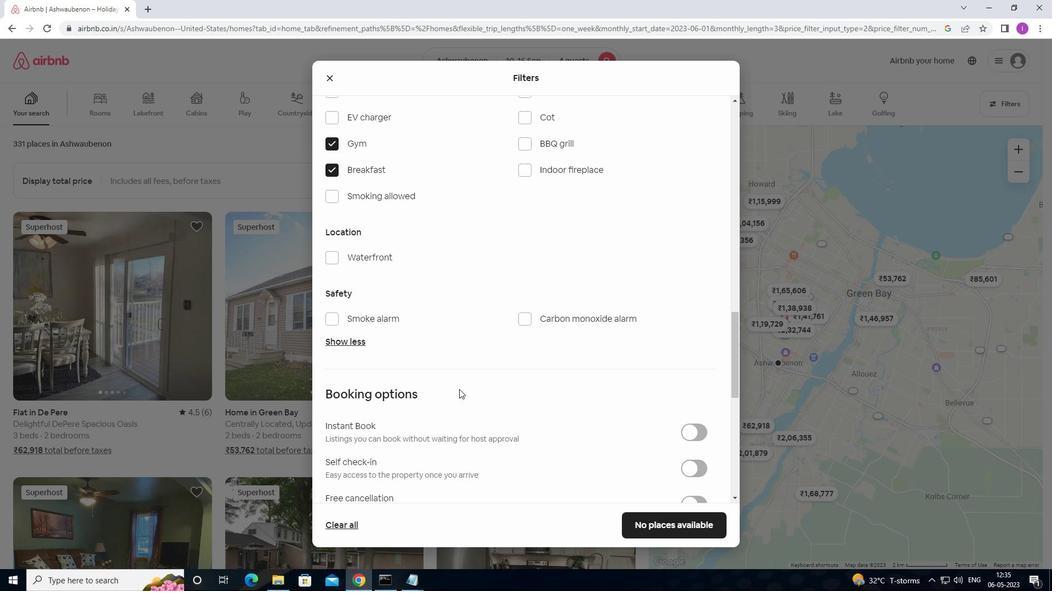
Action: Mouse scrolled (412, 369) with delta (0, 0)
Screenshot: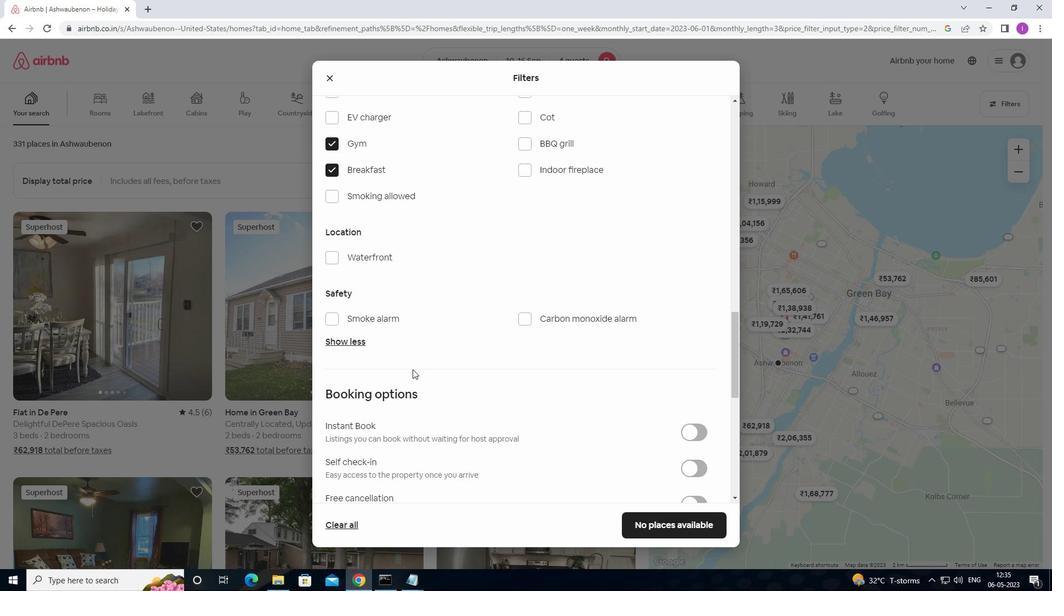 
Action: Mouse scrolled (412, 369) with delta (0, 0)
Screenshot: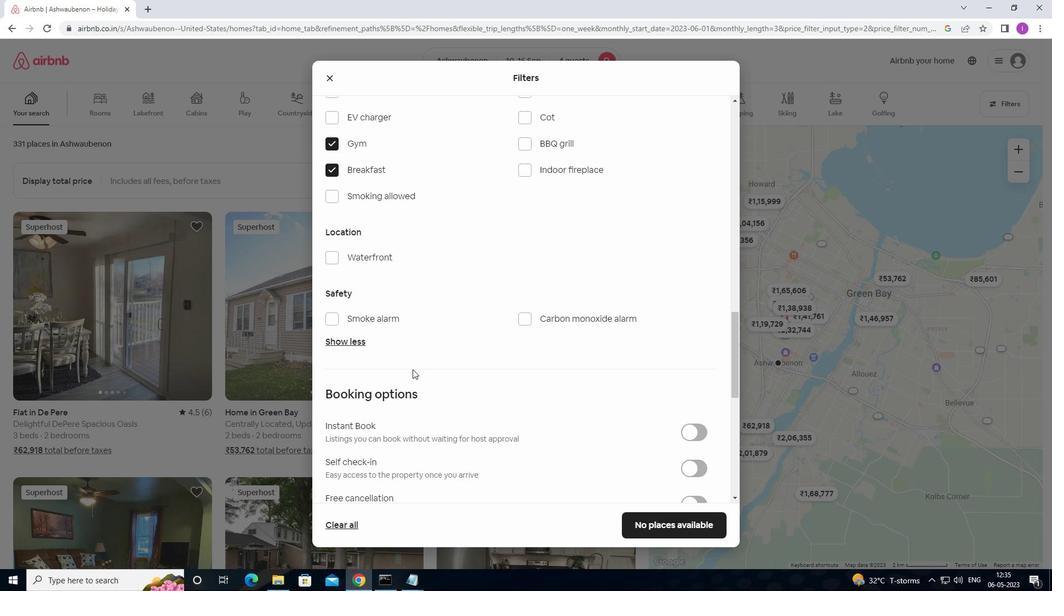 
Action: Mouse scrolled (412, 369) with delta (0, 0)
Screenshot: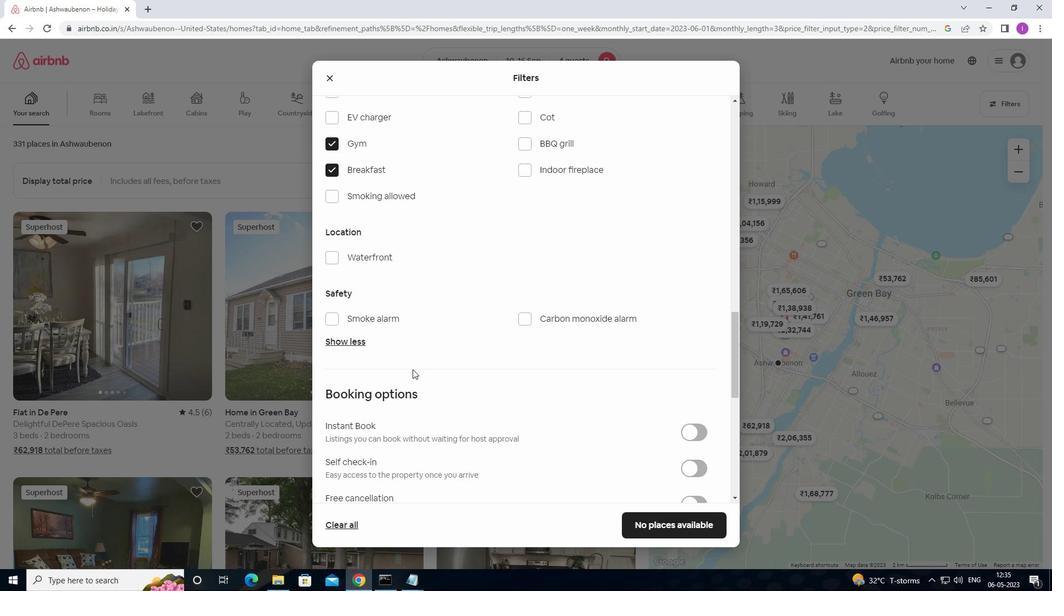 
Action: Mouse moved to (418, 368)
Screenshot: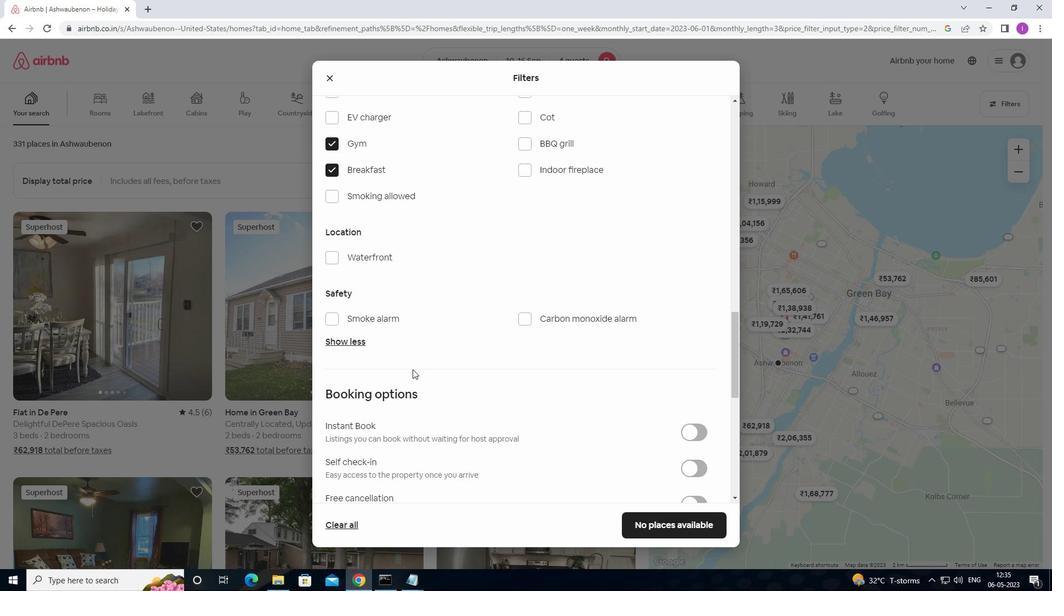 
Action: Mouse scrolled (418, 368) with delta (0, 0)
Screenshot: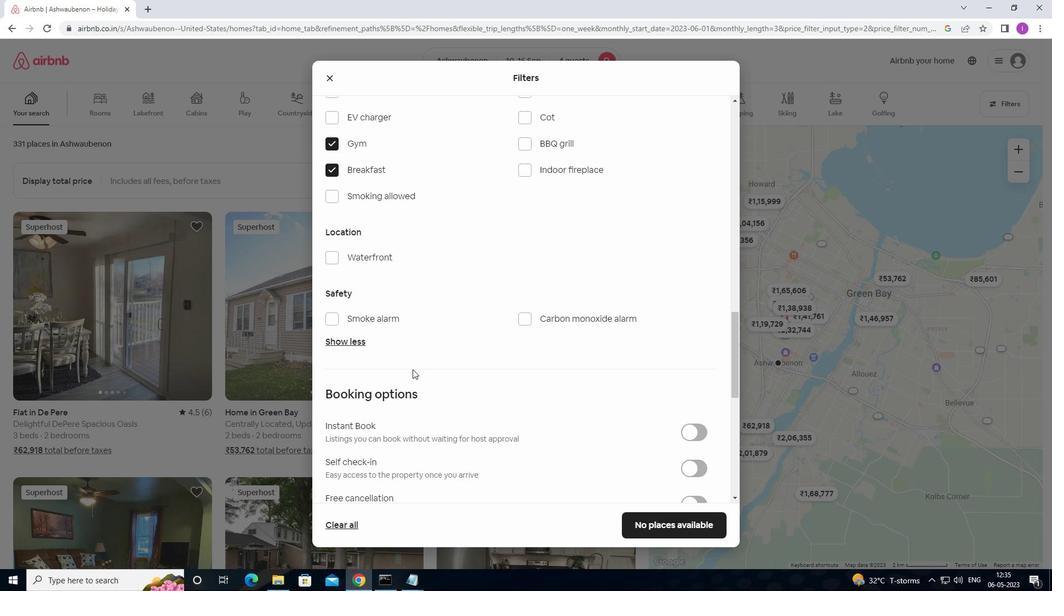 
Action: Mouse moved to (698, 255)
Screenshot: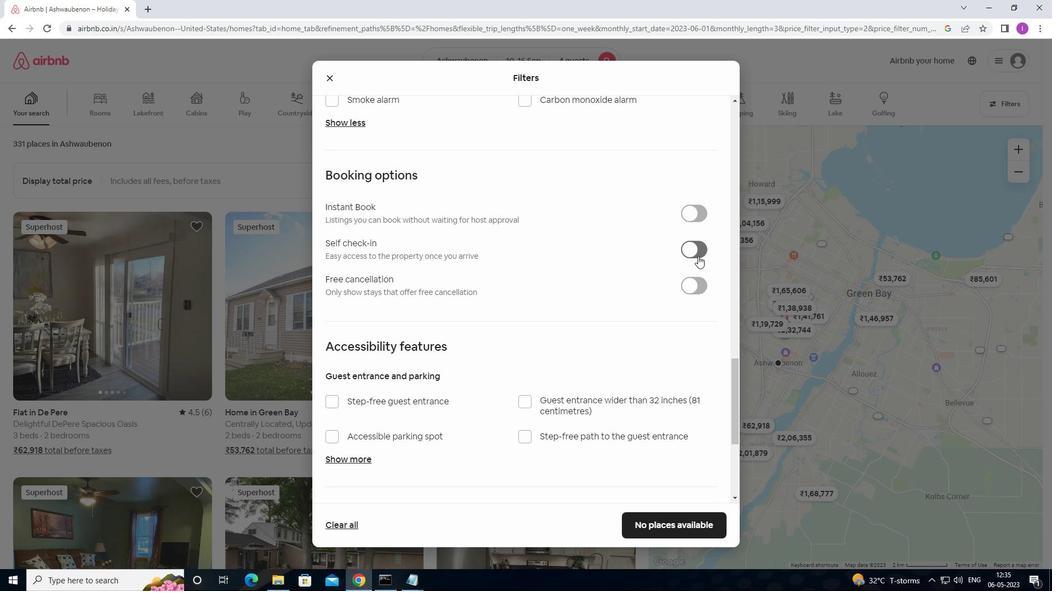 
Action: Mouse pressed left at (698, 255)
Screenshot: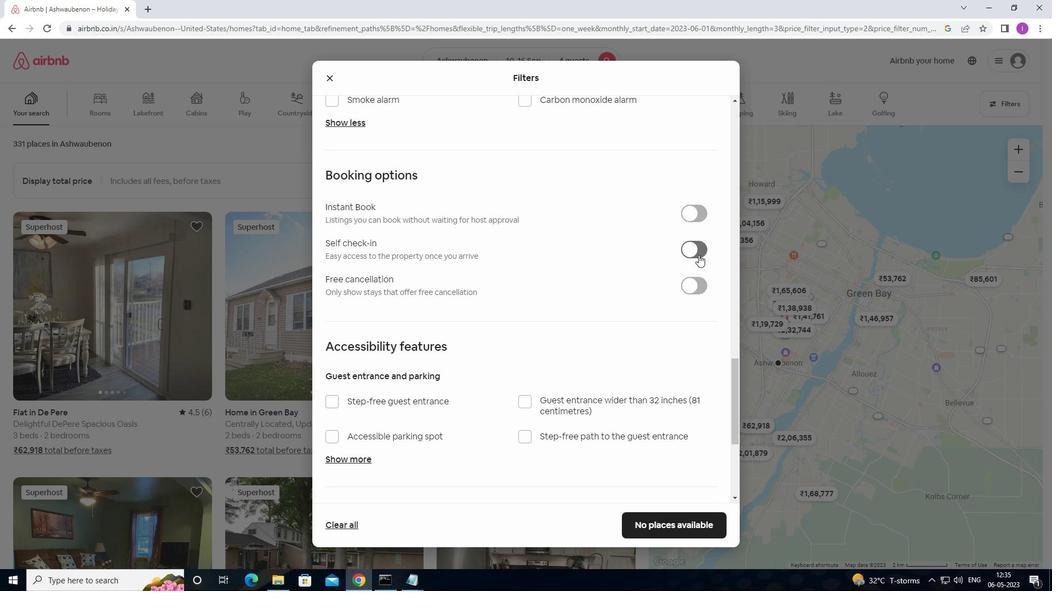 
Action: Mouse moved to (649, 317)
Screenshot: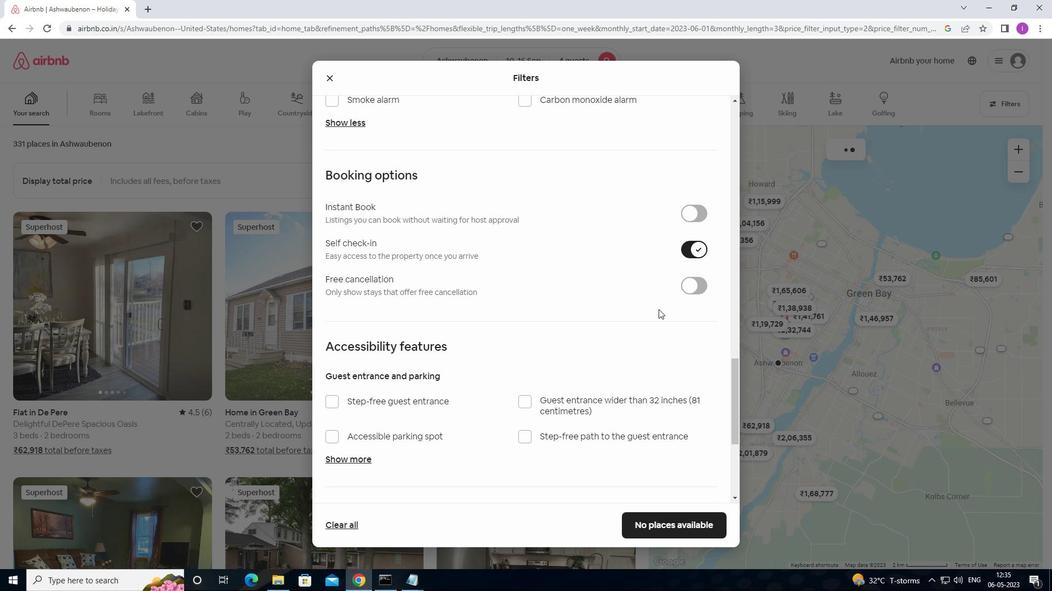 
Action: Mouse scrolled (649, 317) with delta (0, 0)
Screenshot: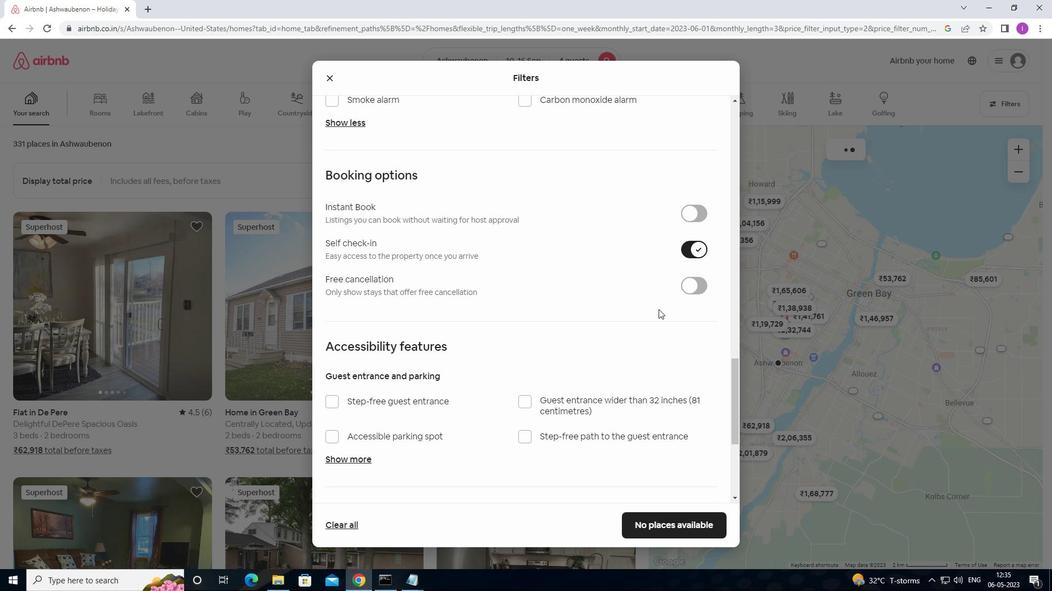 
Action: Mouse moved to (647, 321)
Screenshot: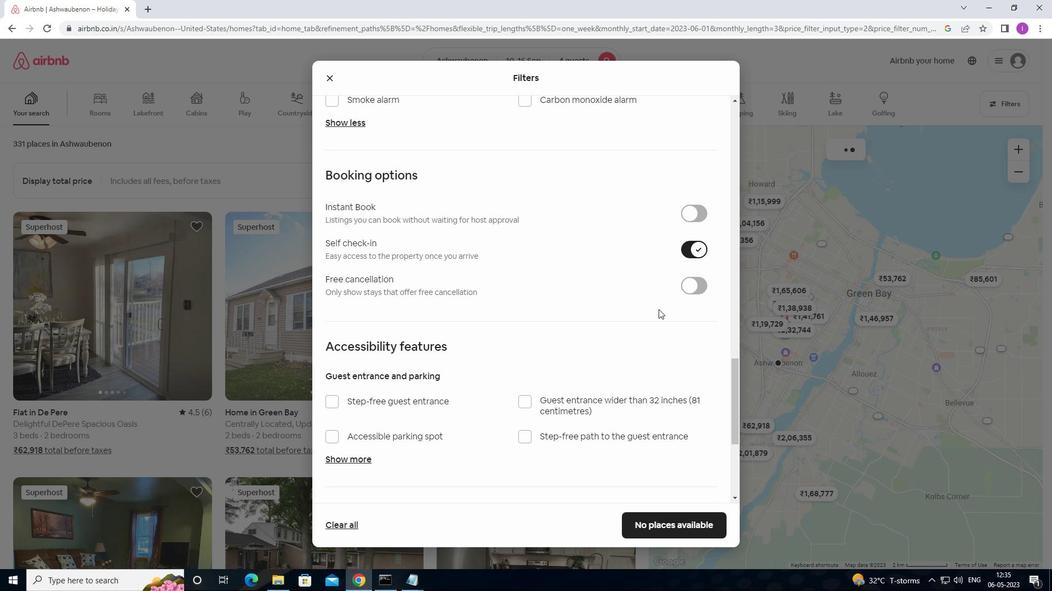 
Action: Mouse scrolled (647, 321) with delta (0, 0)
Screenshot: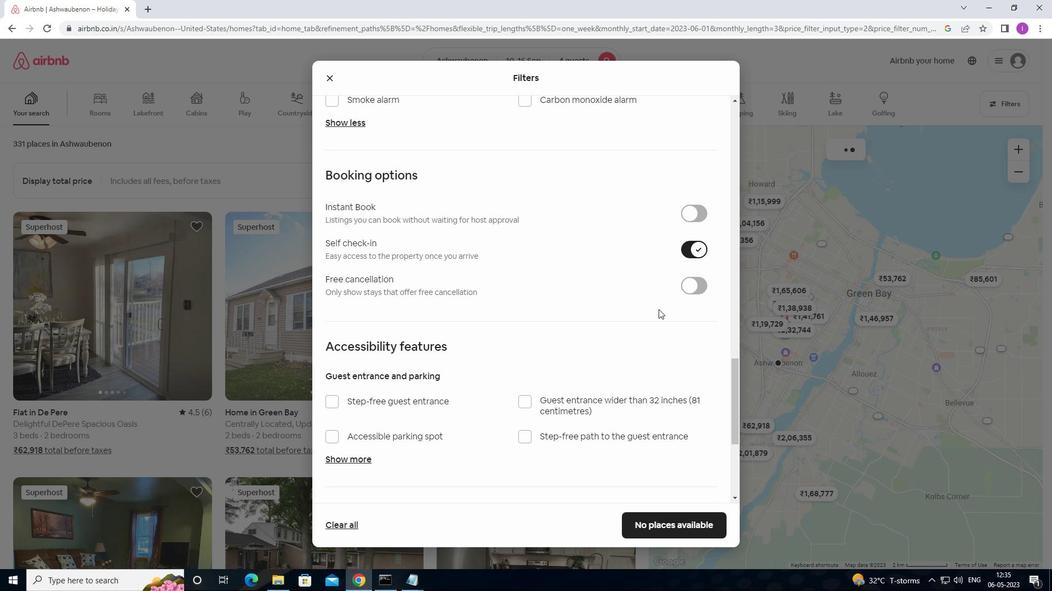 
Action: Mouse moved to (645, 325)
Screenshot: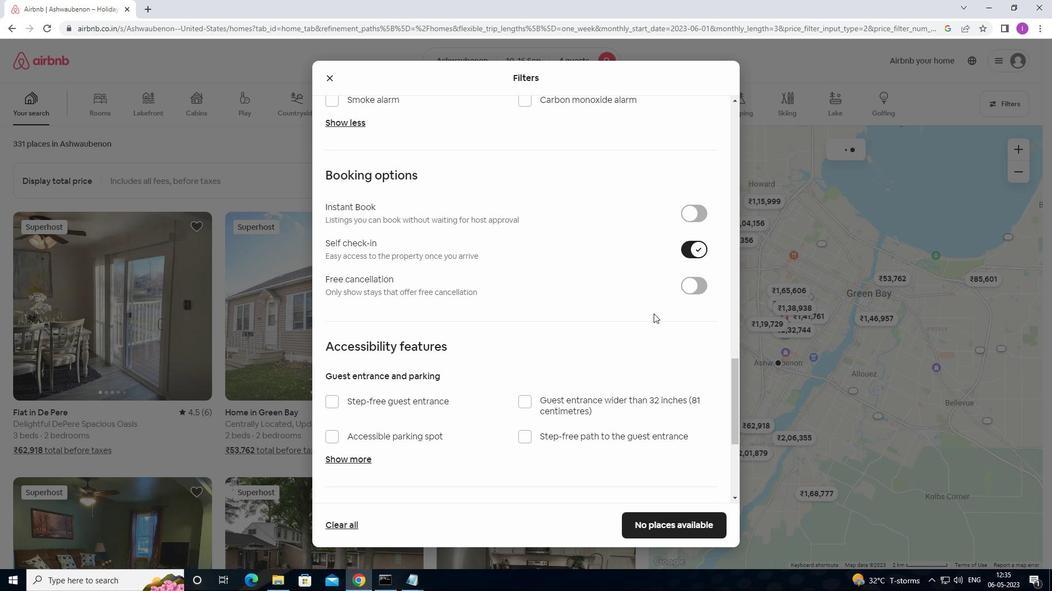 
Action: Mouse scrolled (645, 325) with delta (0, 0)
Screenshot: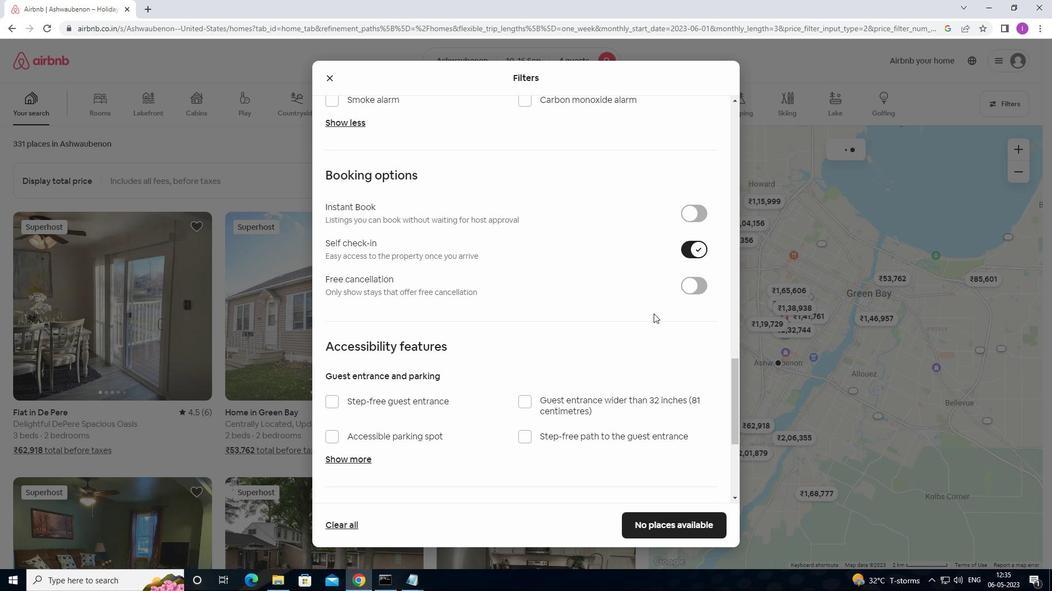 
Action: Mouse moved to (635, 347)
Screenshot: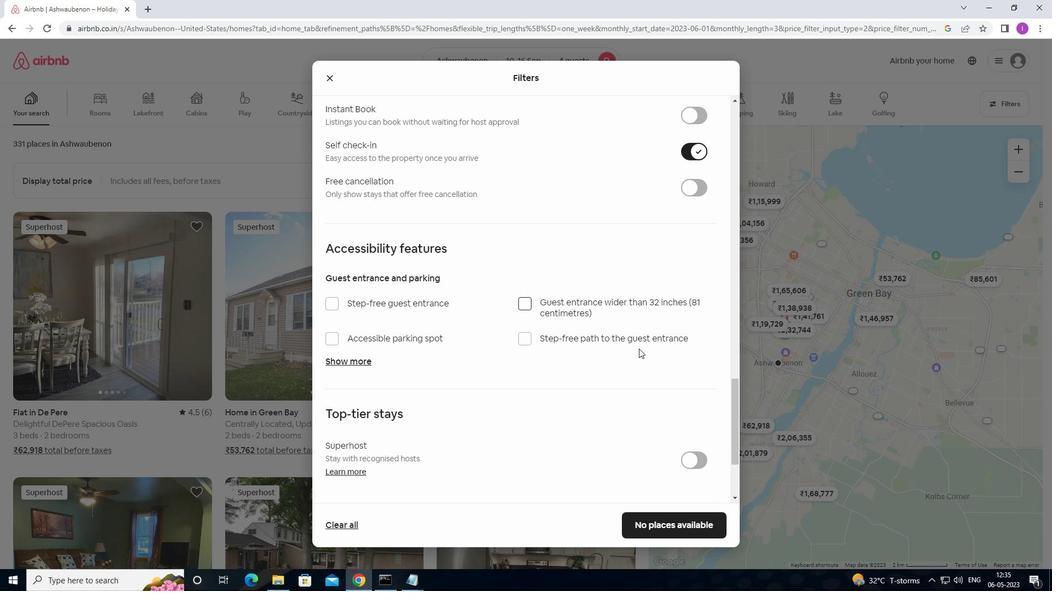 
Action: Mouse scrolled (635, 346) with delta (0, 0)
Screenshot: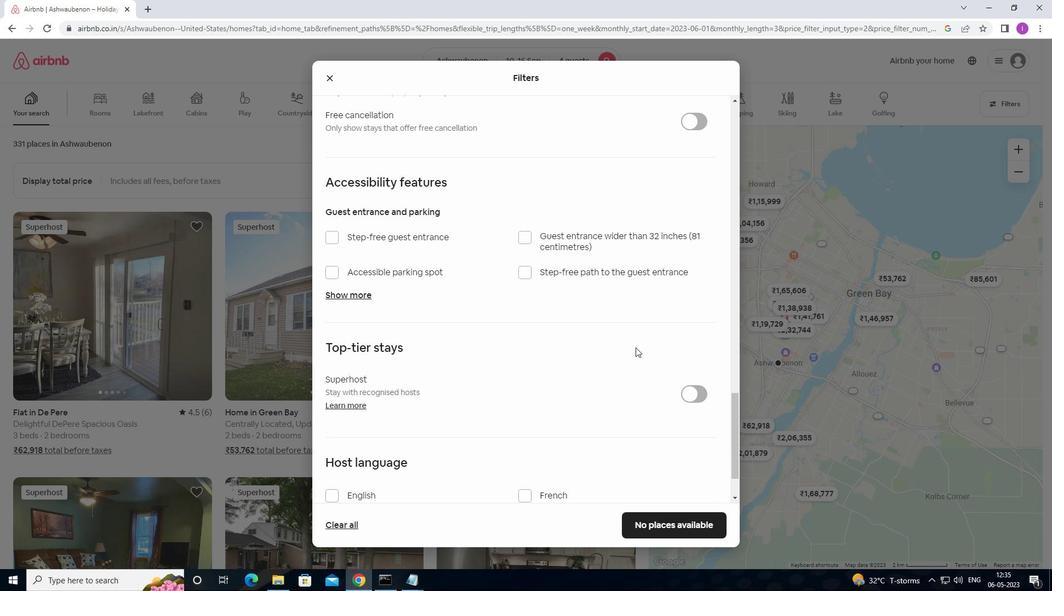 
Action: Mouse scrolled (635, 346) with delta (0, 0)
Screenshot: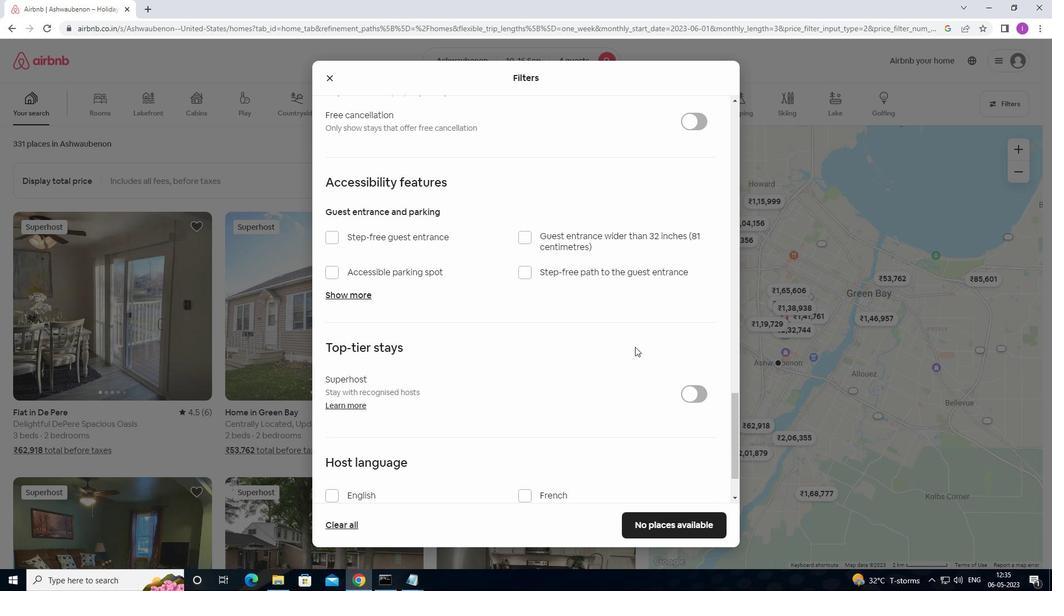 
Action: Mouse moved to (635, 348)
Screenshot: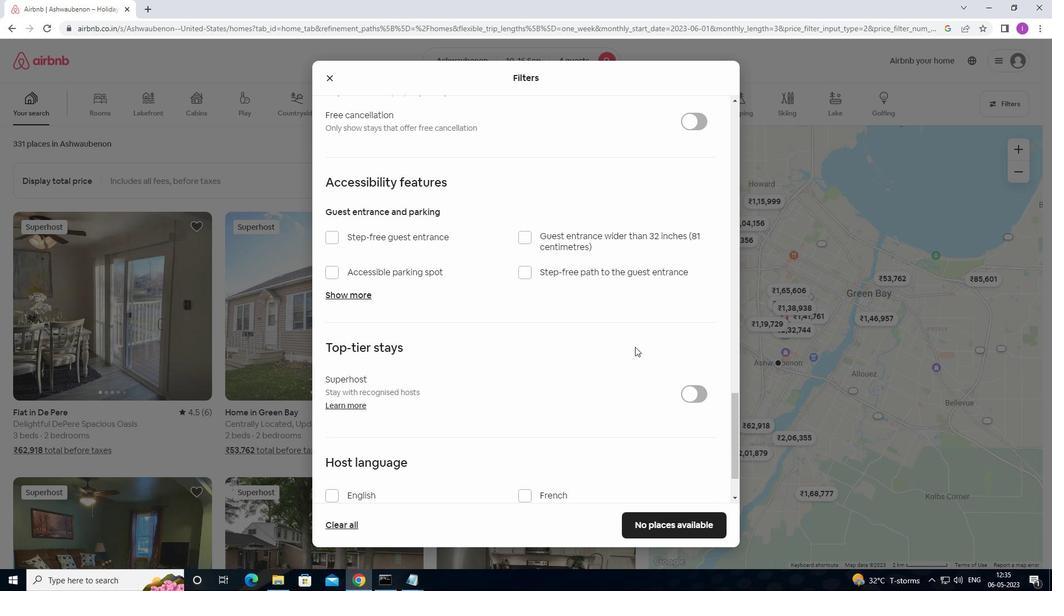 
Action: Mouse scrolled (635, 347) with delta (0, 0)
Screenshot: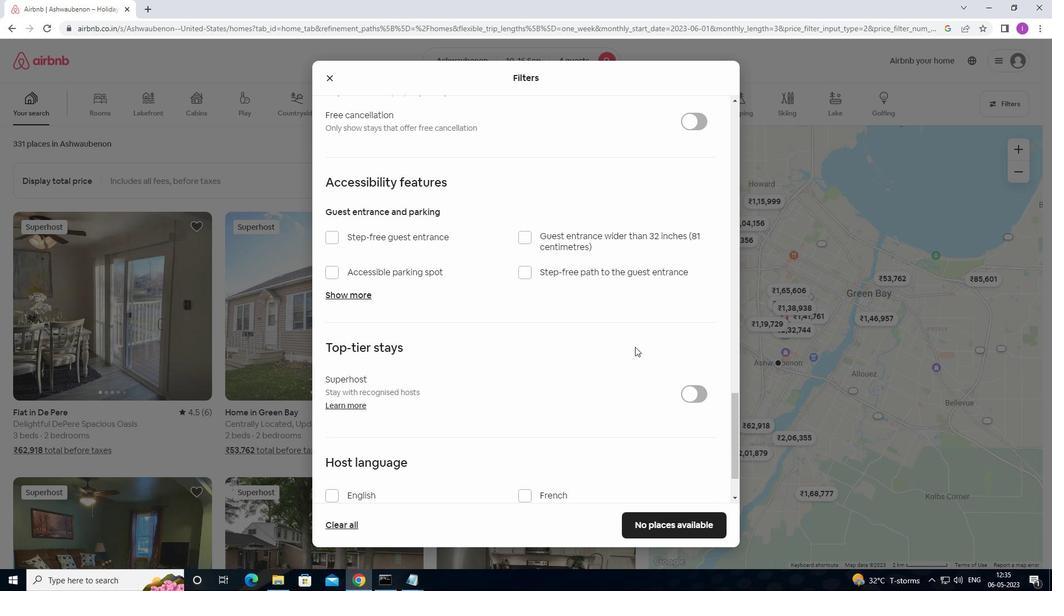 
Action: Mouse moved to (633, 351)
Screenshot: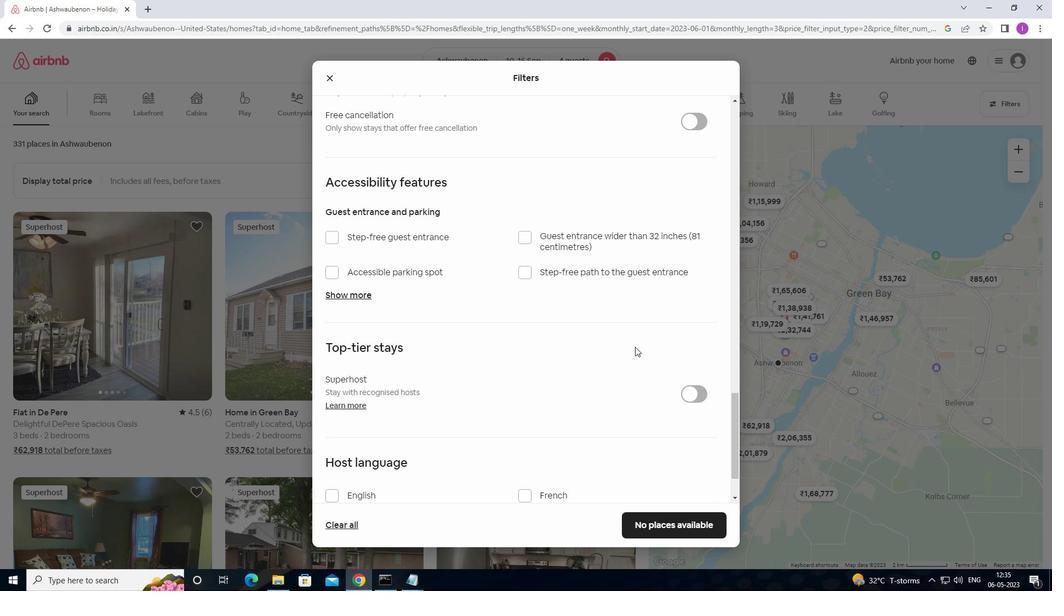 
Action: Mouse scrolled (633, 350) with delta (0, 0)
Screenshot: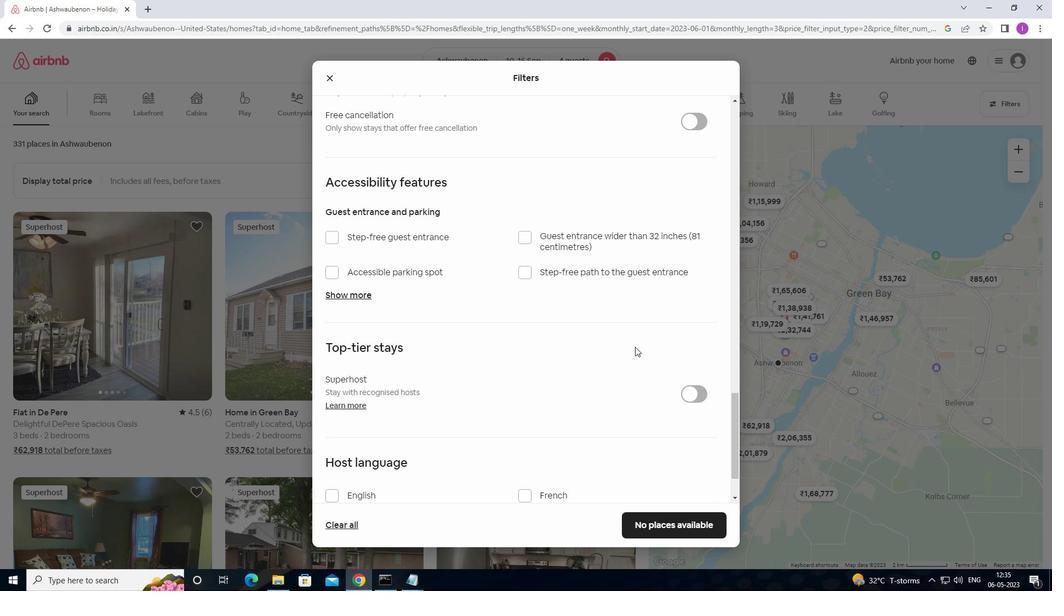
Action: Mouse moved to (632, 352)
Screenshot: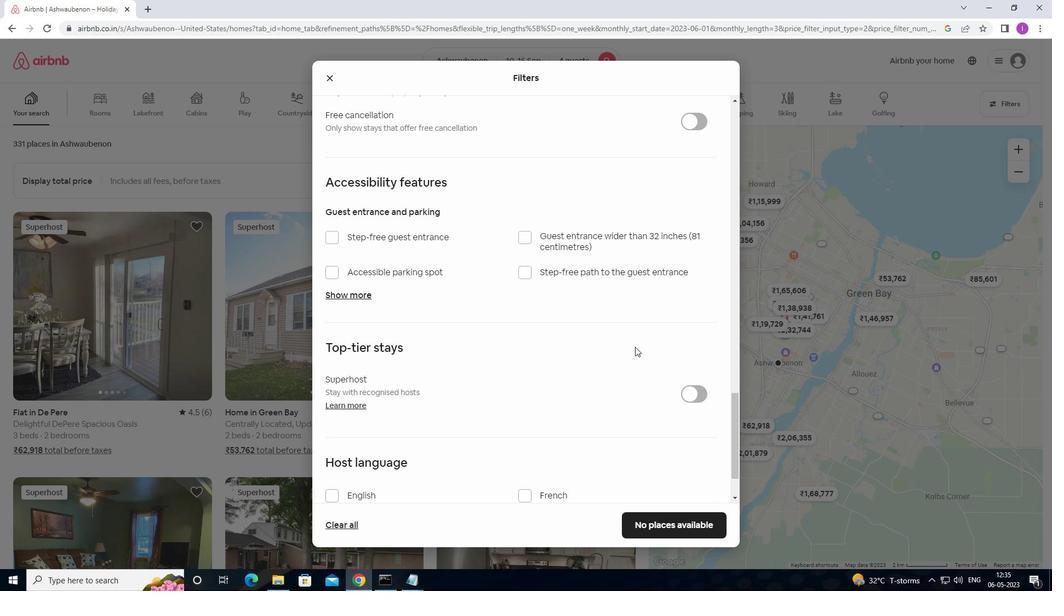 
Action: Mouse scrolled (632, 352) with delta (0, 0)
Screenshot: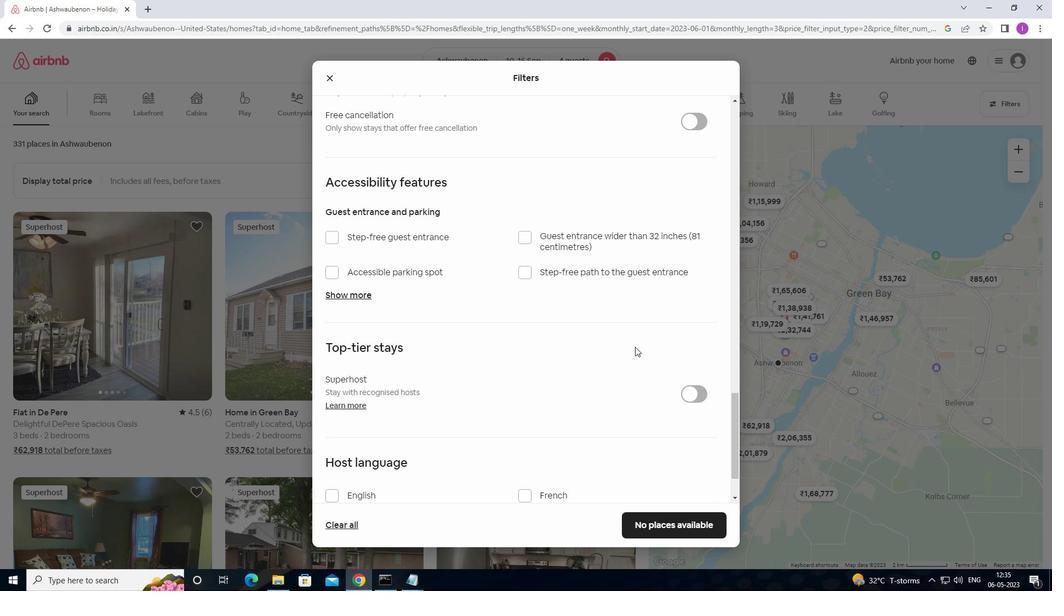 
Action: Mouse moved to (606, 362)
Screenshot: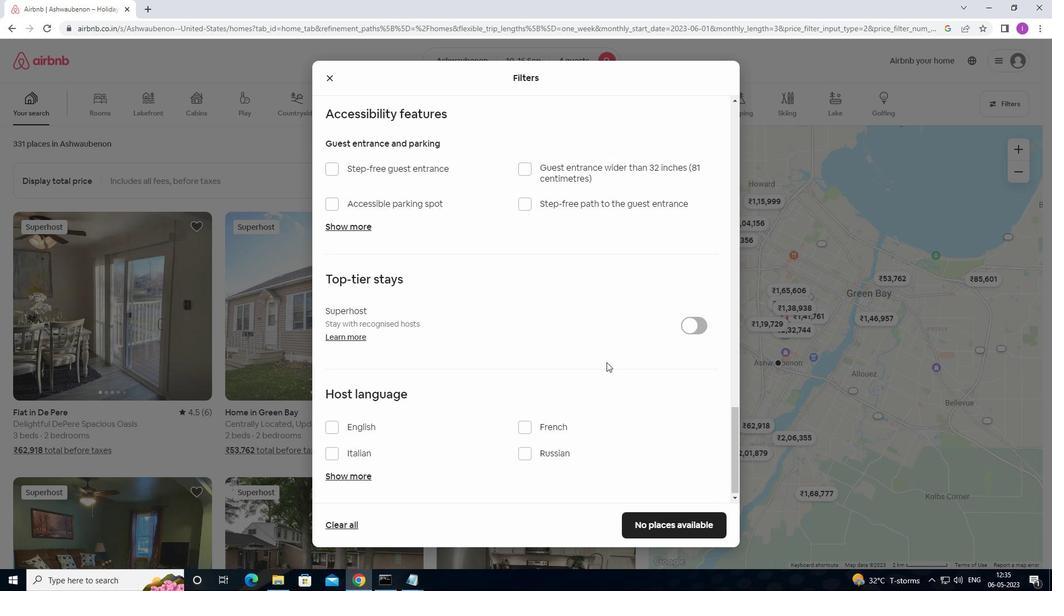 
Action: Mouse scrolled (606, 362) with delta (0, 0)
Screenshot: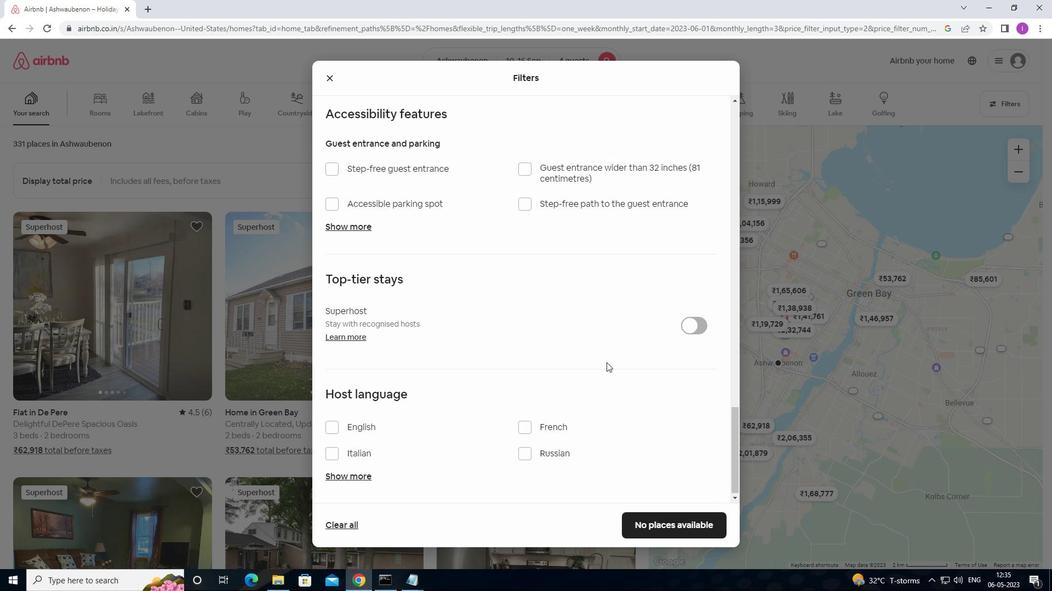 
Action: Mouse moved to (605, 363)
Screenshot: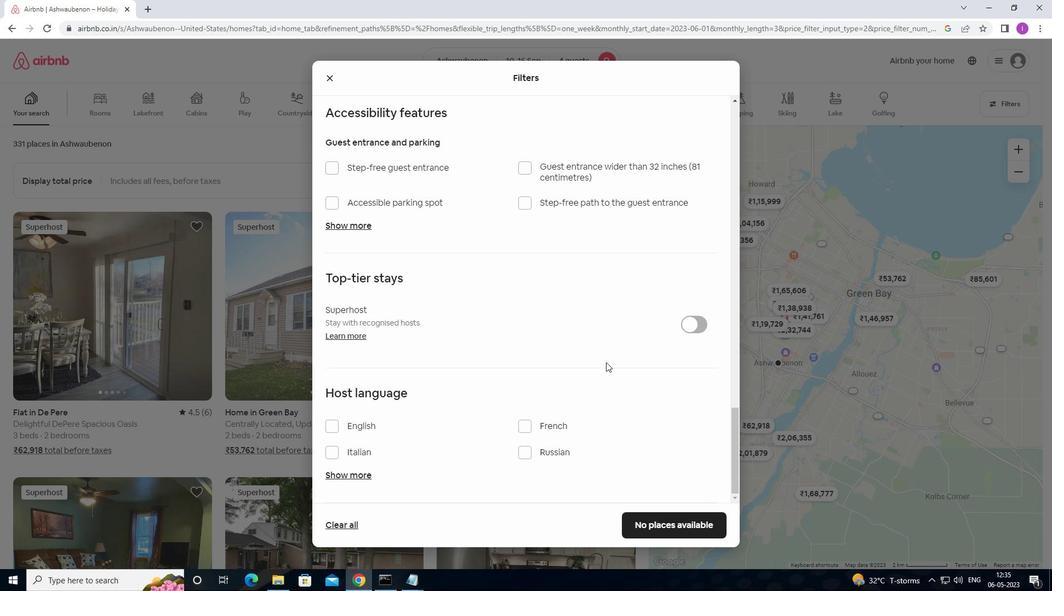 
Action: Mouse scrolled (605, 362) with delta (0, 0)
Screenshot: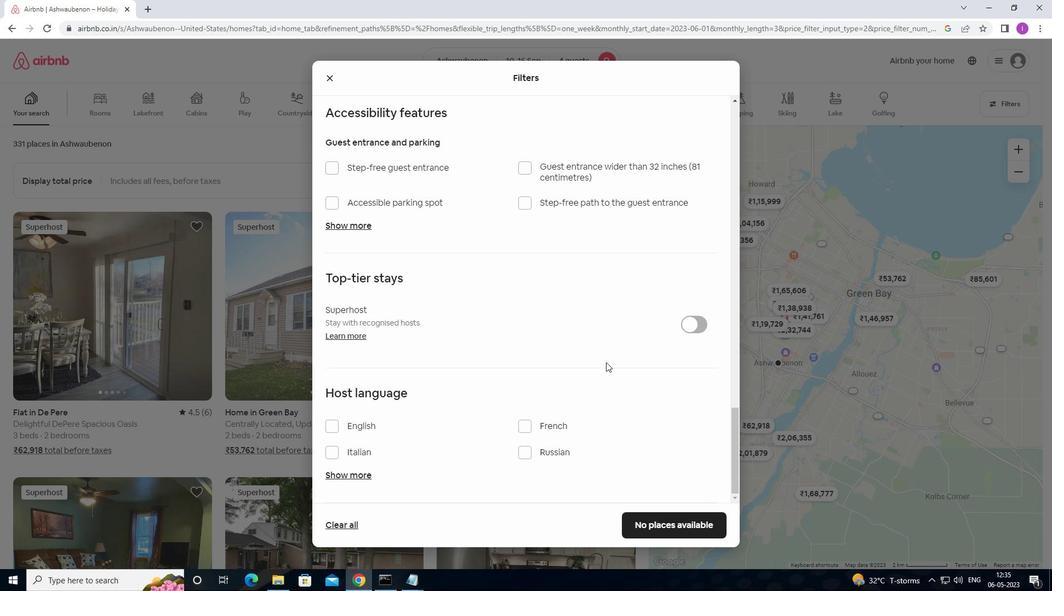 
Action: Mouse moved to (605, 365)
Screenshot: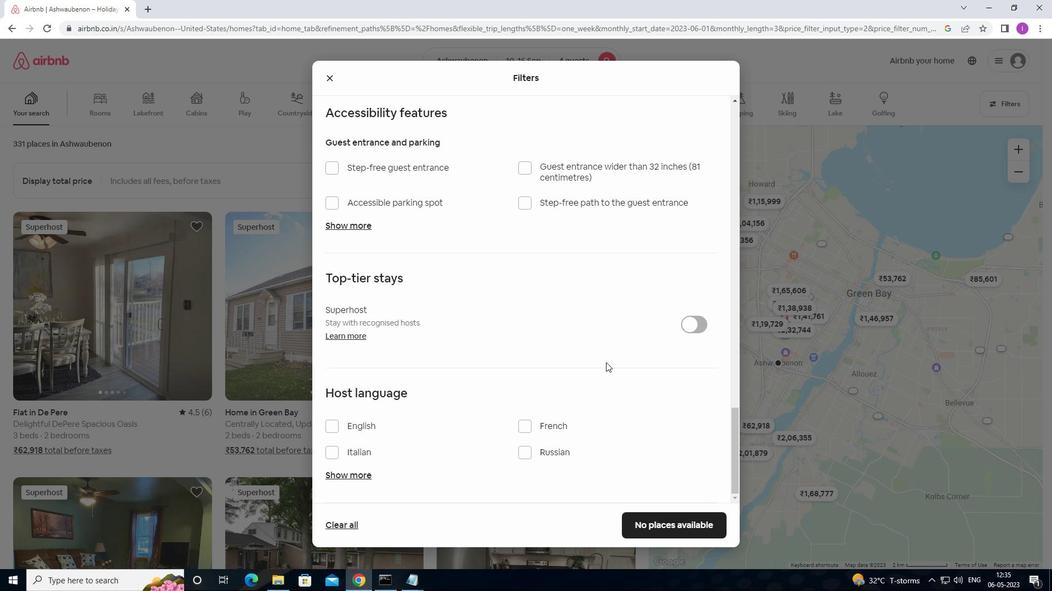 
Action: Mouse scrolled (605, 364) with delta (0, 0)
Screenshot: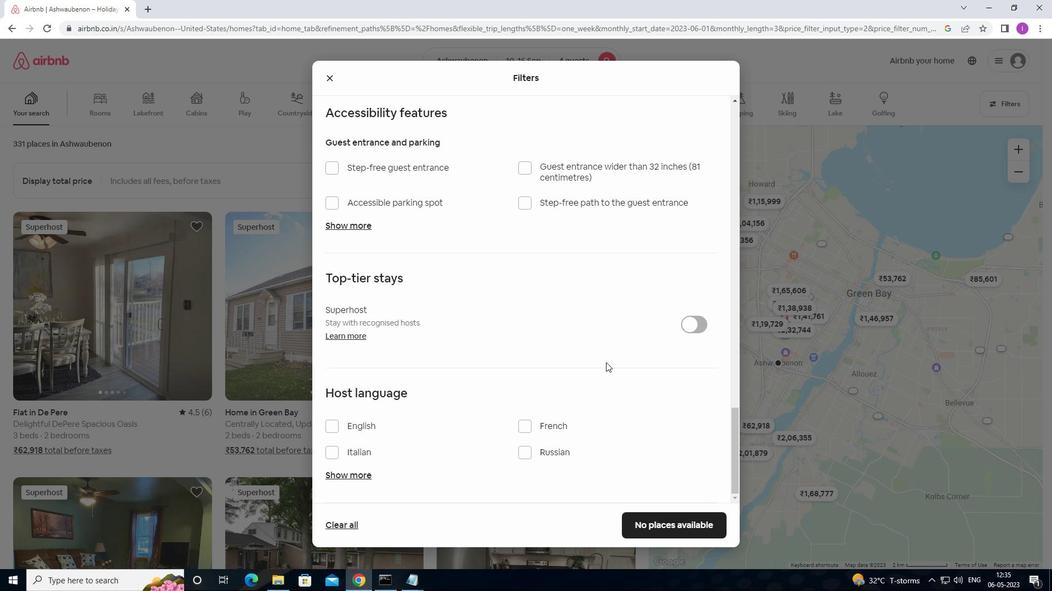
Action: Mouse moved to (604, 366)
Screenshot: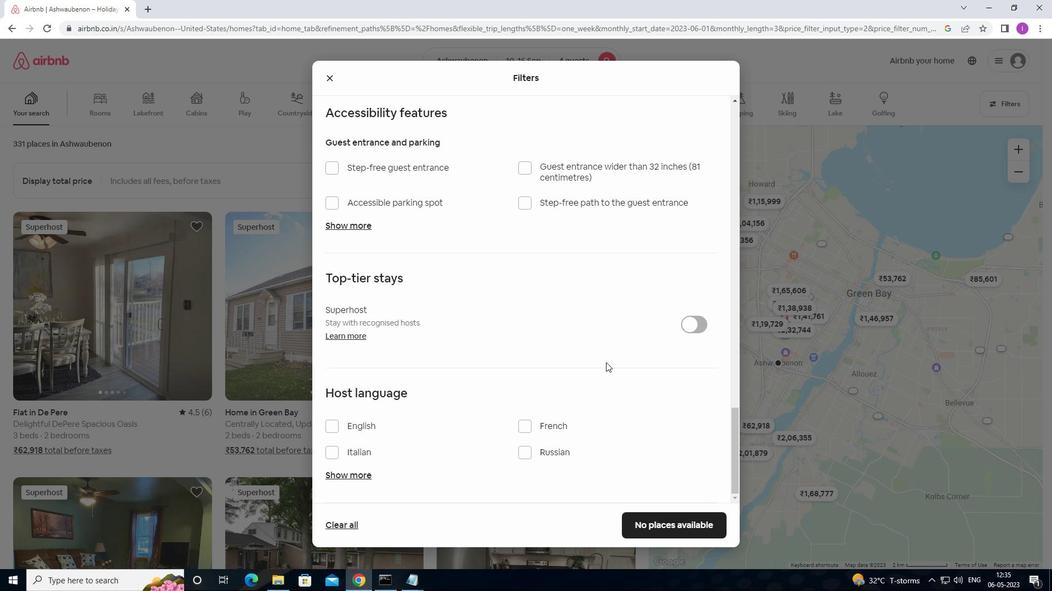
Action: Mouse scrolled (604, 366) with delta (0, 0)
Screenshot: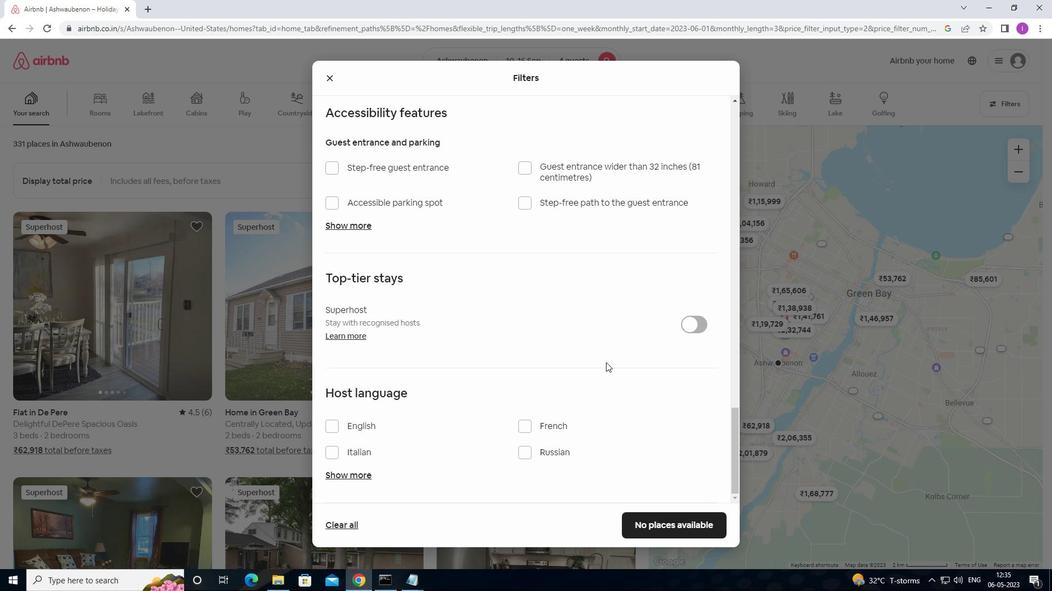 
Action: Mouse scrolled (604, 366) with delta (0, 0)
Screenshot: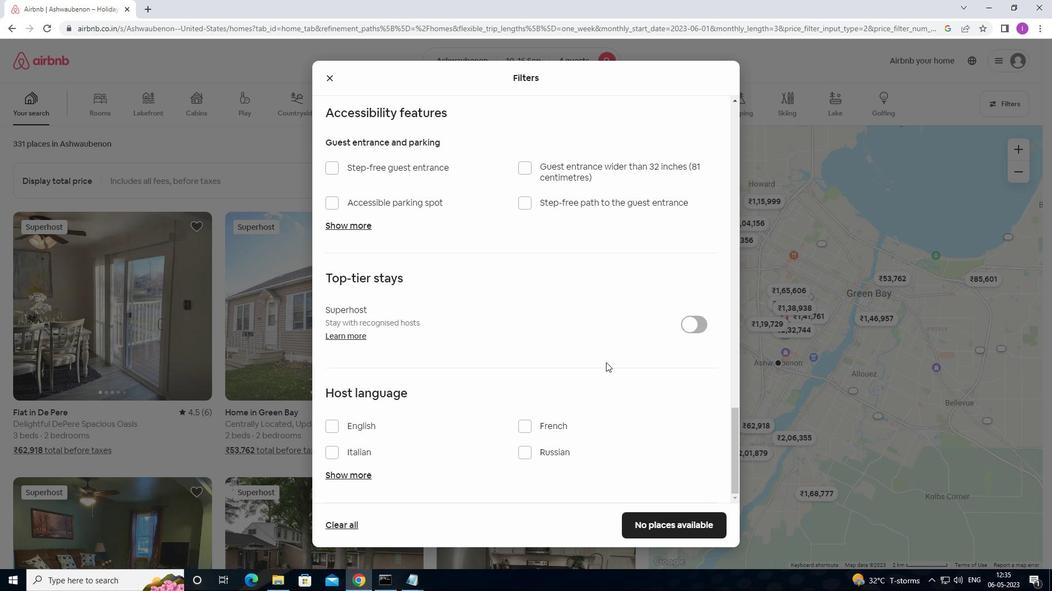 
Action: Mouse moved to (327, 431)
Screenshot: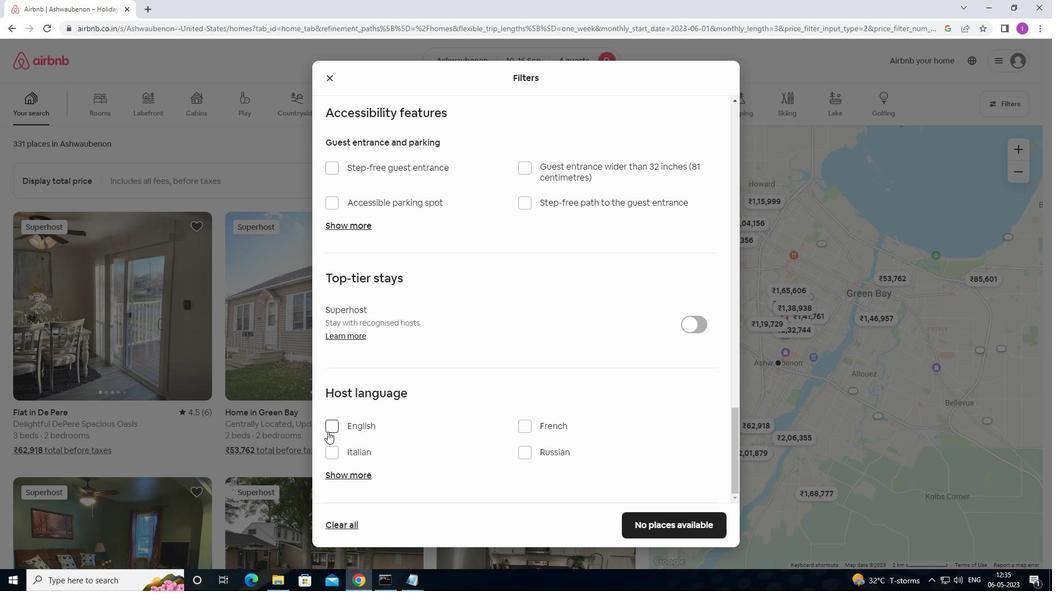 
Action: Mouse pressed left at (327, 431)
Screenshot: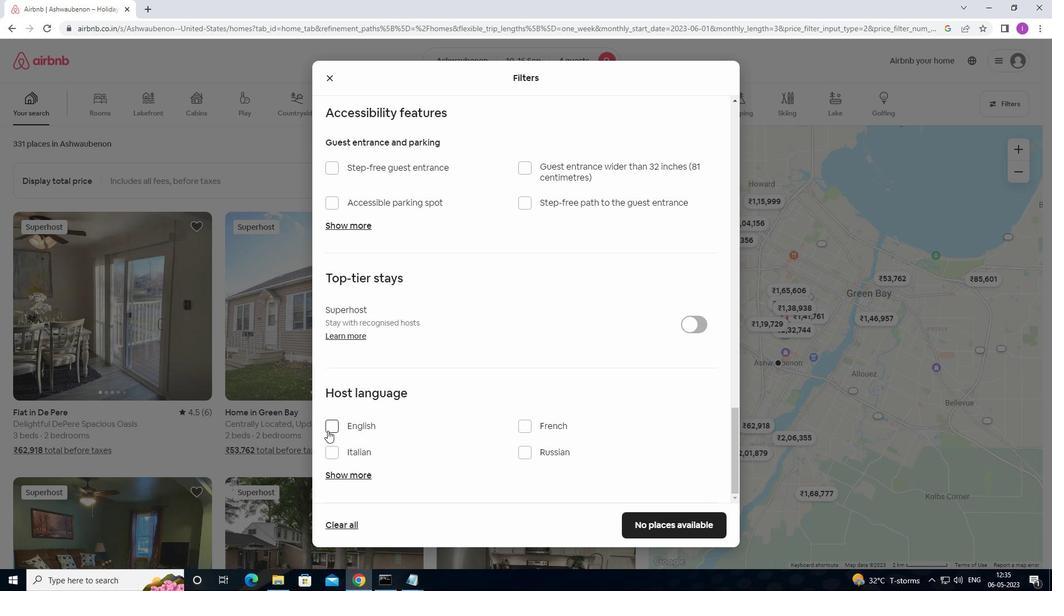 
Action: Mouse moved to (646, 514)
Screenshot: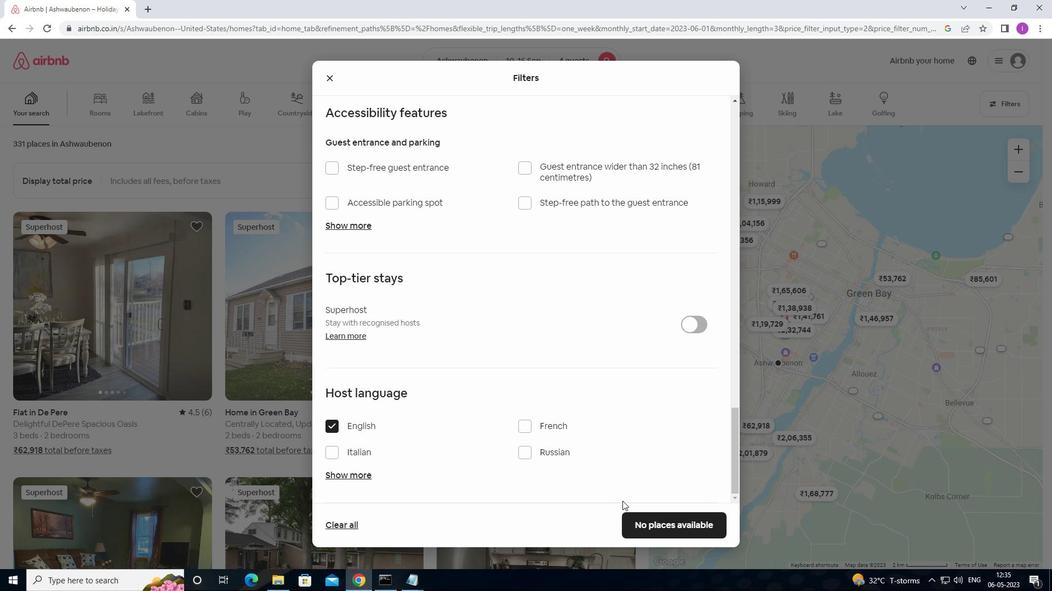 
Action: Mouse pressed left at (646, 514)
Screenshot: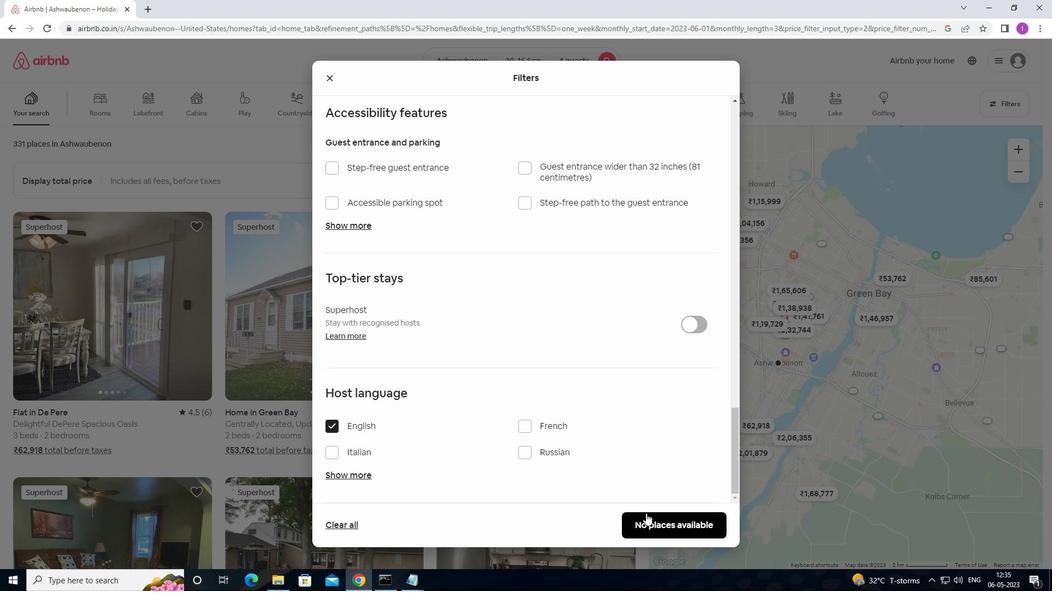 
Action: Mouse moved to (648, 512)
Screenshot: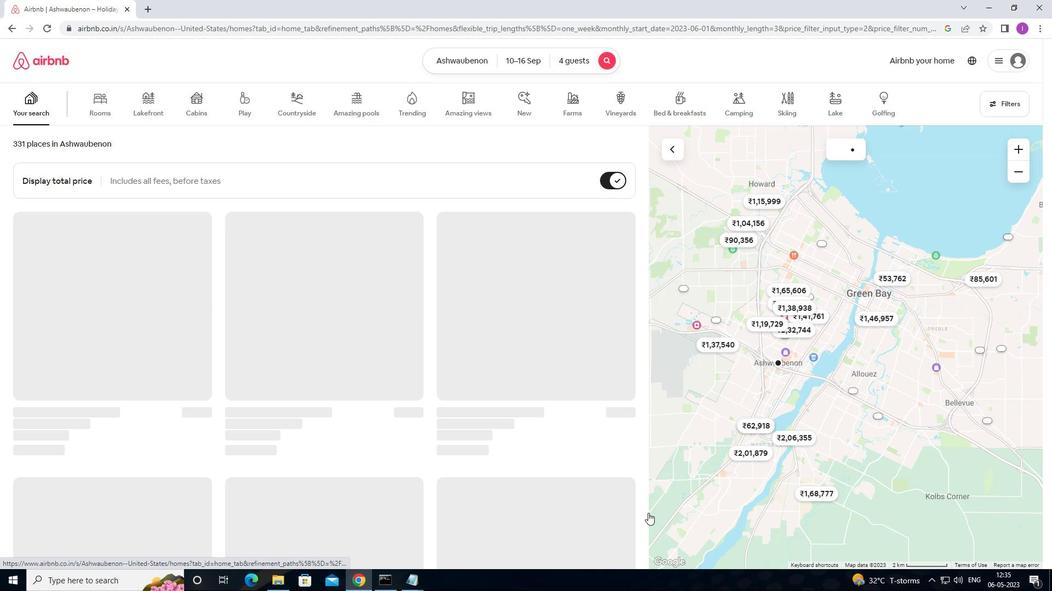 
